Task: Find connections with filter location Itaberaba with filter topic #designwith filter profile language Potuguese with filter current company Shortlist Professionals with filter school RKDF UNIVERSITY with filter industry Metal Treatments with filter service category HR Consulting with filter keywords title Painter
Action: Mouse moved to (638, 141)
Screenshot: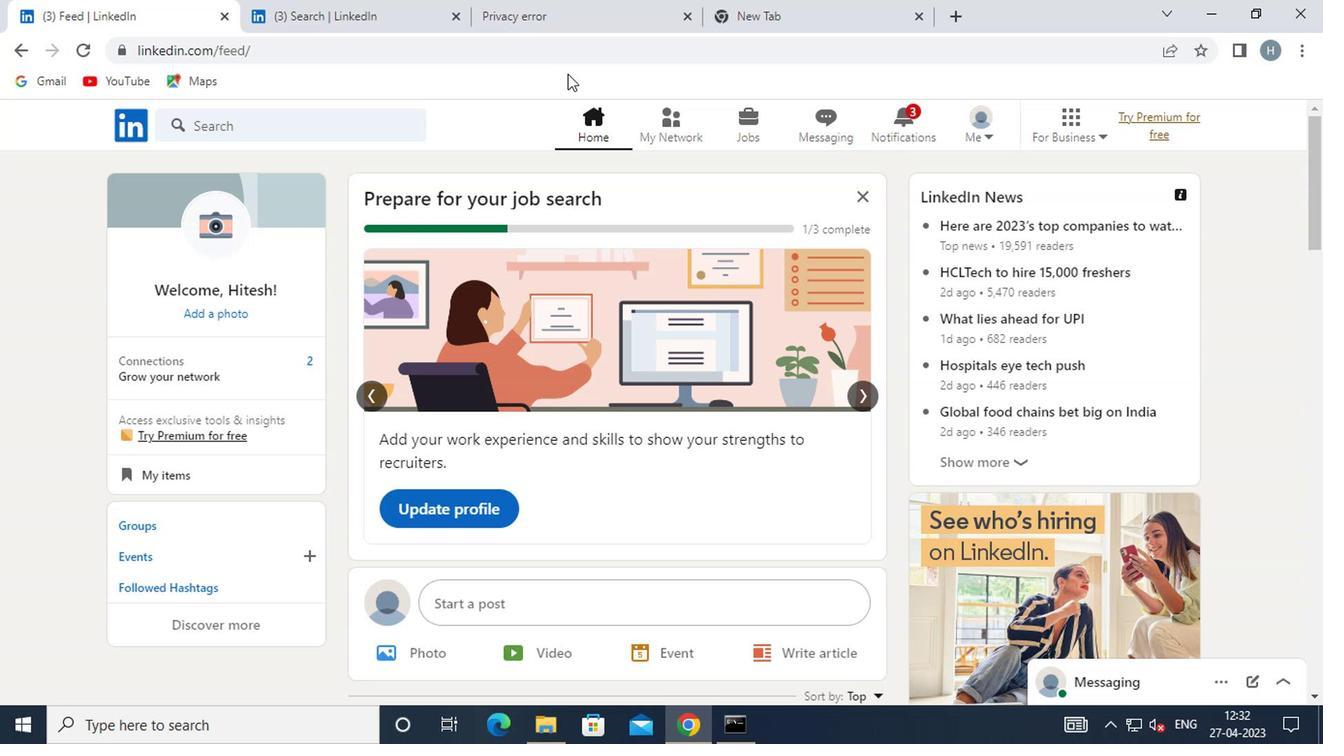 
Action: Mouse pressed left at (638, 141)
Screenshot: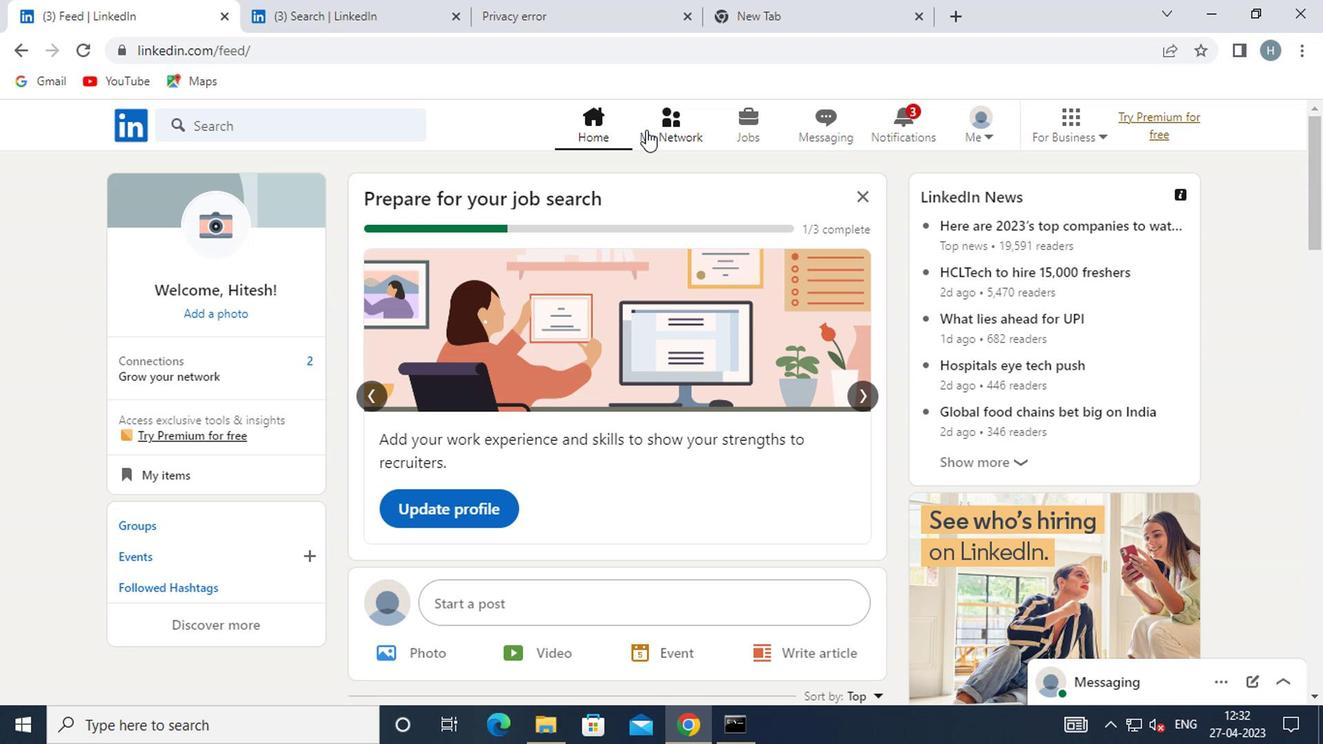 
Action: Mouse moved to (311, 234)
Screenshot: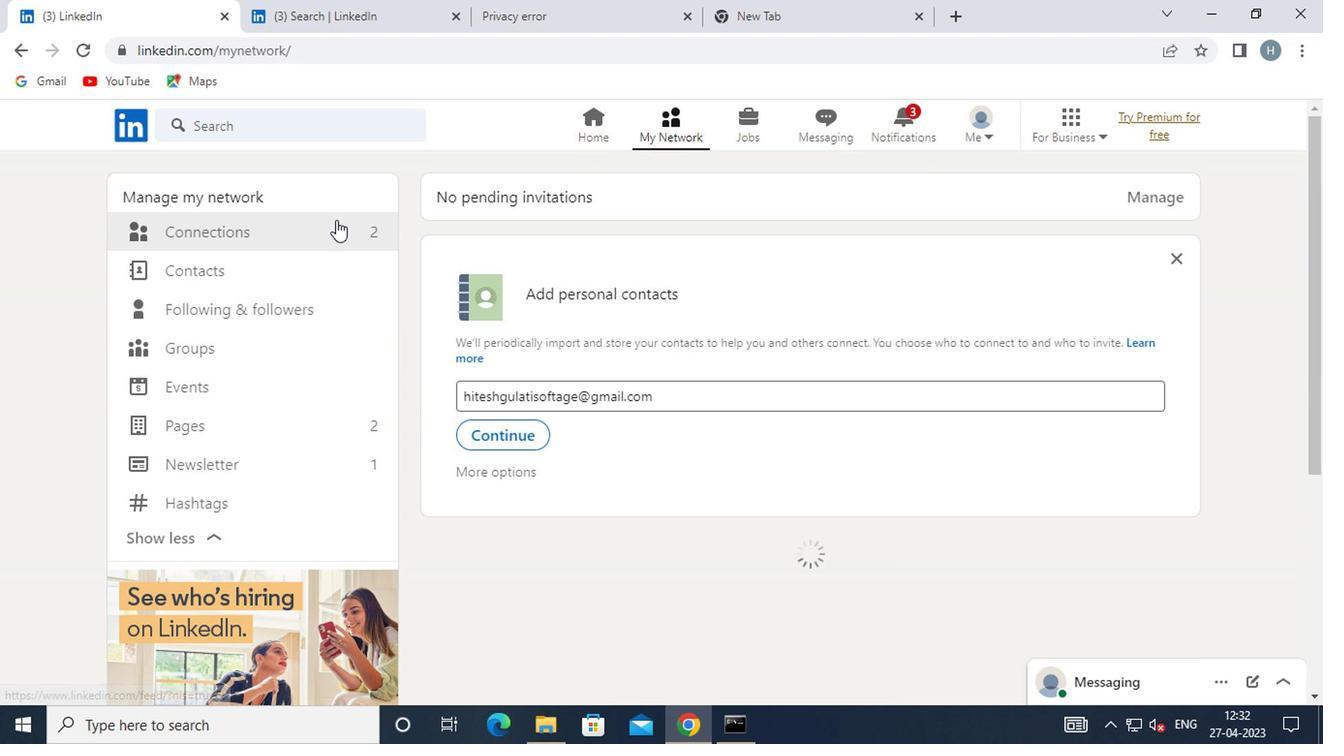 
Action: Mouse pressed left at (311, 234)
Screenshot: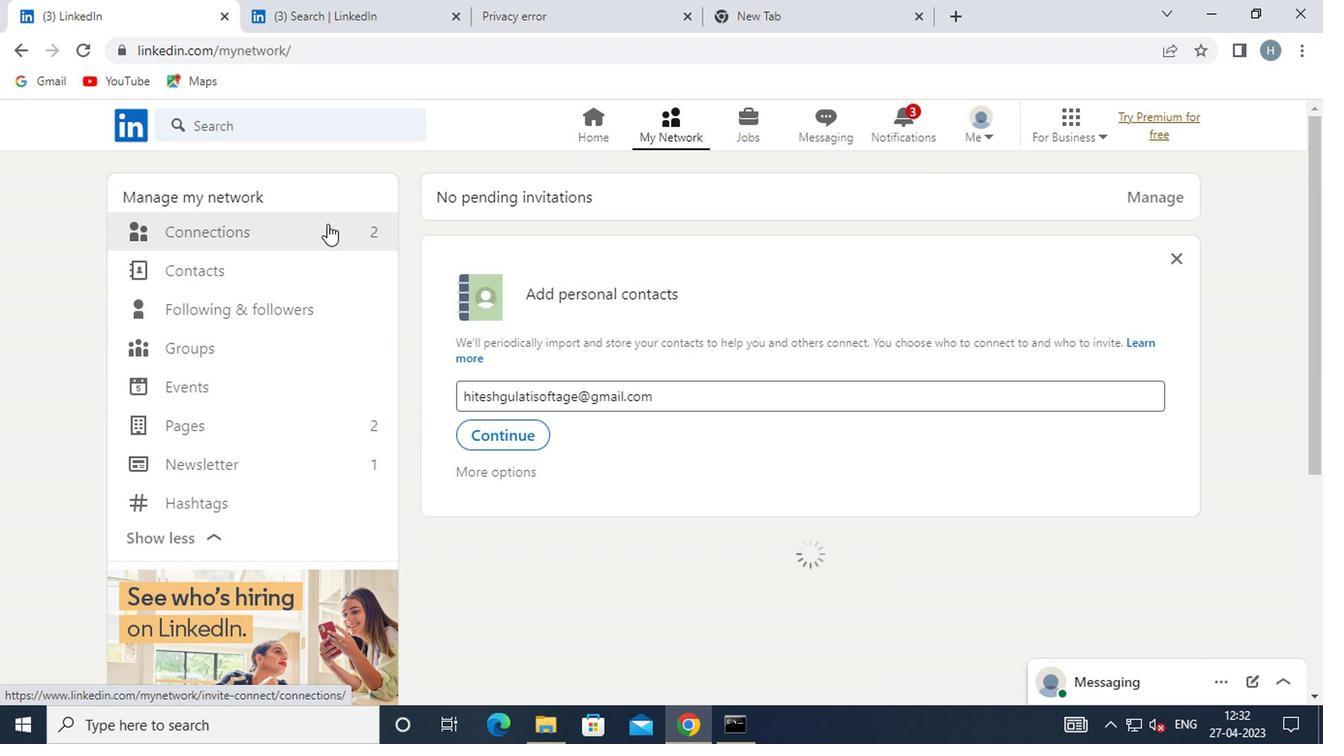 
Action: Mouse moved to (771, 233)
Screenshot: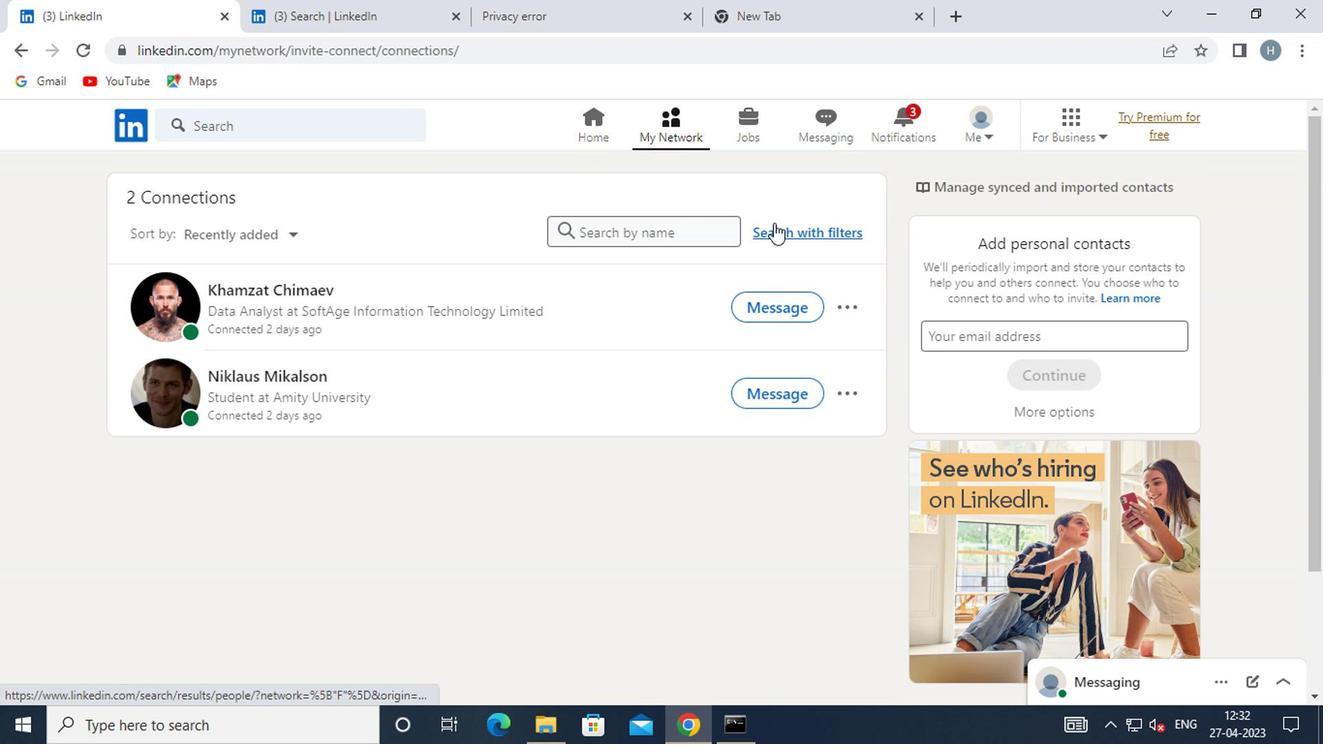 
Action: Mouse pressed left at (771, 233)
Screenshot: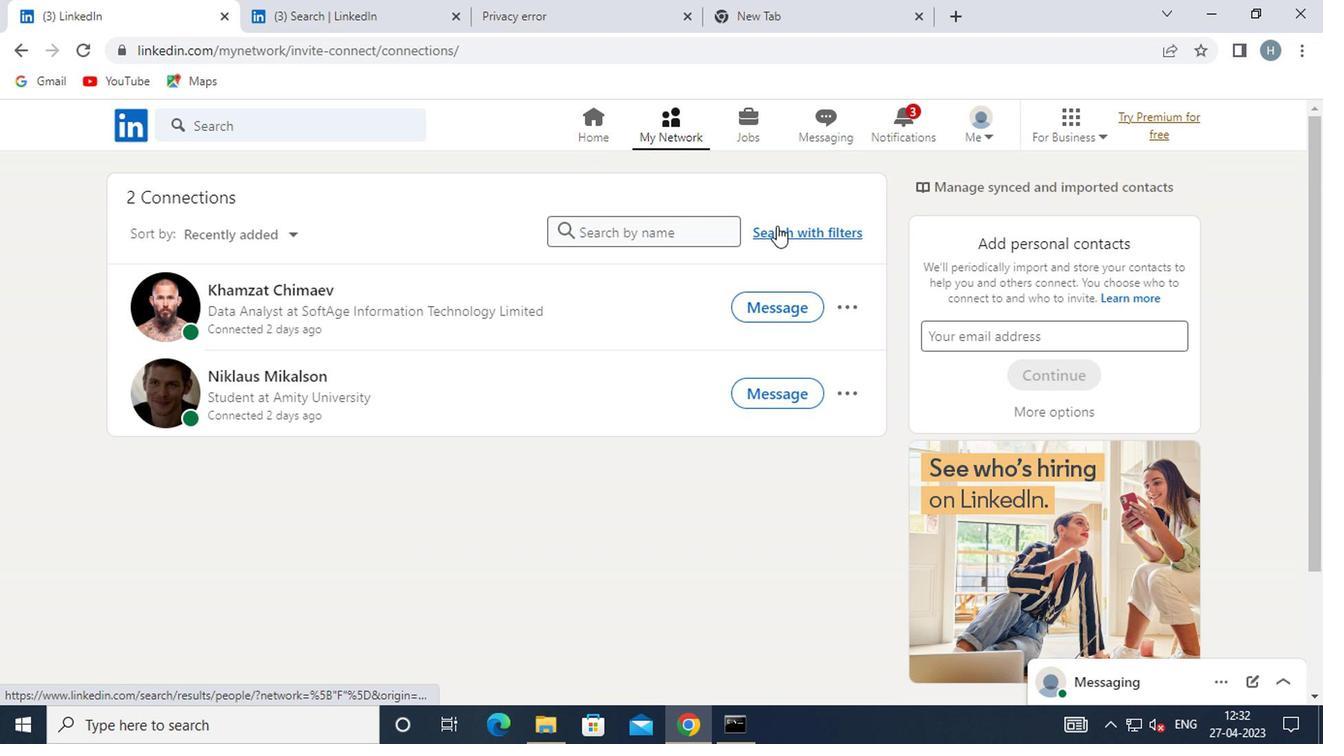 
Action: Mouse moved to (694, 179)
Screenshot: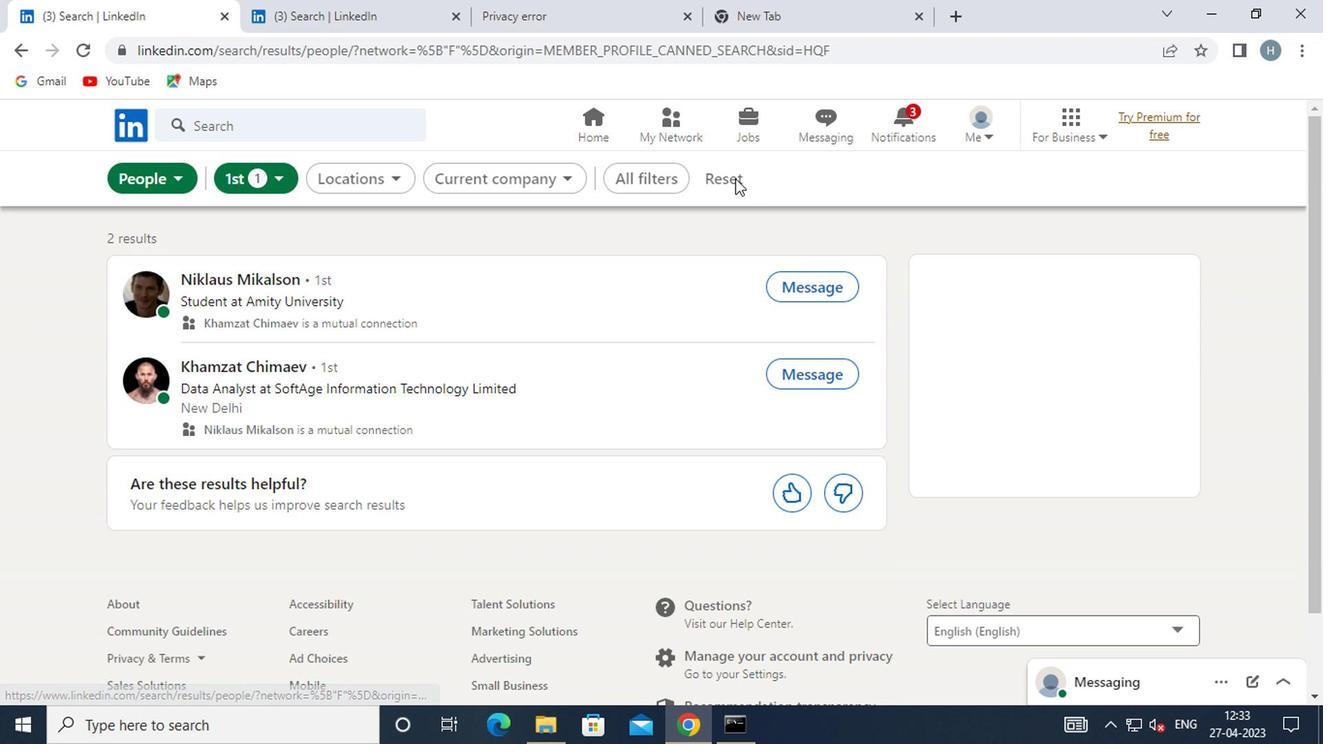 
Action: Mouse pressed left at (694, 179)
Screenshot: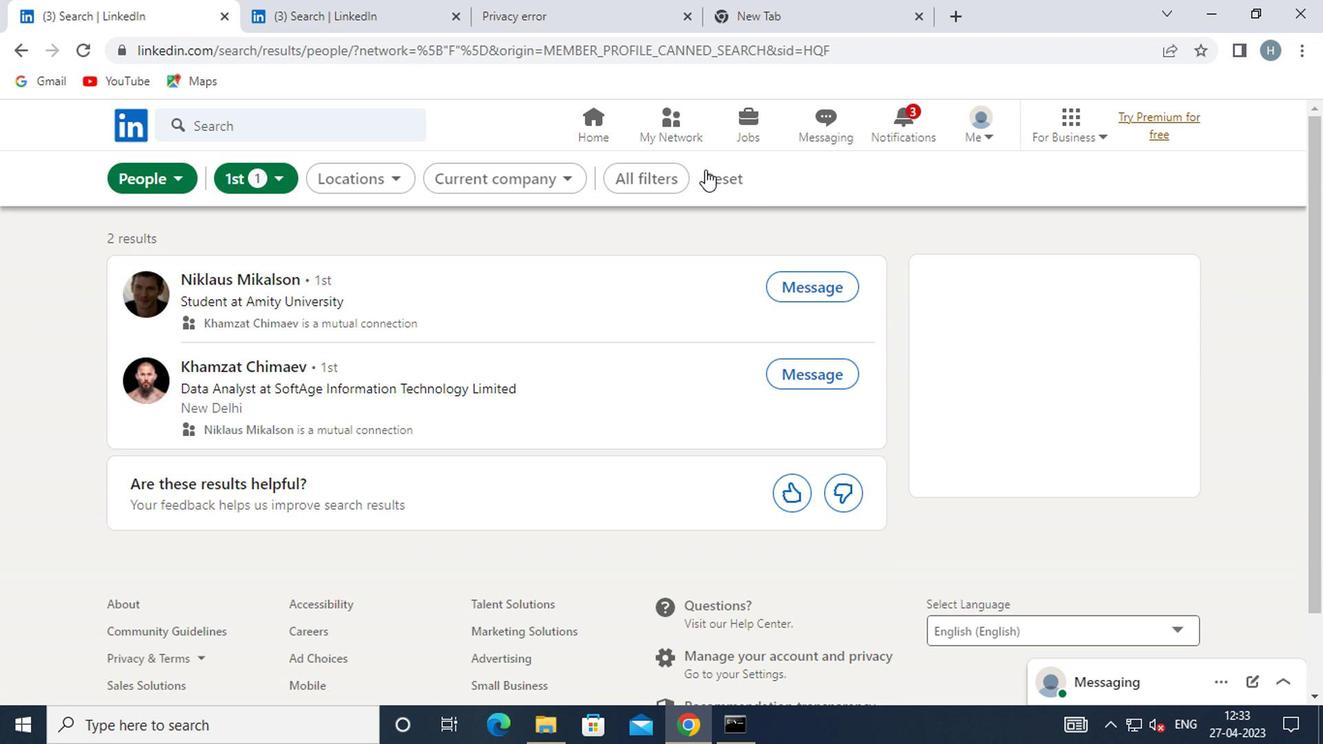 
Action: Mouse moved to (676, 180)
Screenshot: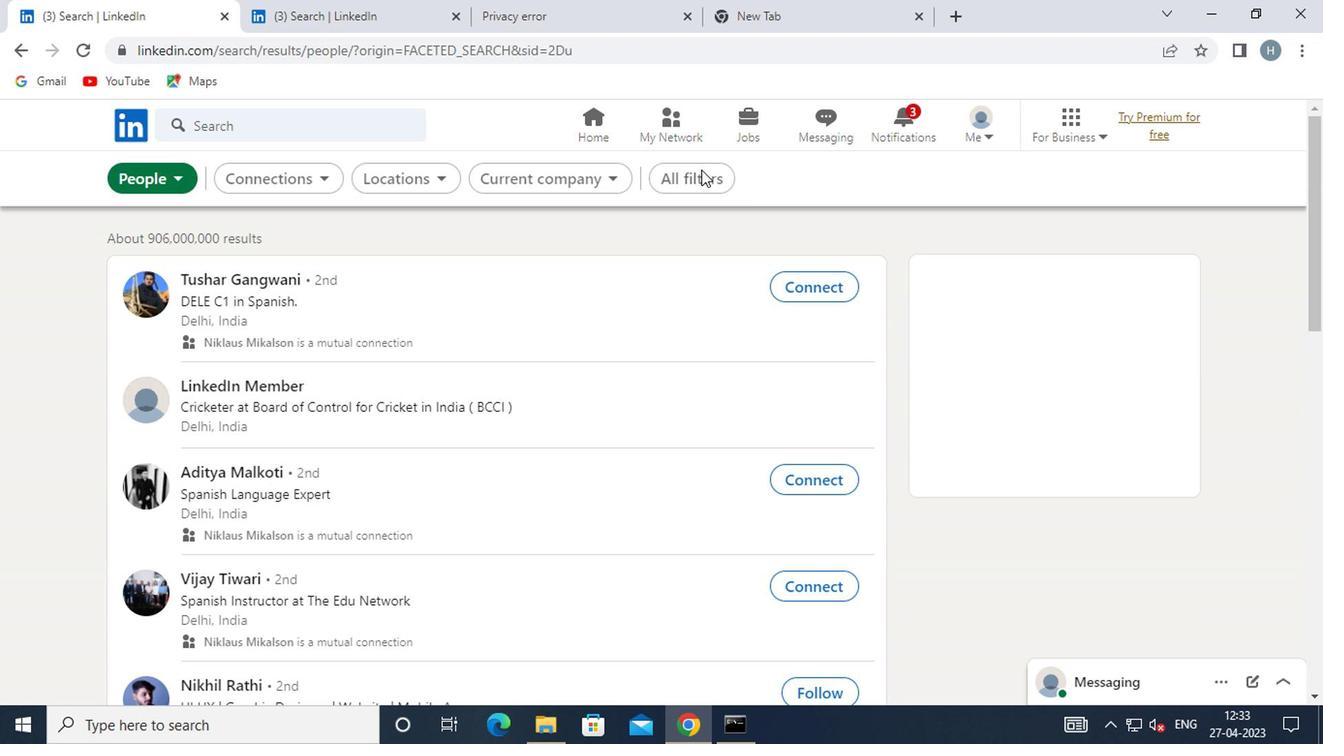 
Action: Mouse pressed left at (676, 180)
Screenshot: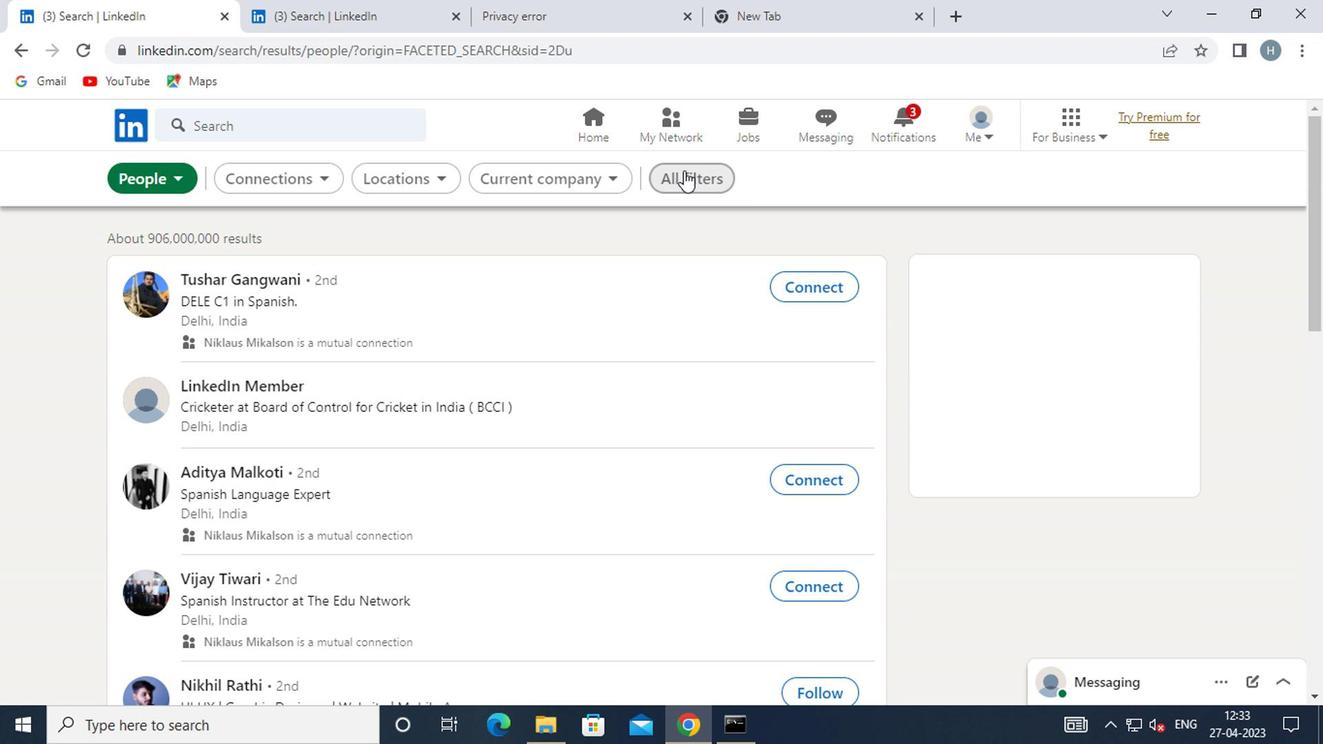 
Action: Mouse moved to (1012, 359)
Screenshot: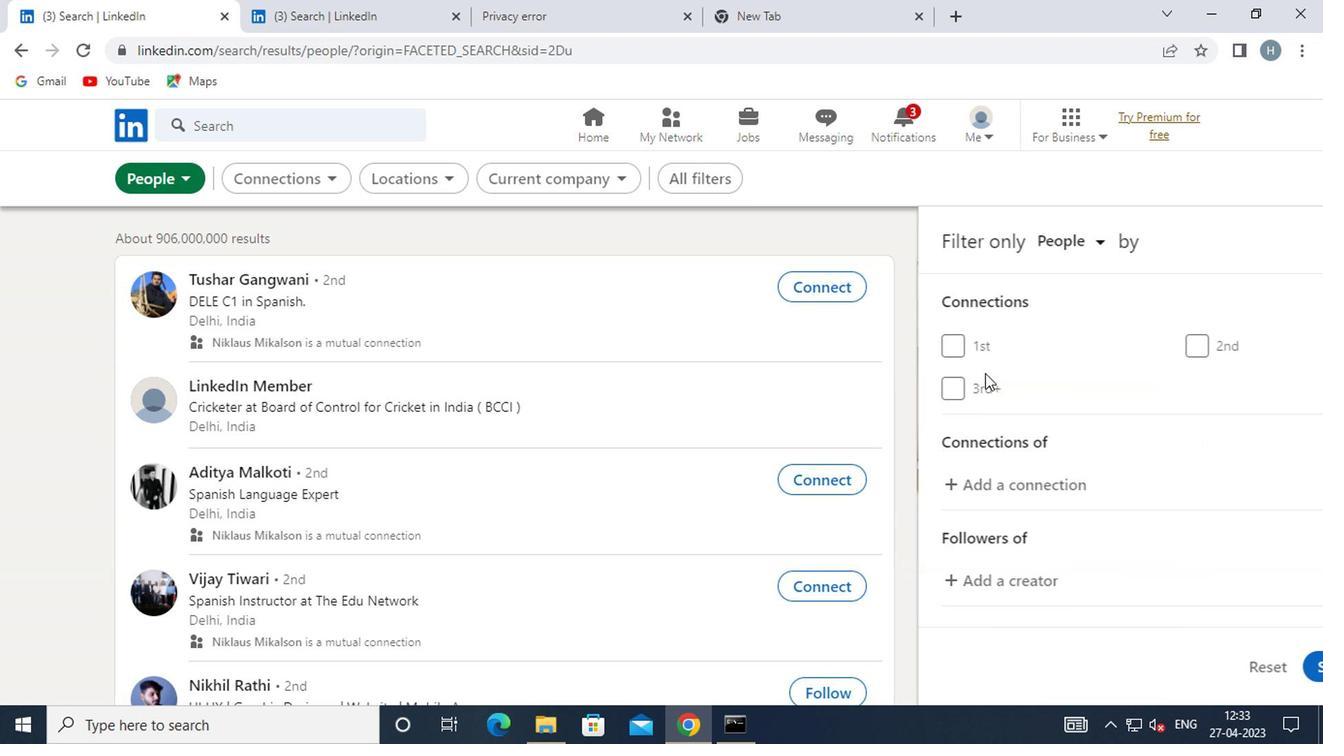 
Action: Mouse scrolled (1012, 359) with delta (0, 0)
Screenshot: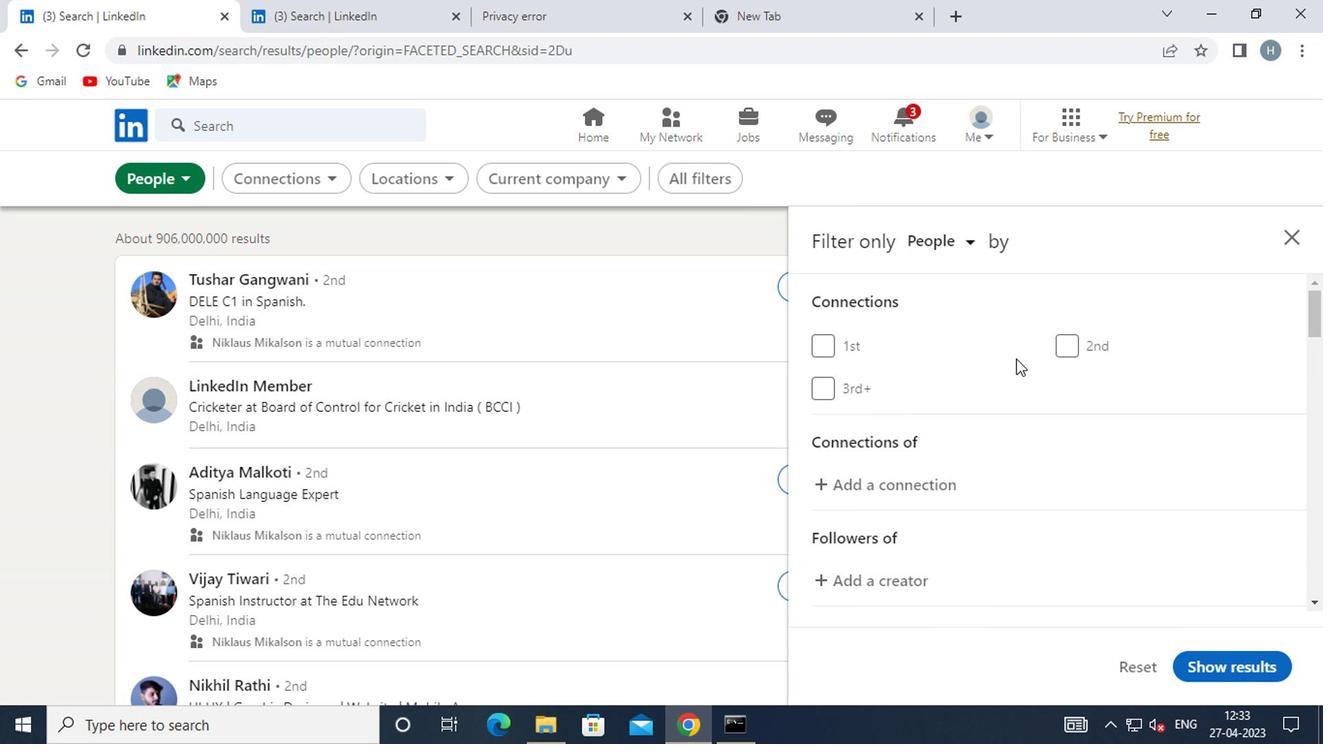 
Action: Mouse moved to (1012, 361)
Screenshot: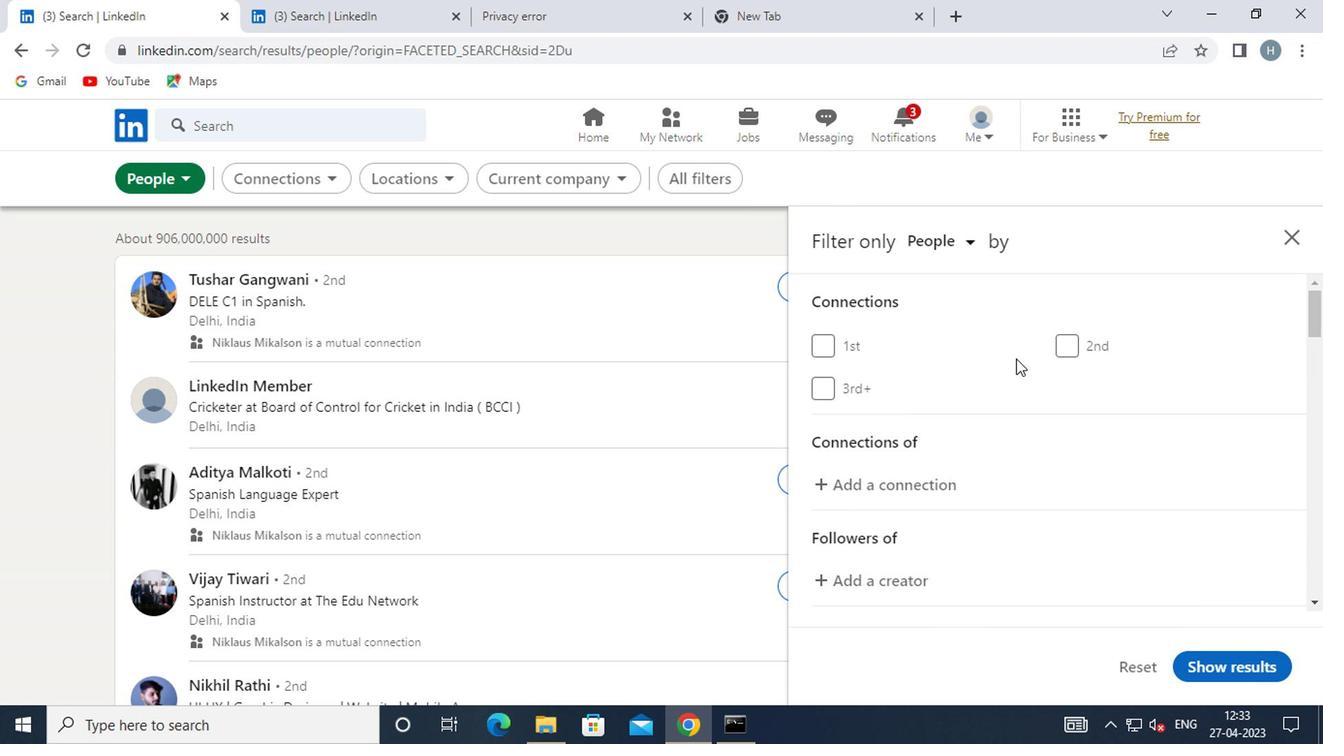 
Action: Mouse scrolled (1012, 359) with delta (0, -1)
Screenshot: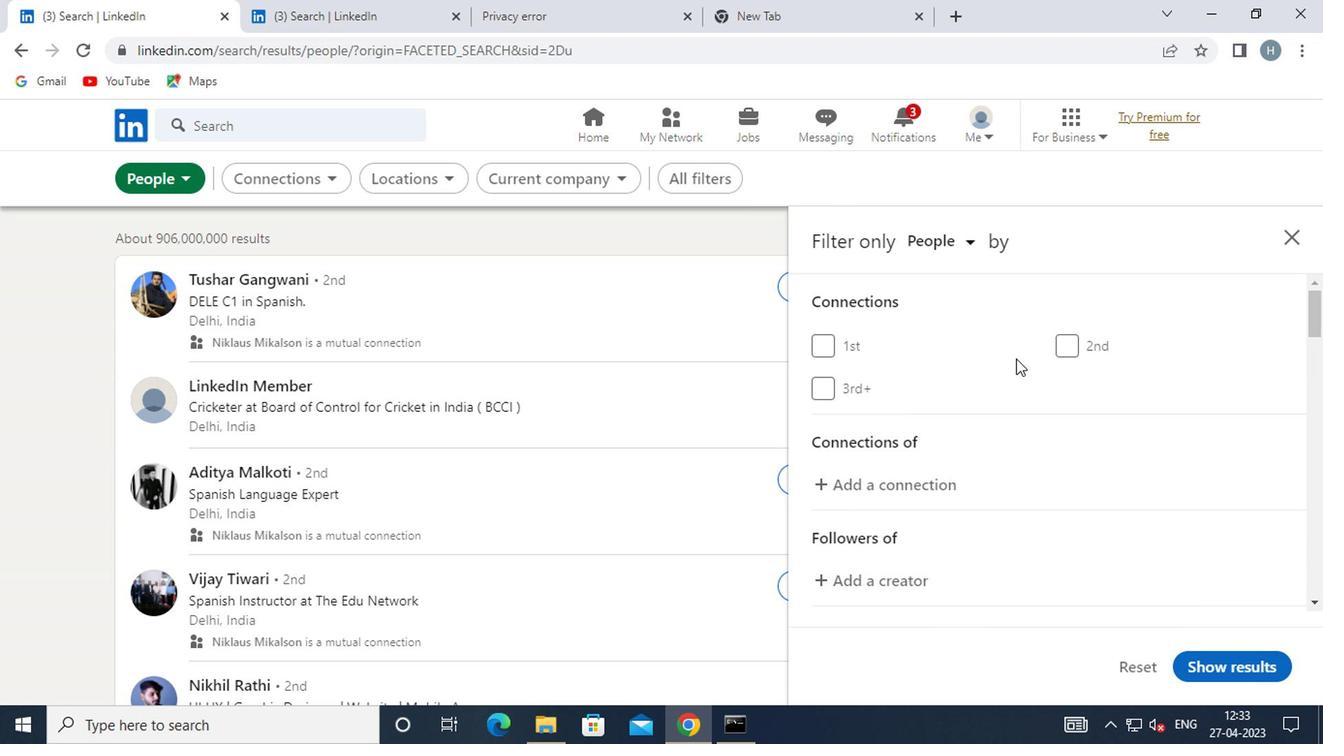 
Action: Mouse moved to (1011, 361)
Screenshot: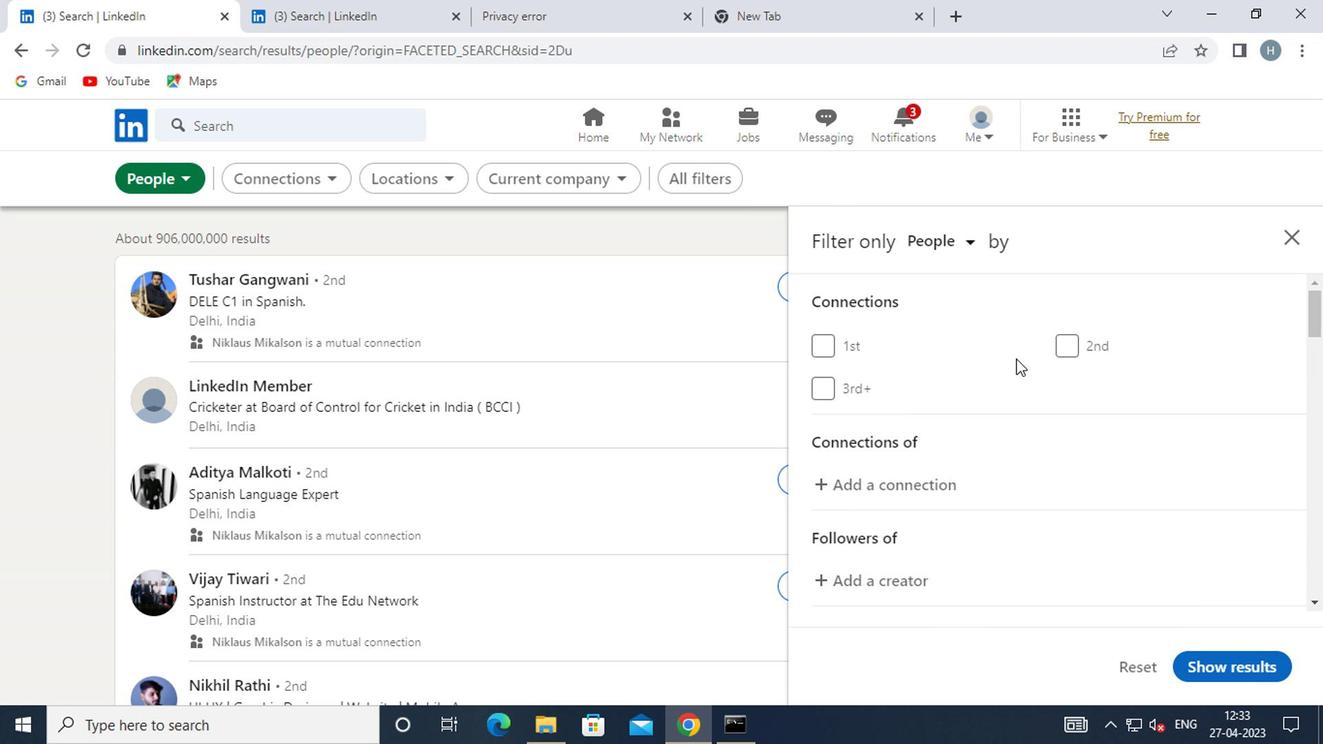 
Action: Mouse scrolled (1011, 361) with delta (0, 0)
Screenshot: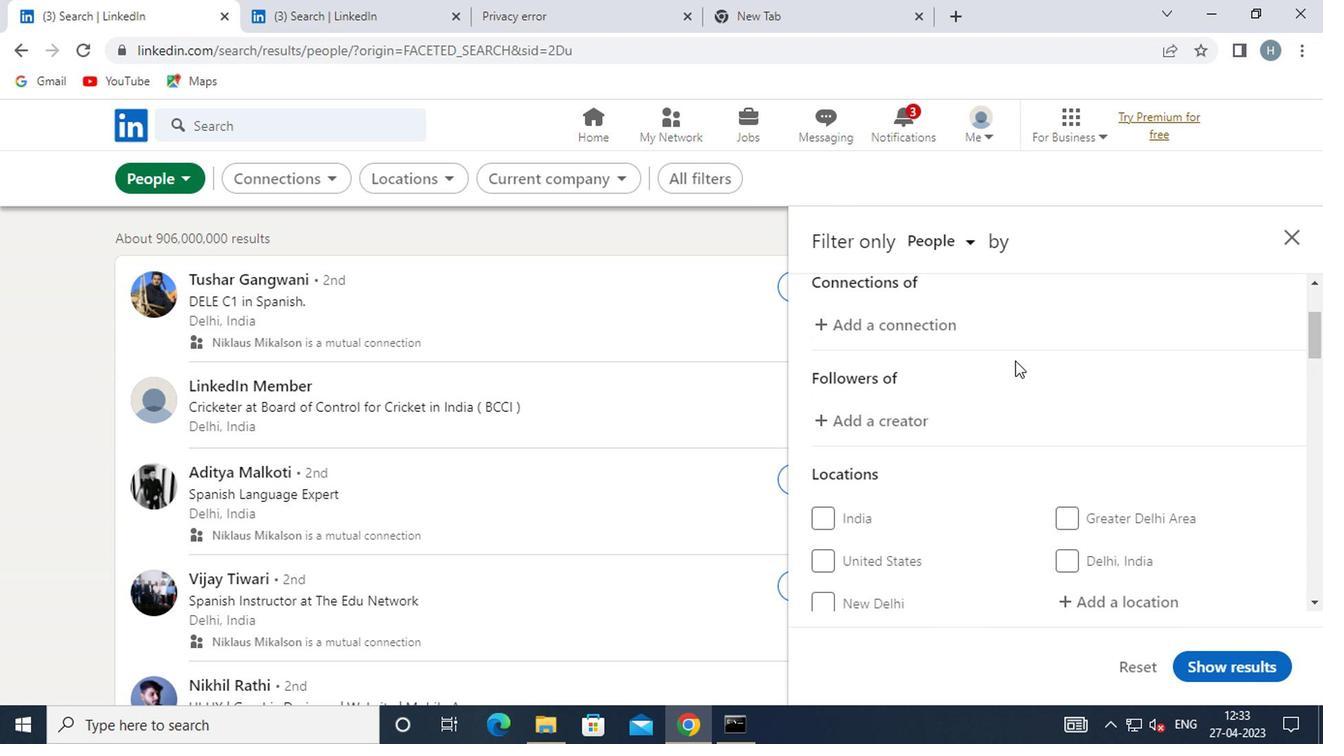 
Action: Mouse moved to (1070, 469)
Screenshot: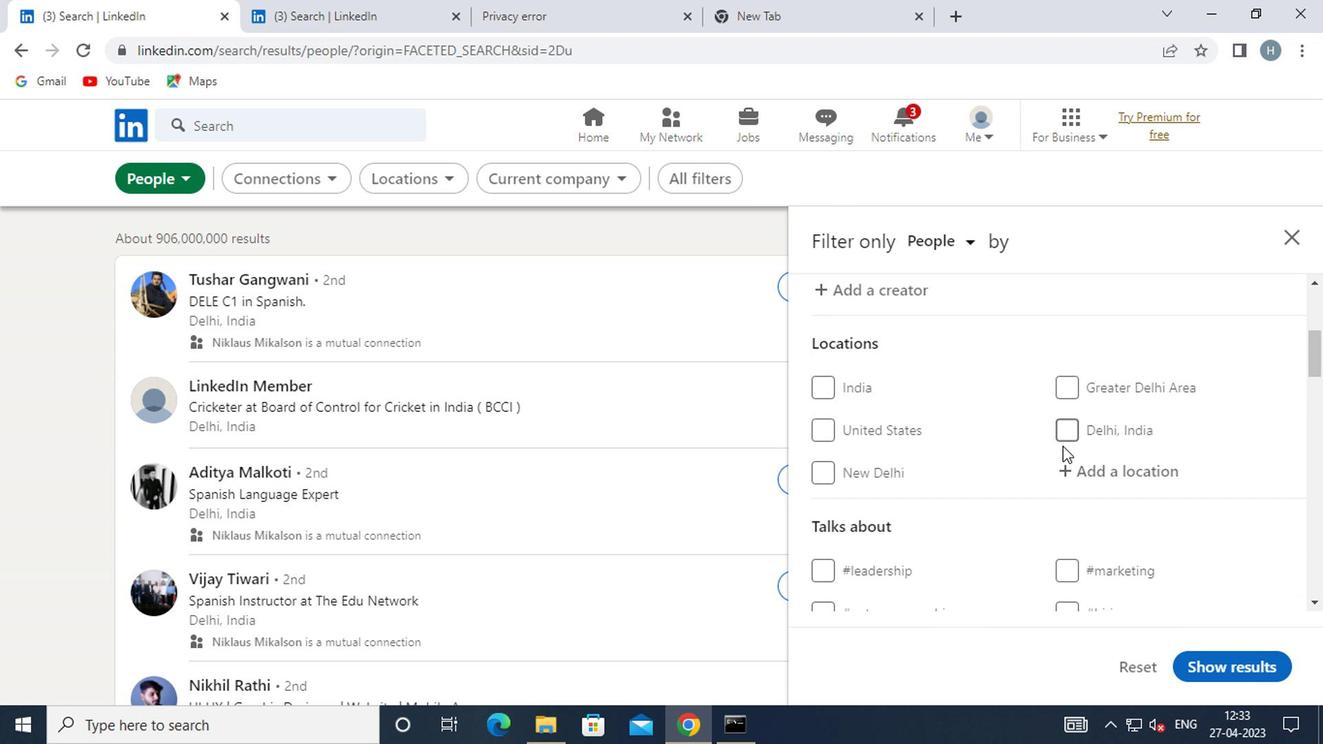 
Action: Mouse pressed left at (1070, 469)
Screenshot: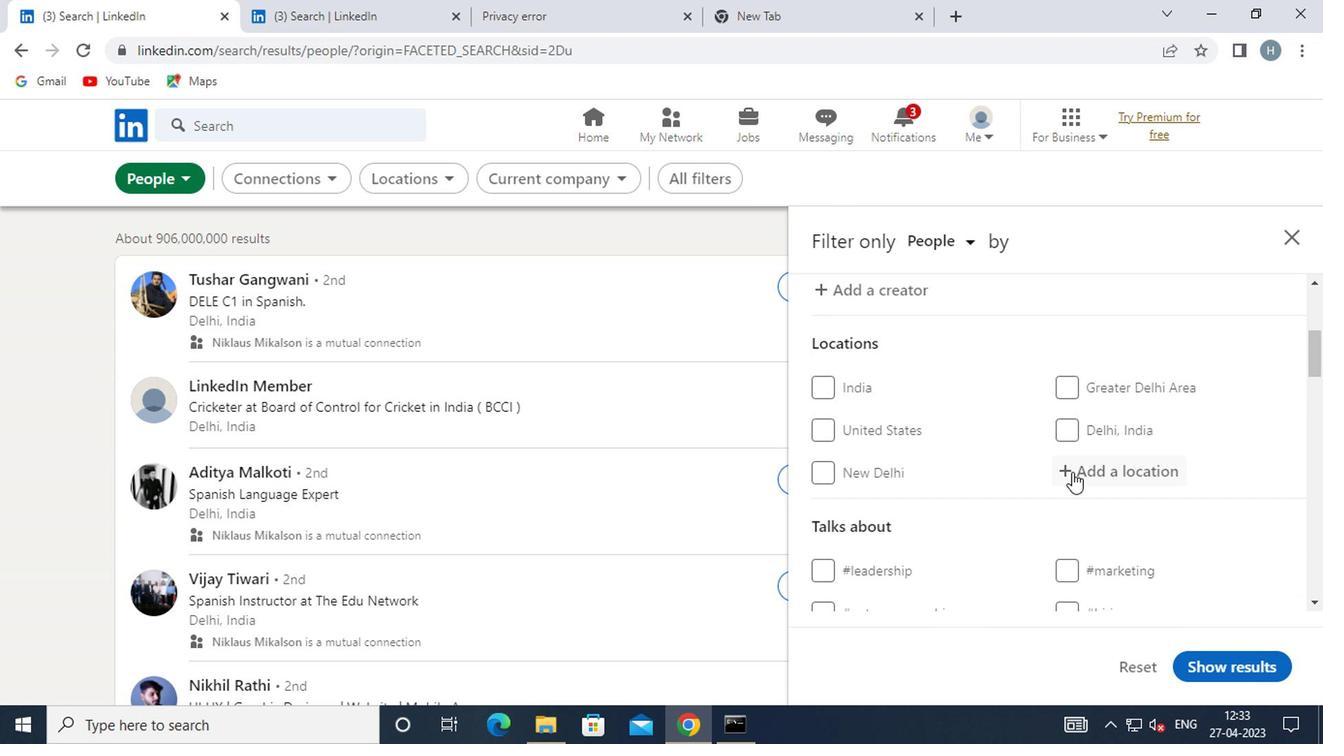 
Action: Key pressed itaberaba
Screenshot: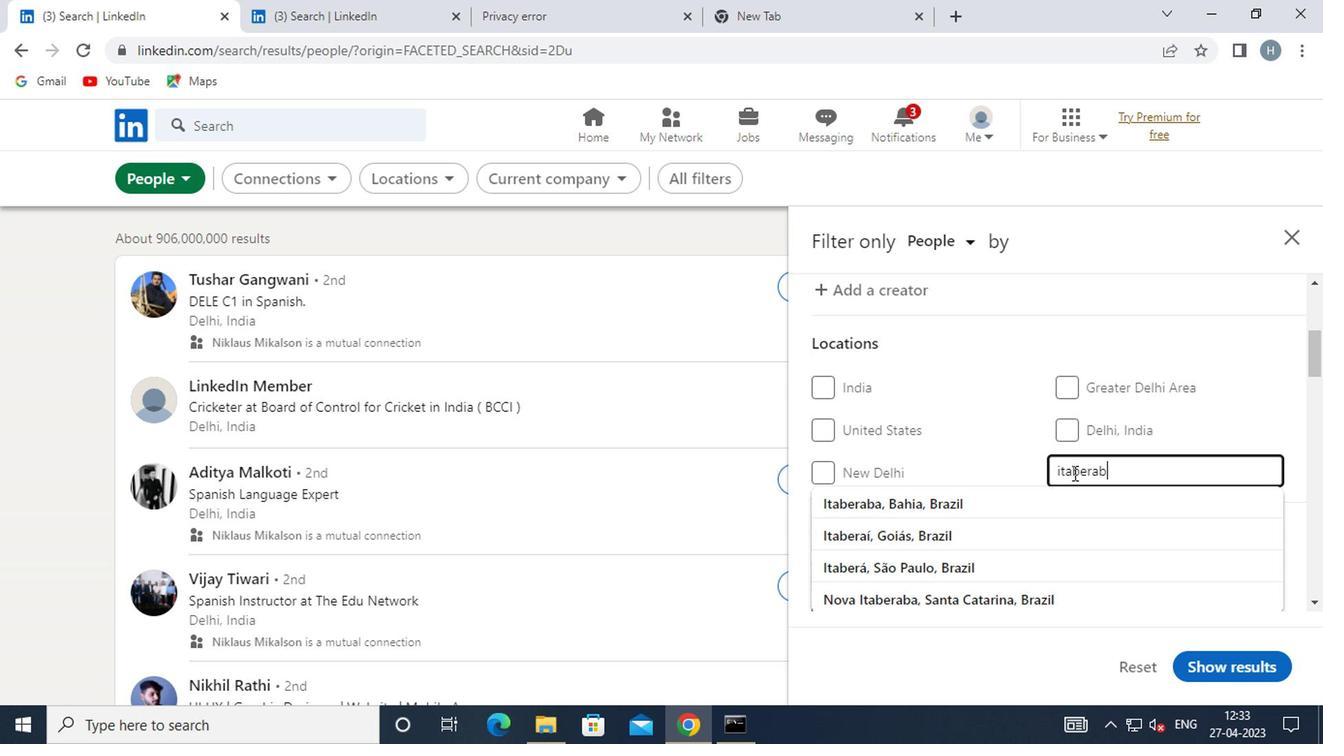 
Action: Mouse moved to (1210, 434)
Screenshot: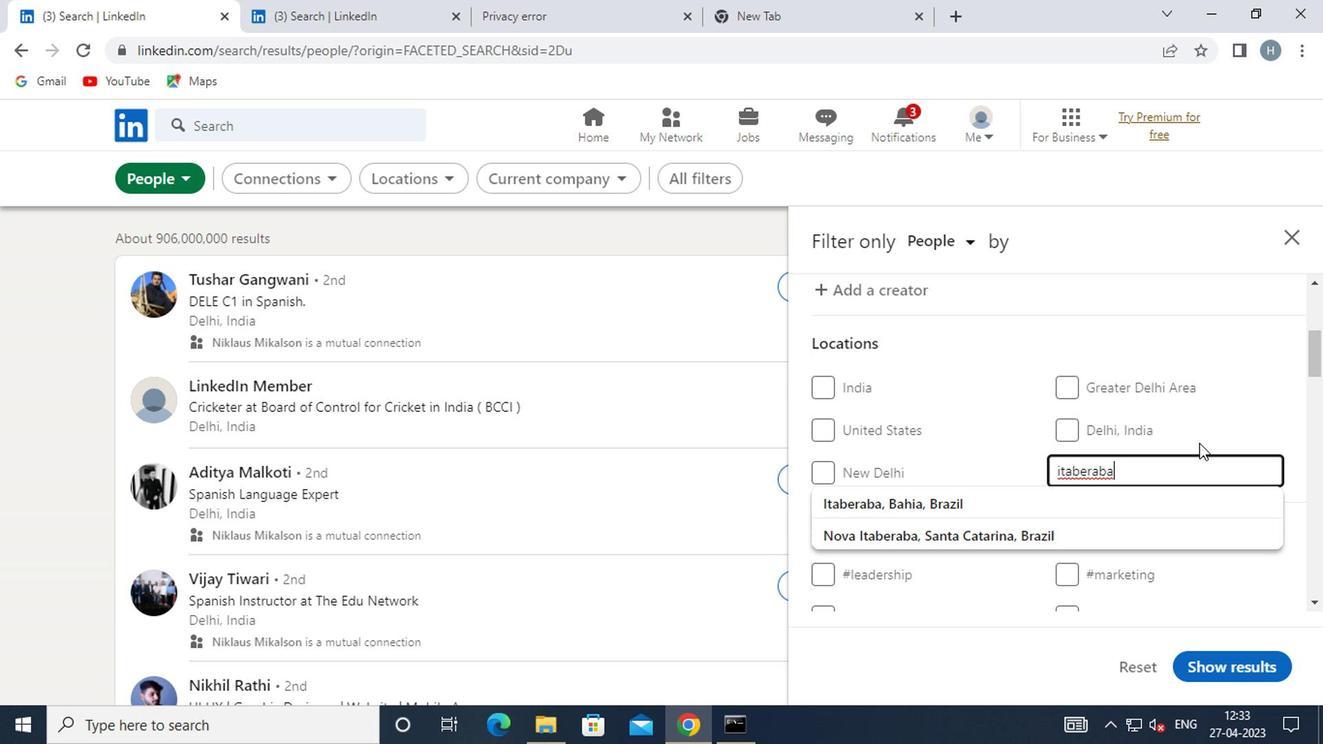
Action: Mouse pressed left at (1210, 434)
Screenshot: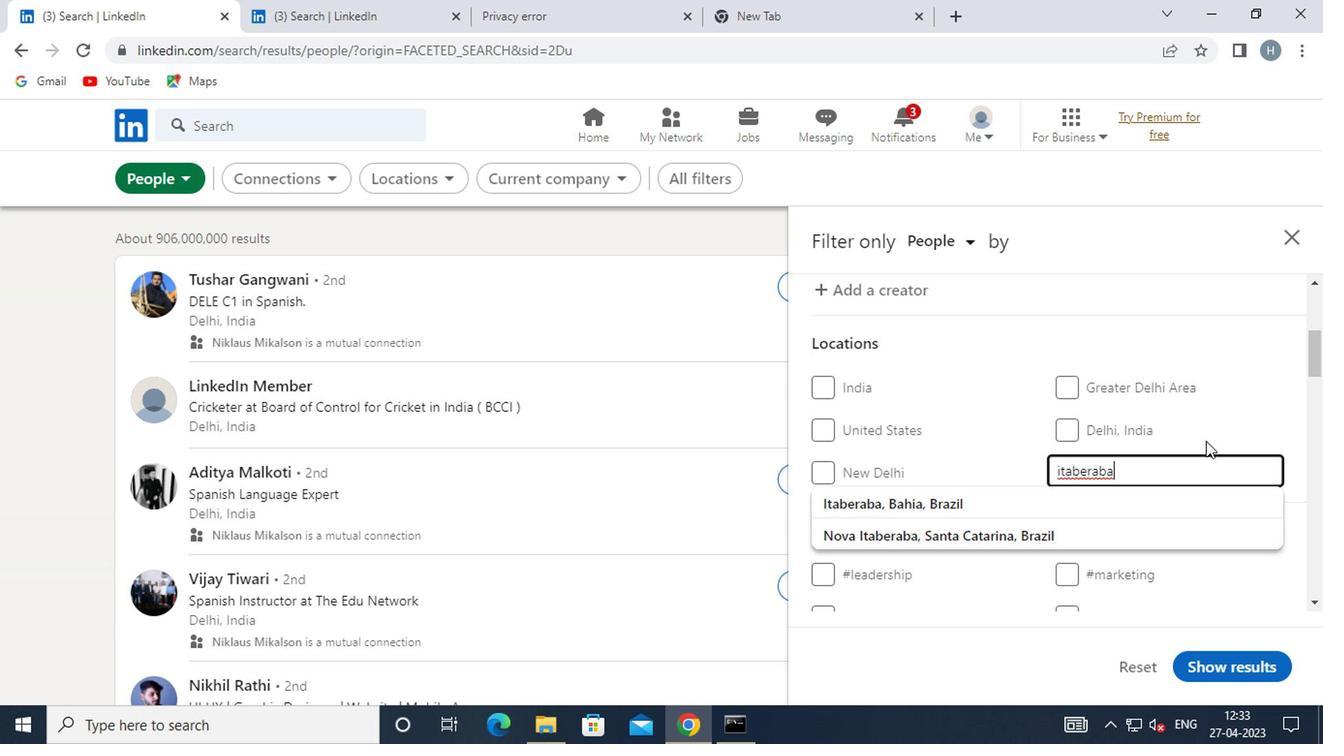 
Action: Mouse moved to (1210, 430)
Screenshot: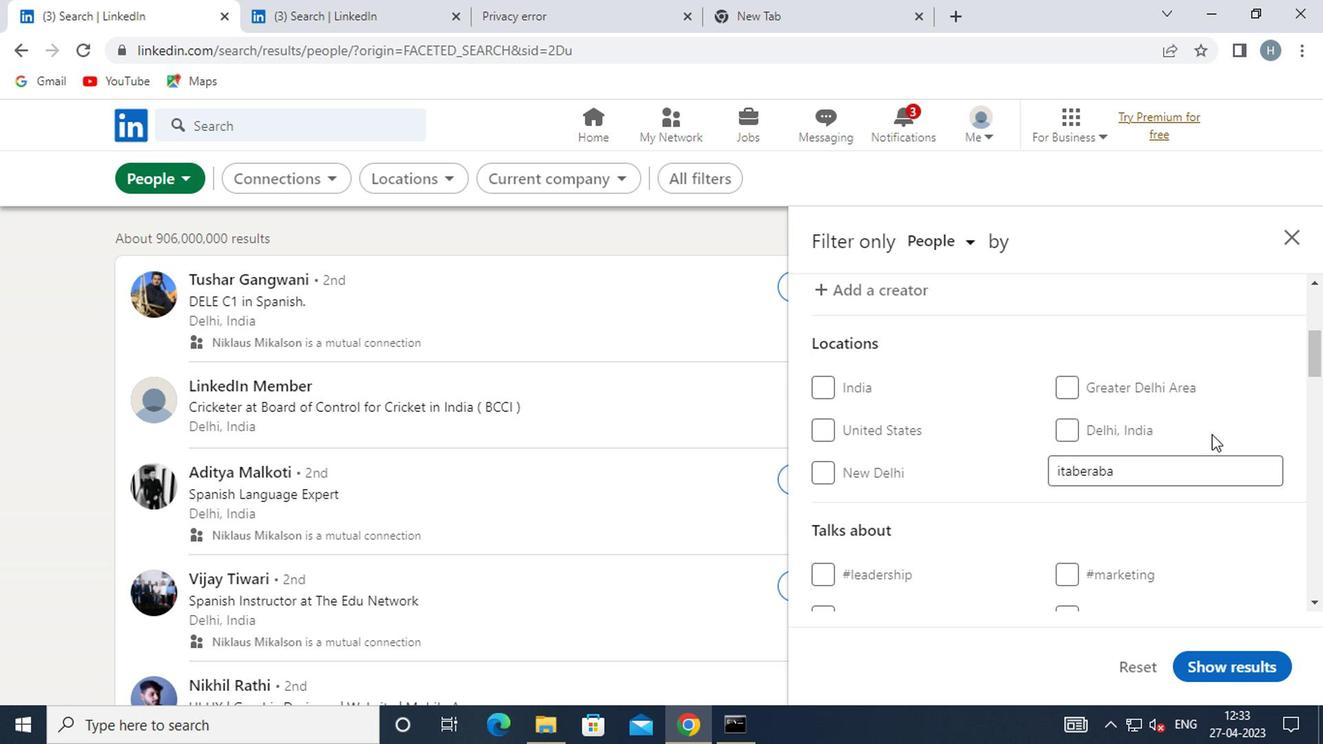 
Action: Mouse scrolled (1210, 429) with delta (0, 0)
Screenshot: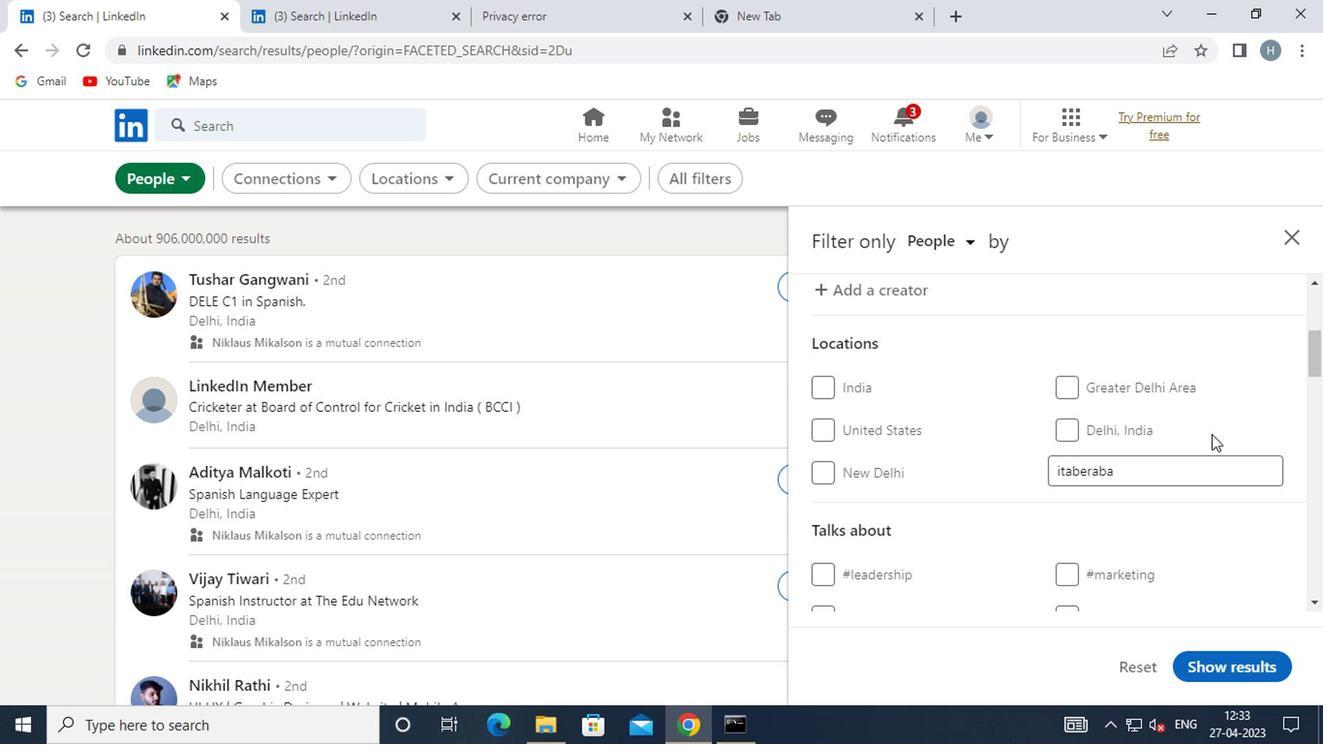 
Action: Mouse scrolled (1210, 429) with delta (0, 0)
Screenshot: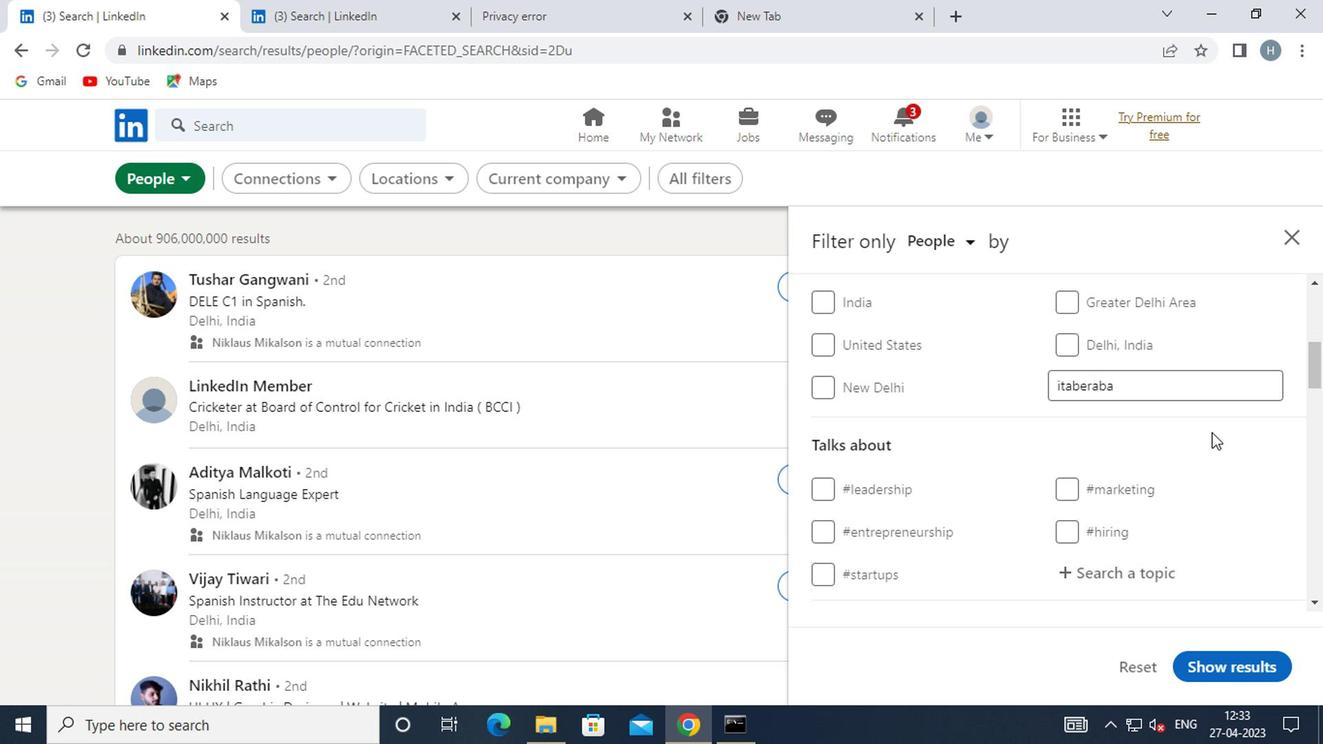 
Action: Mouse moved to (1144, 462)
Screenshot: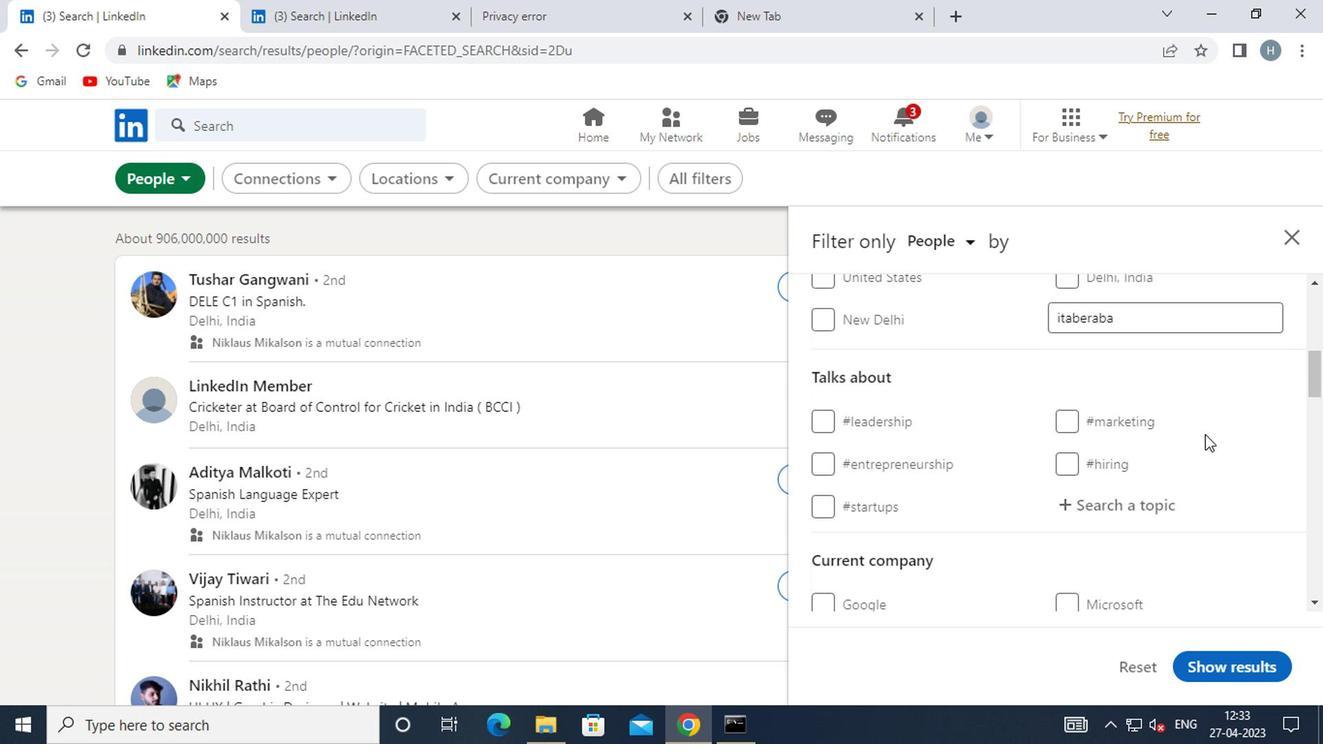 
Action: Mouse pressed left at (1144, 462)
Screenshot: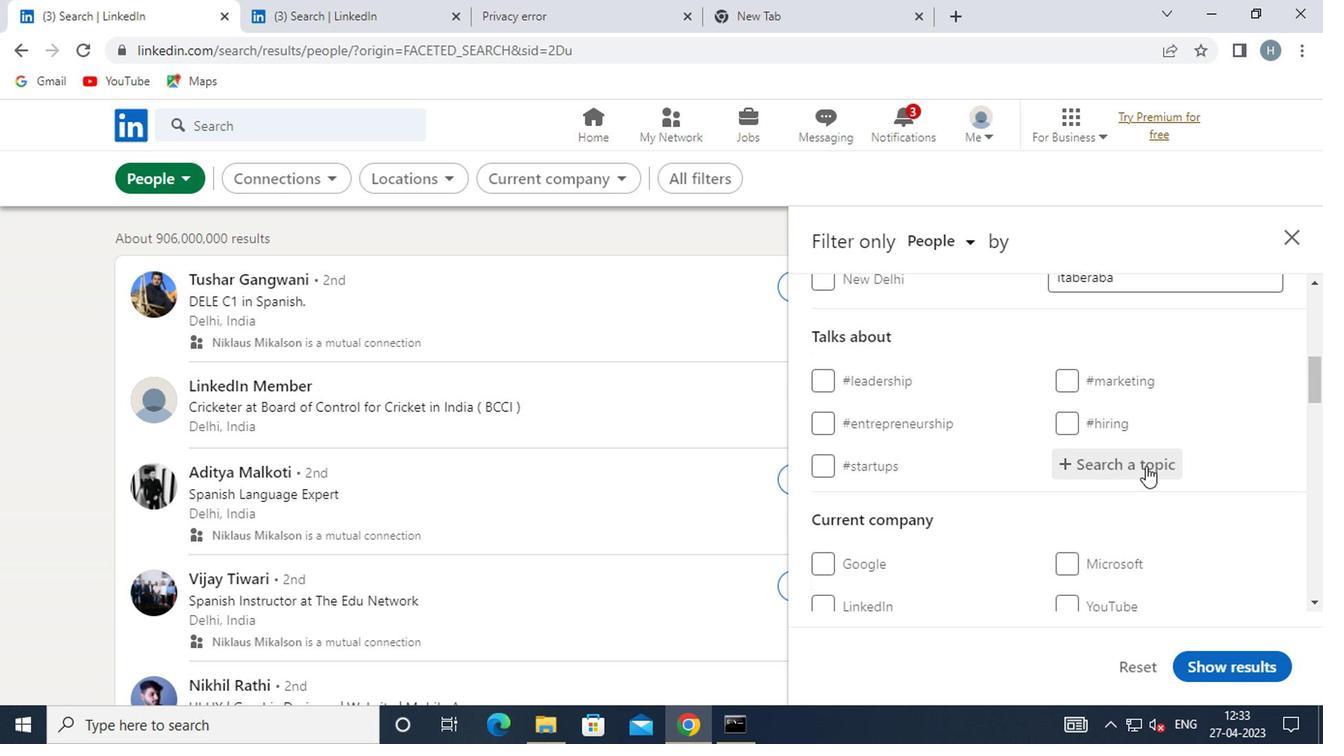 
Action: Mouse moved to (1140, 462)
Screenshot: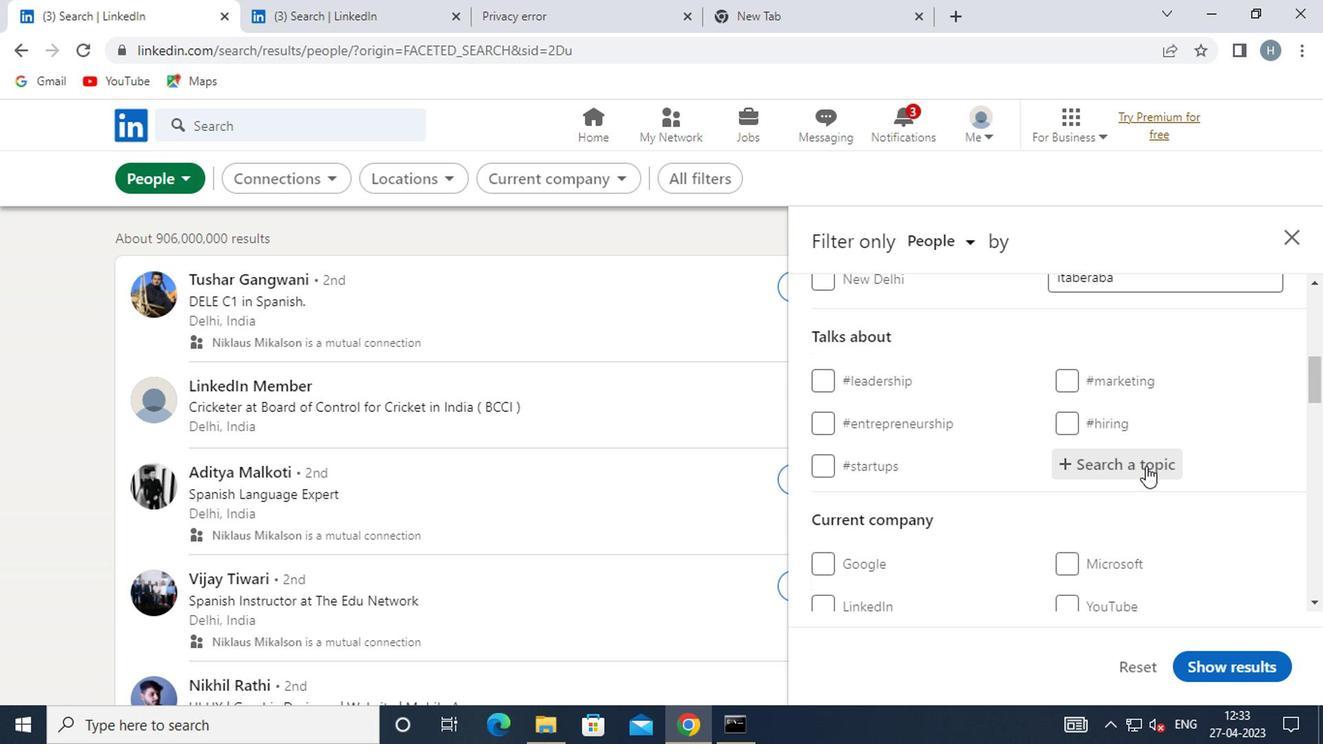 
Action: Key pressed <Key.shift><Key.shift><Key.shift><Key.shift><Key.shift><Key.shift>#DESIGNWITH
Screenshot: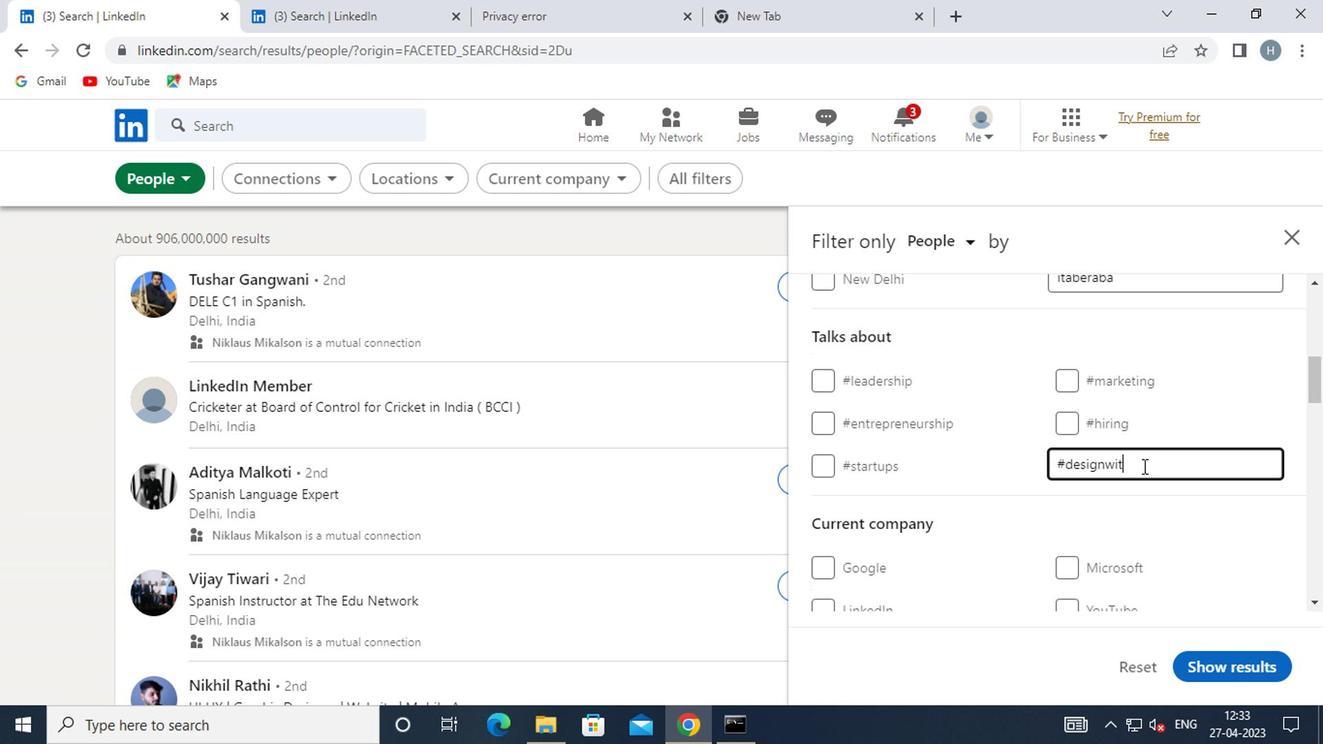 
Action: Mouse moved to (1147, 492)
Screenshot: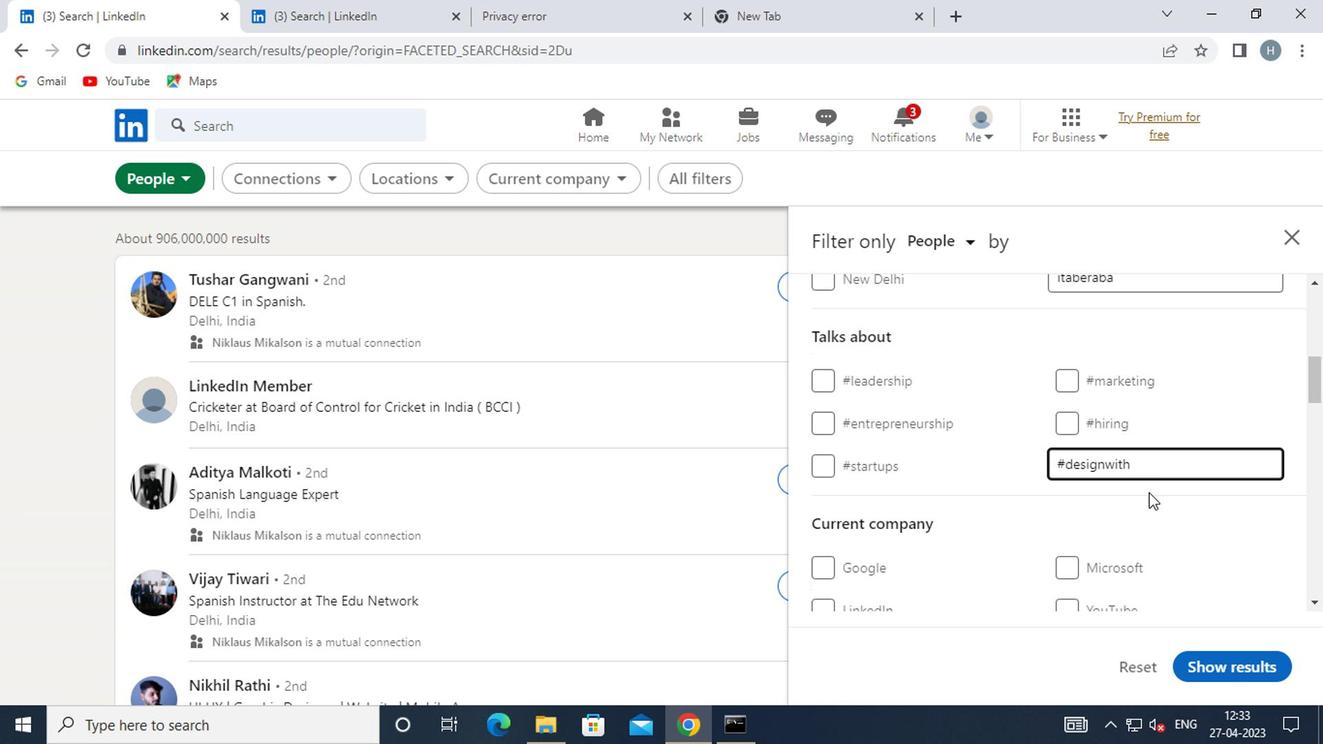 
Action: Mouse pressed left at (1147, 492)
Screenshot: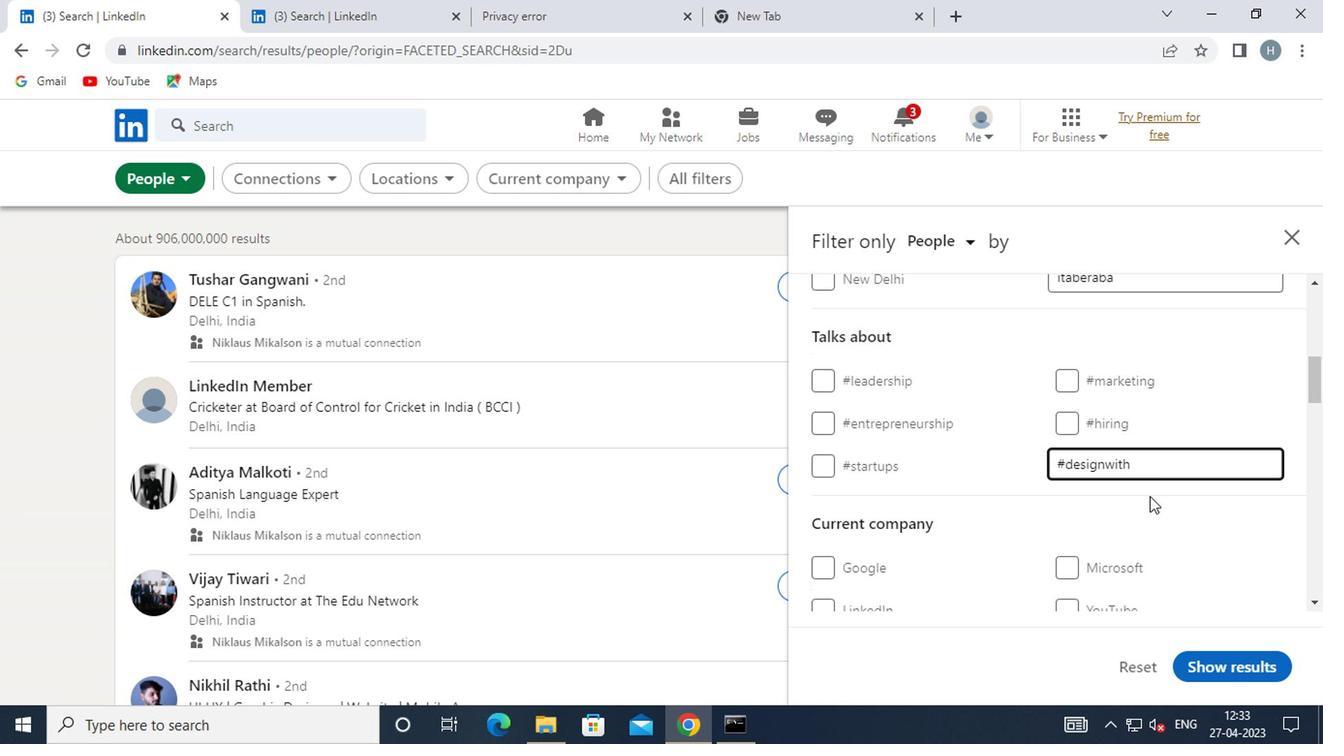 
Action: Mouse moved to (1165, 465)
Screenshot: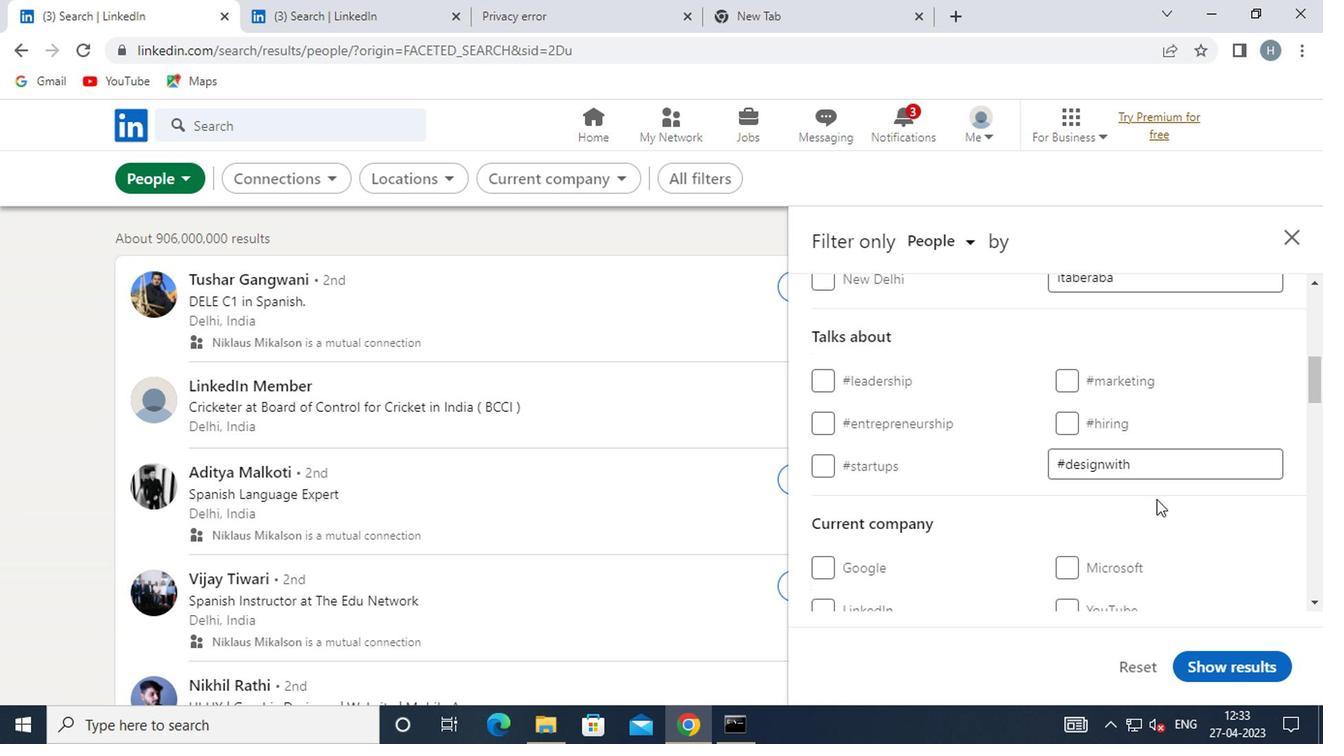 
Action: Mouse scrolled (1165, 464) with delta (0, 0)
Screenshot: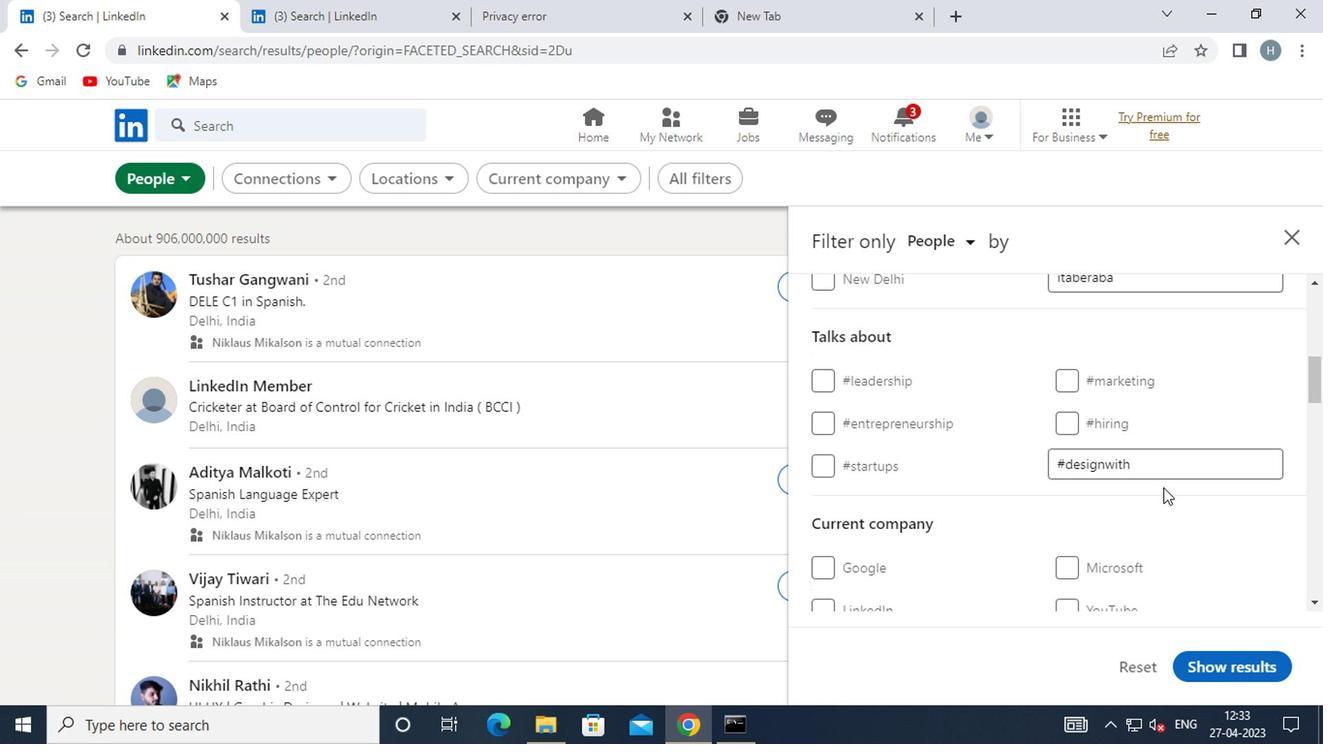 
Action: Mouse scrolled (1165, 464) with delta (0, 0)
Screenshot: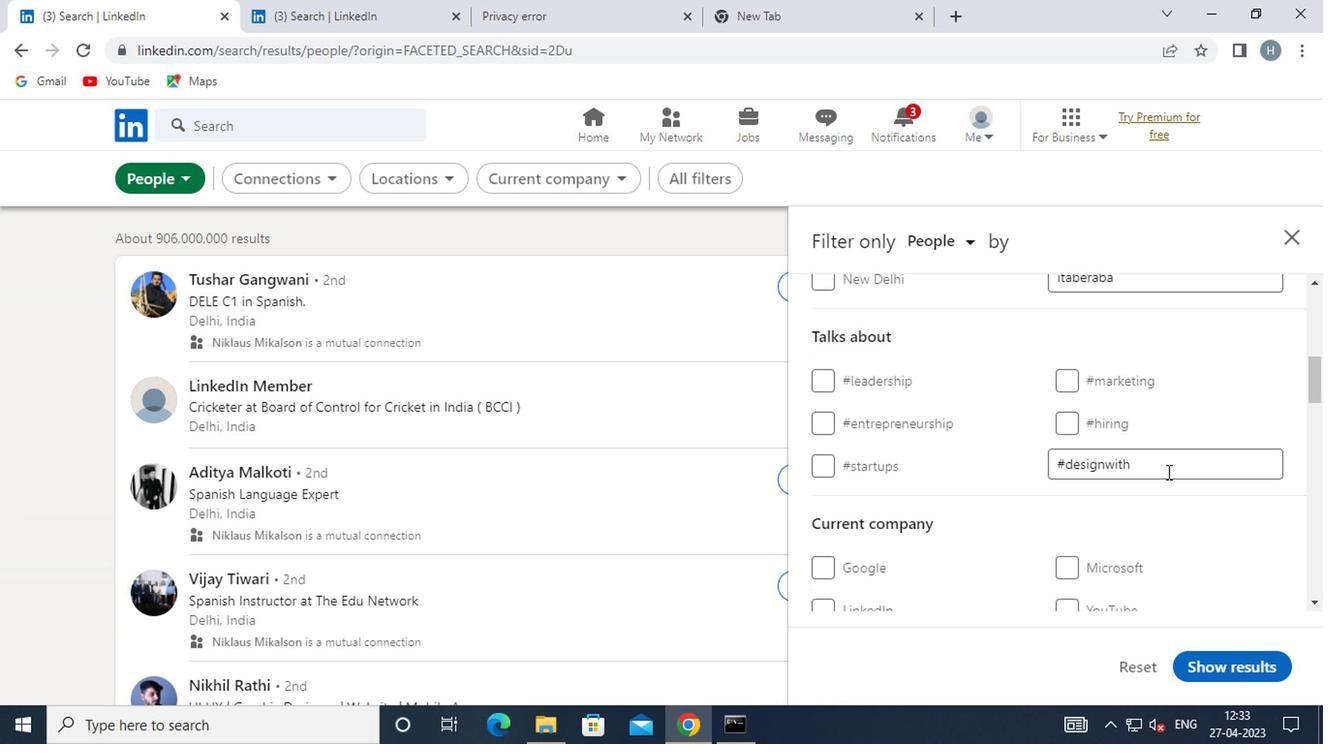 
Action: Mouse scrolled (1165, 464) with delta (0, 0)
Screenshot: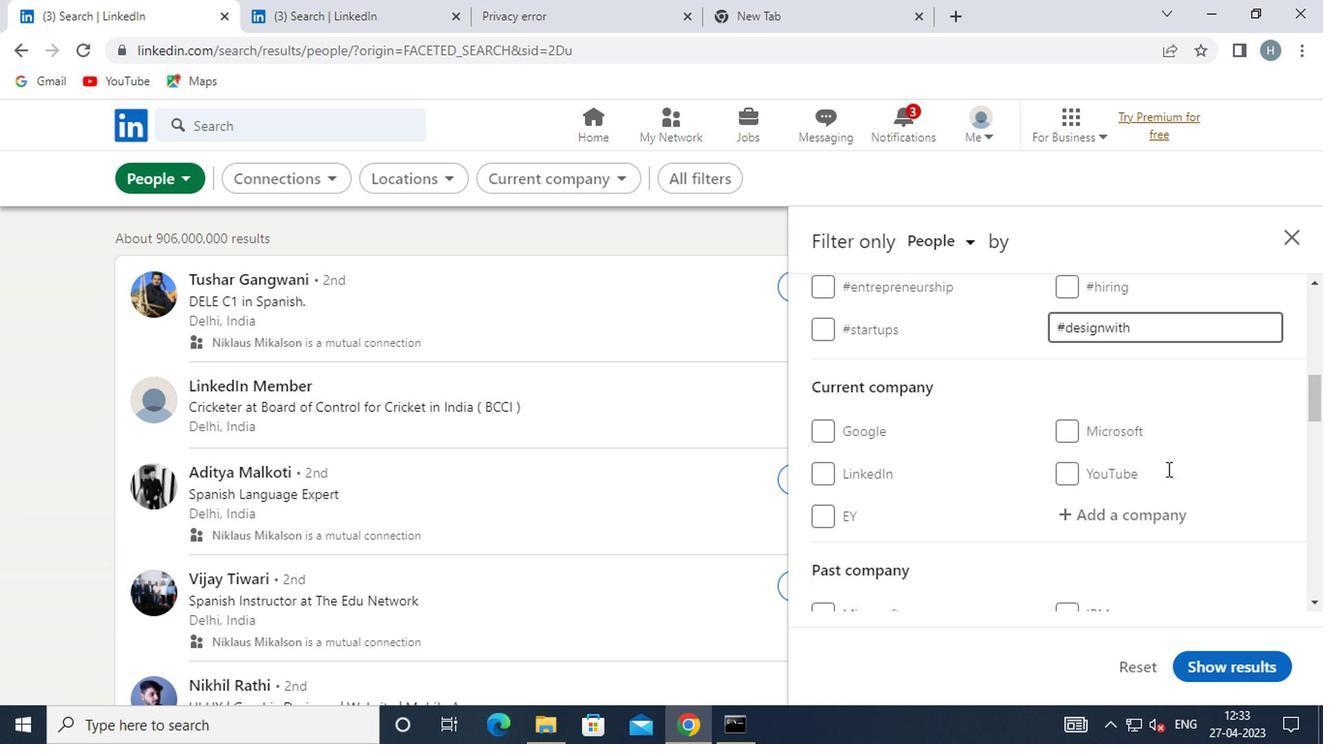 
Action: Mouse moved to (1155, 363)
Screenshot: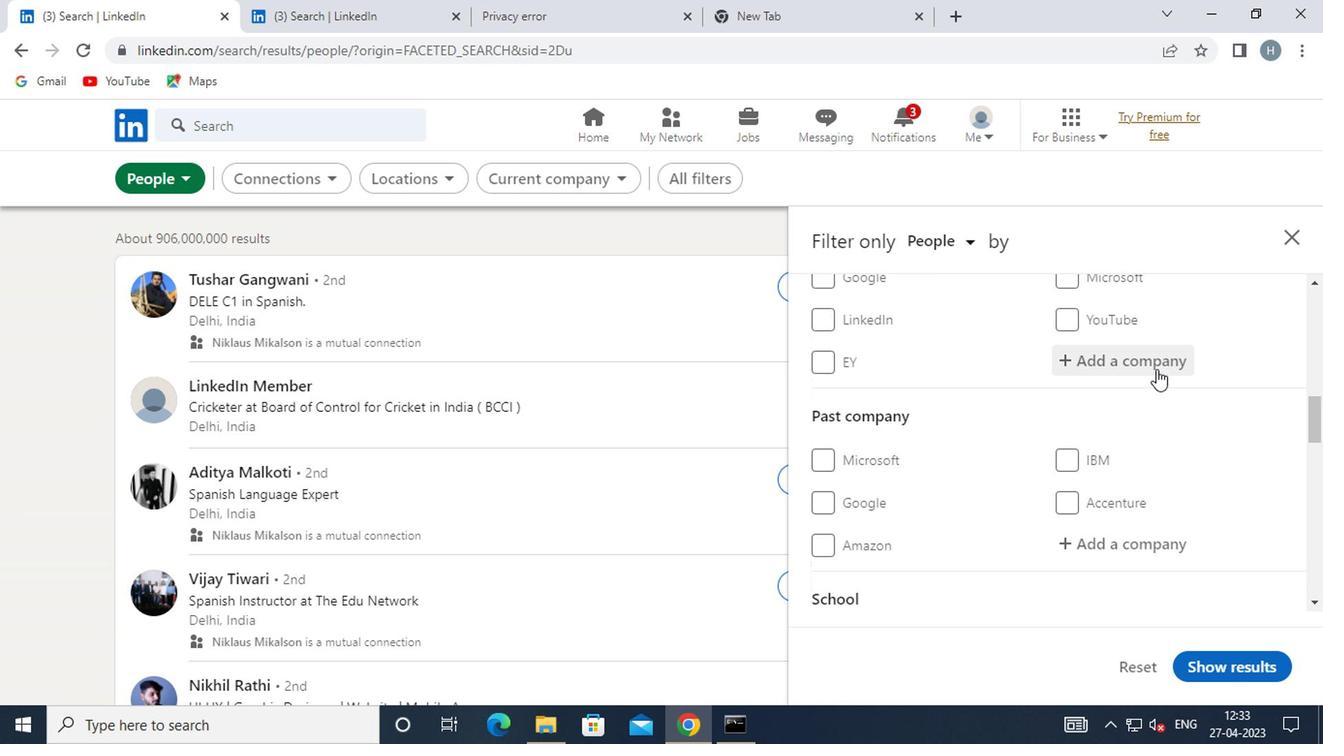 
Action: Mouse pressed left at (1155, 363)
Screenshot: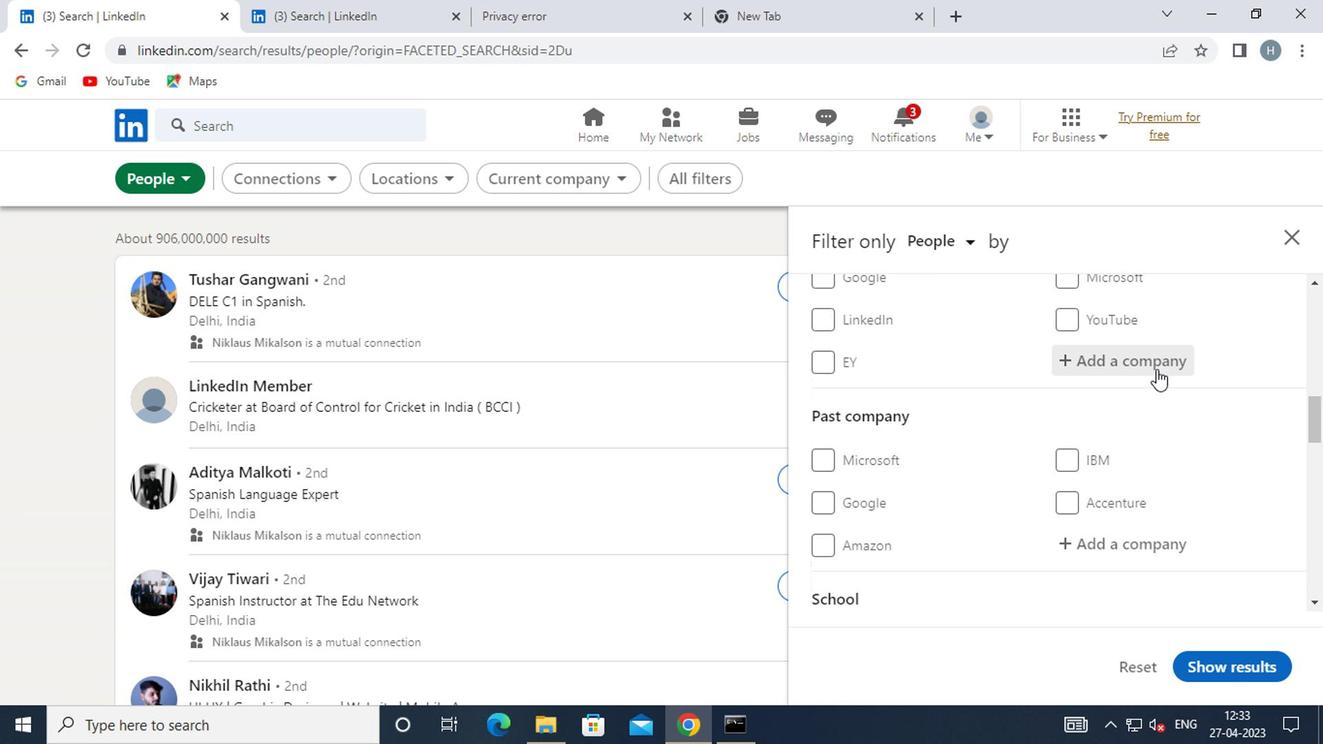 
Action: Key pressed SHORTLIST
Screenshot: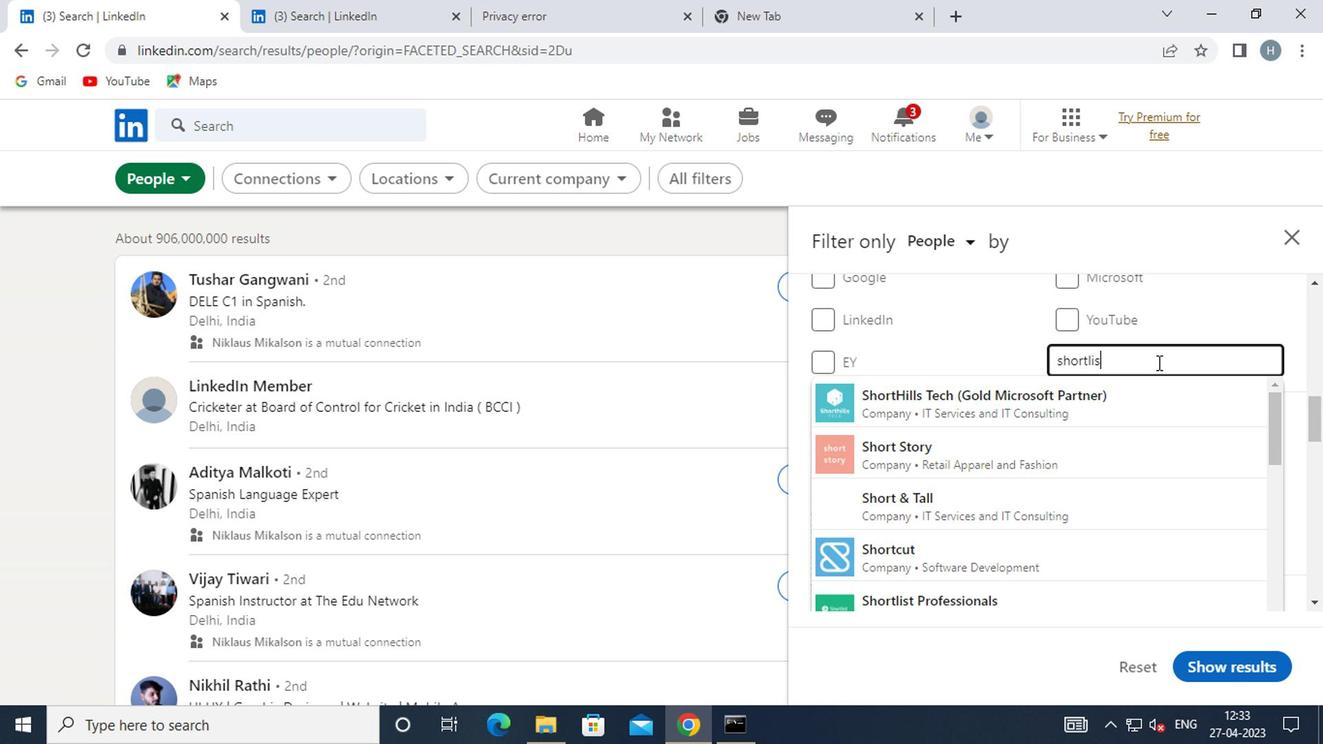 
Action: Mouse moved to (1067, 399)
Screenshot: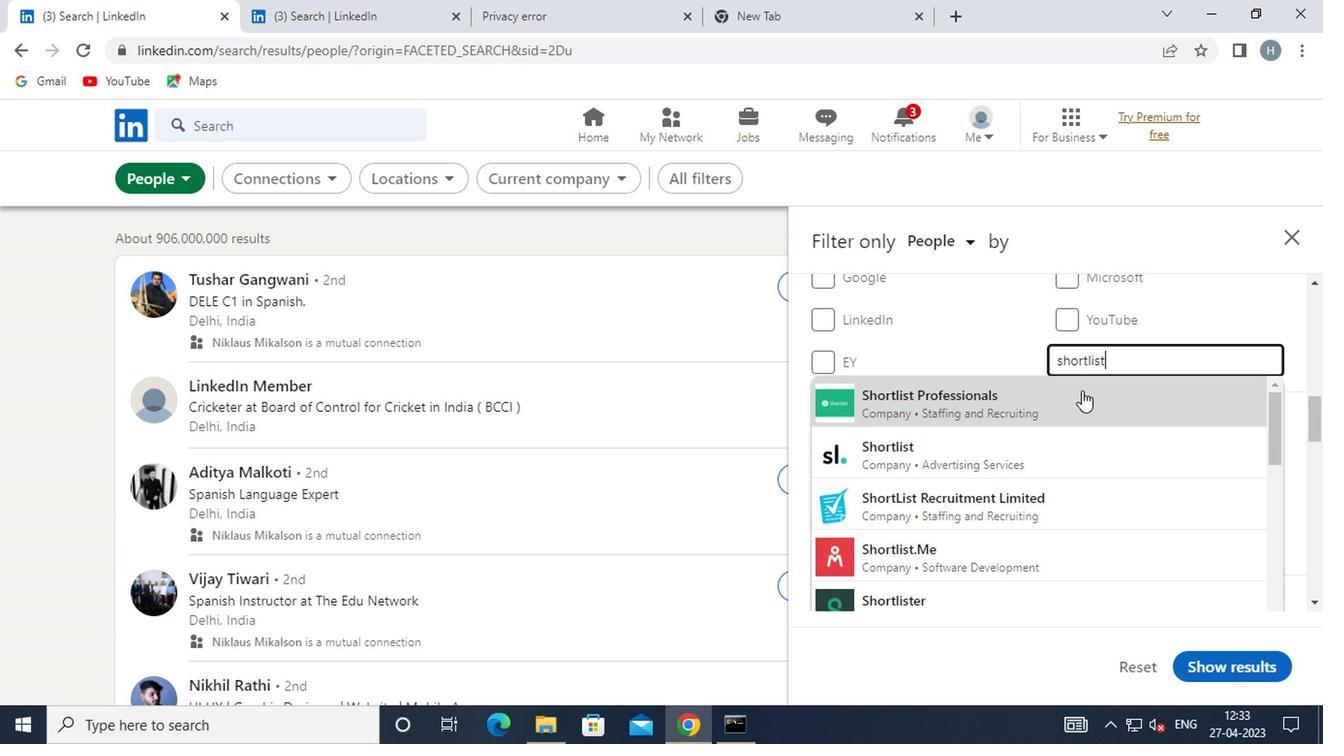 
Action: Mouse pressed left at (1067, 399)
Screenshot: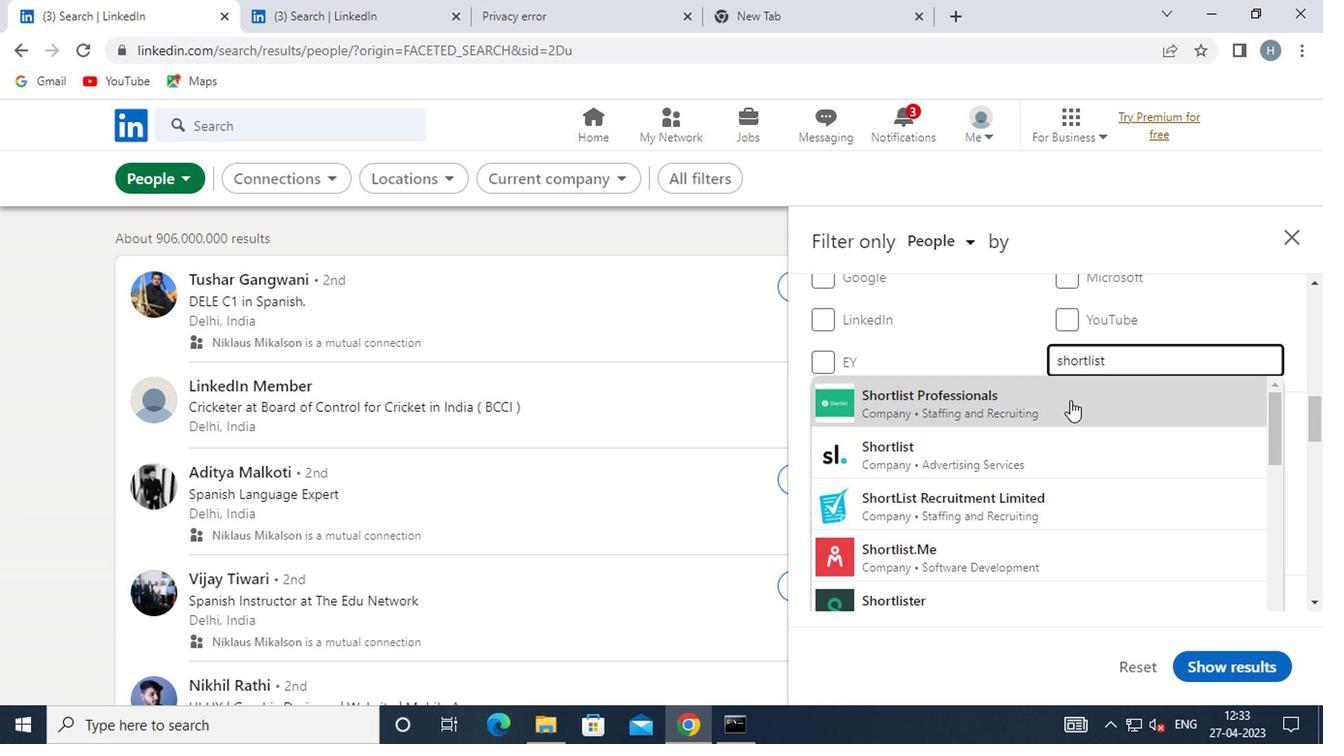 
Action: Mouse moved to (1062, 393)
Screenshot: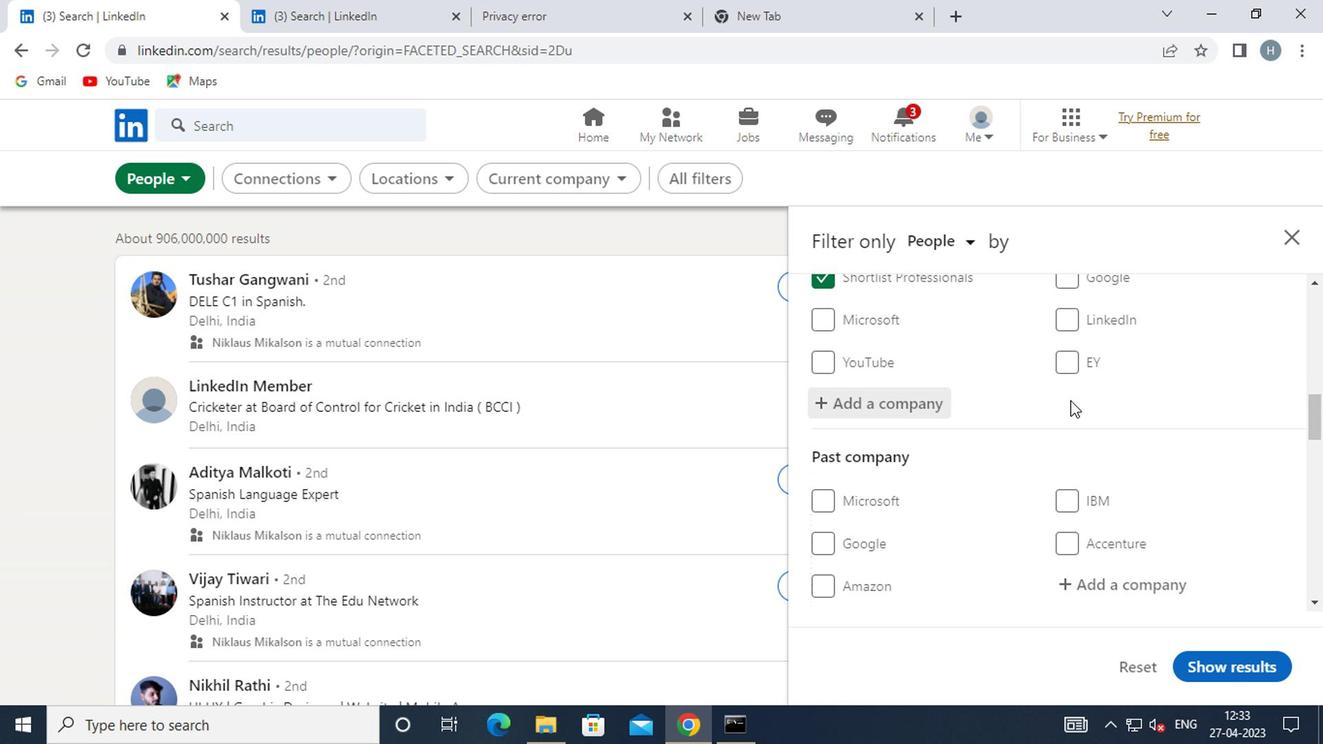 
Action: Mouse scrolled (1062, 392) with delta (0, -1)
Screenshot: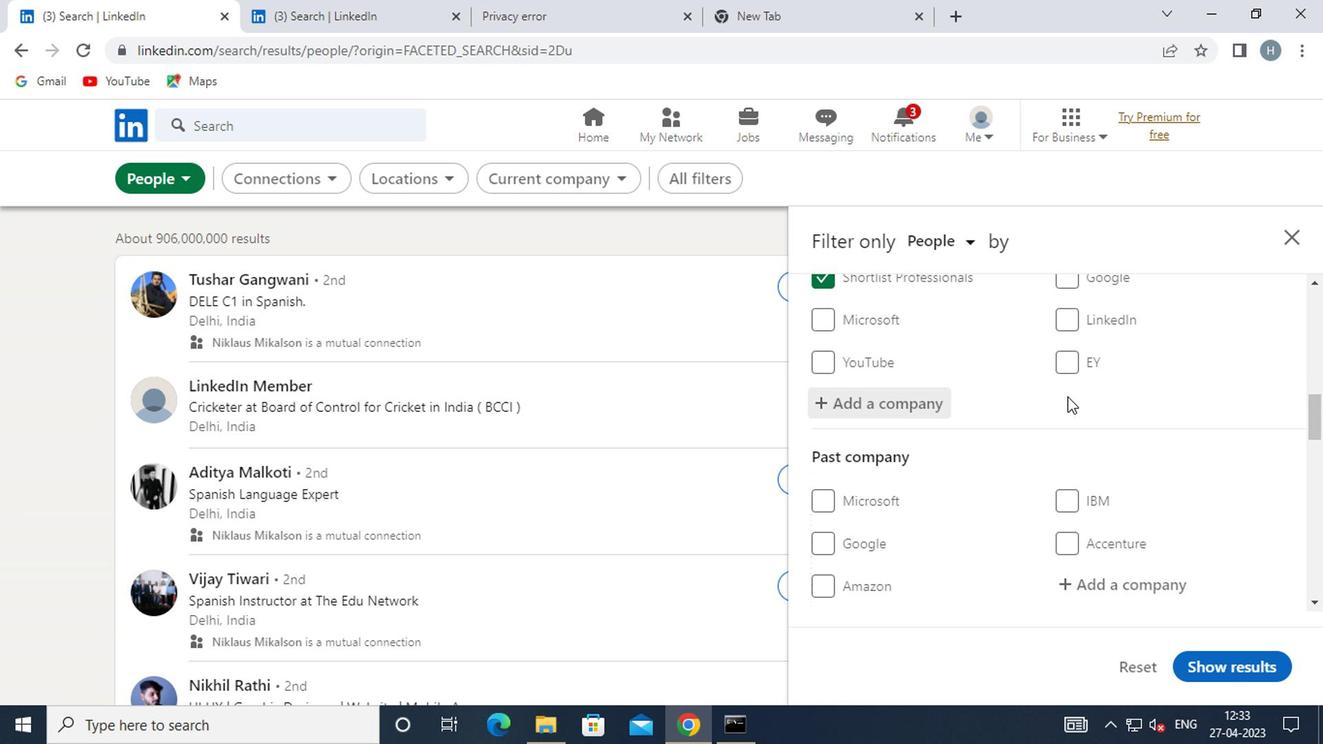 
Action: Mouse scrolled (1062, 392) with delta (0, -1)
Screenshot: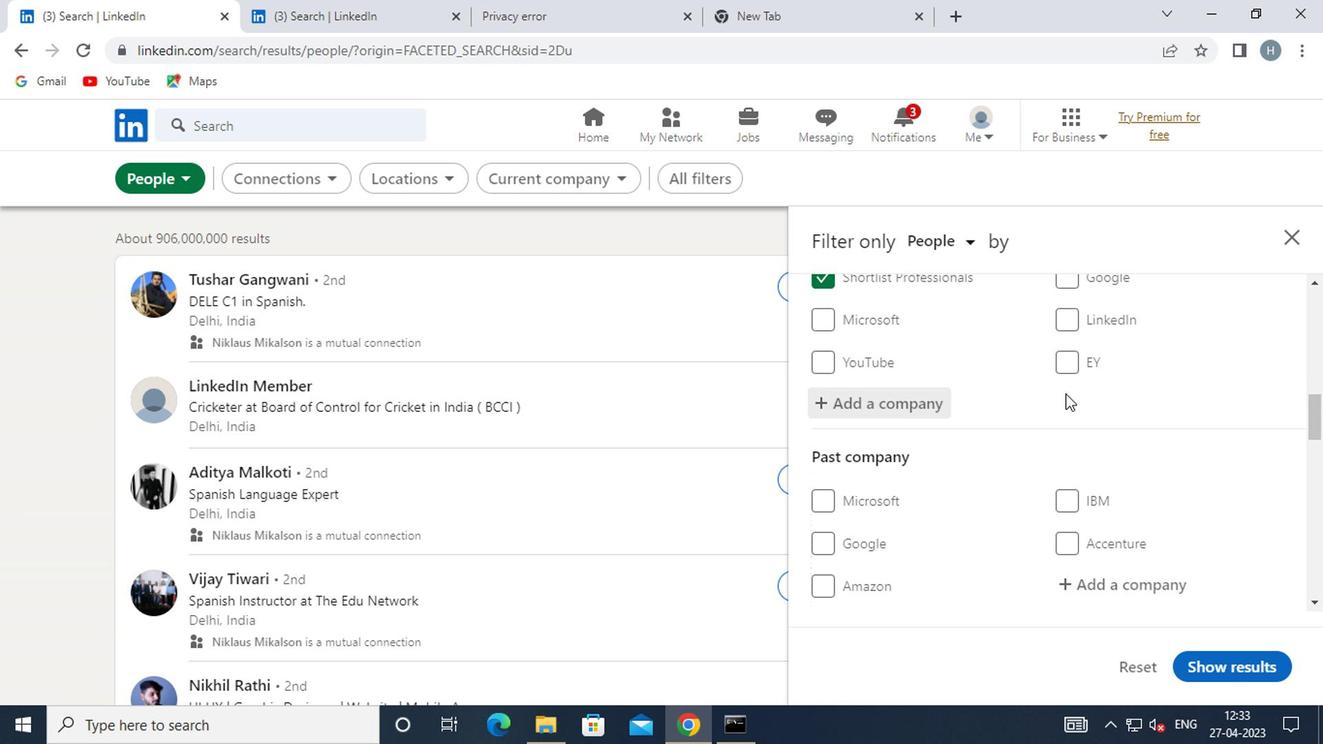 
Action: Mouse moved to (1055, 394)
Screenshot: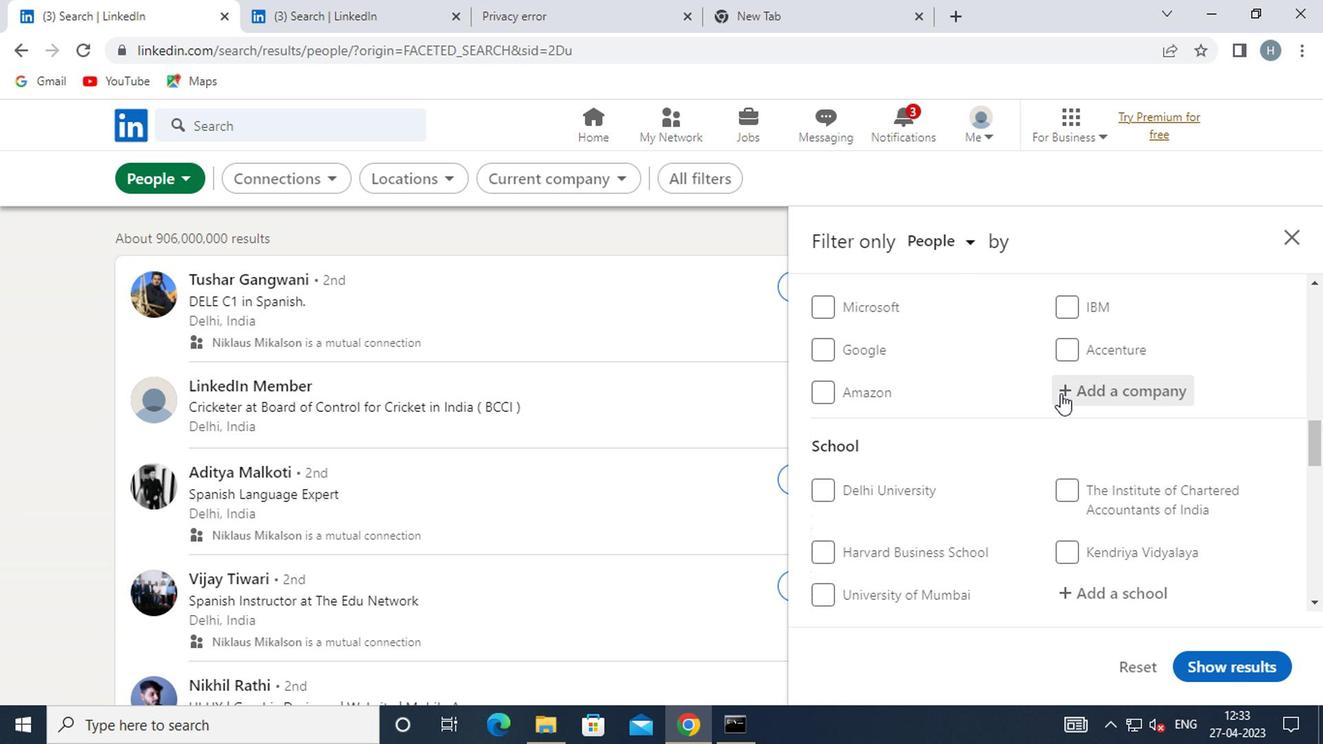 
Action: Mouse scrolled (1055, 393) with delta (0, 0)
Screenshot: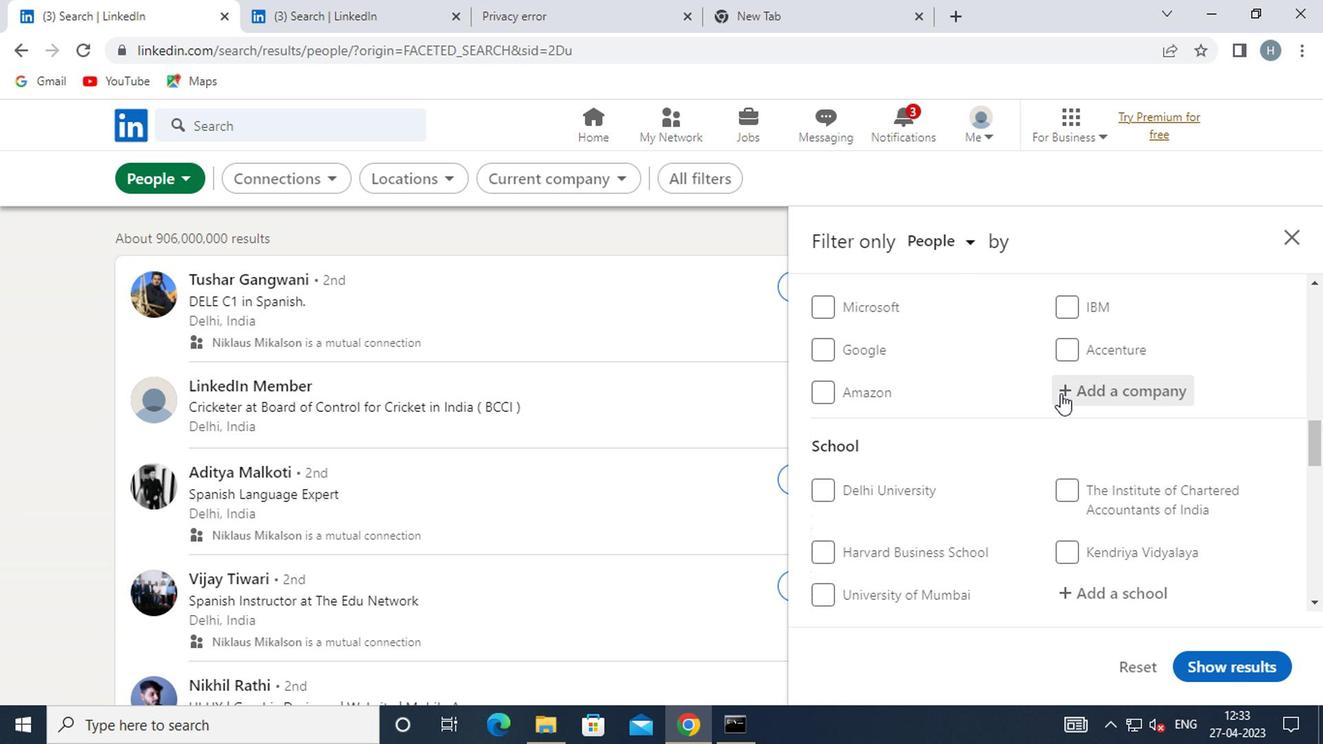 
Action: Mouse moved to (1055, 396)
Screenshot: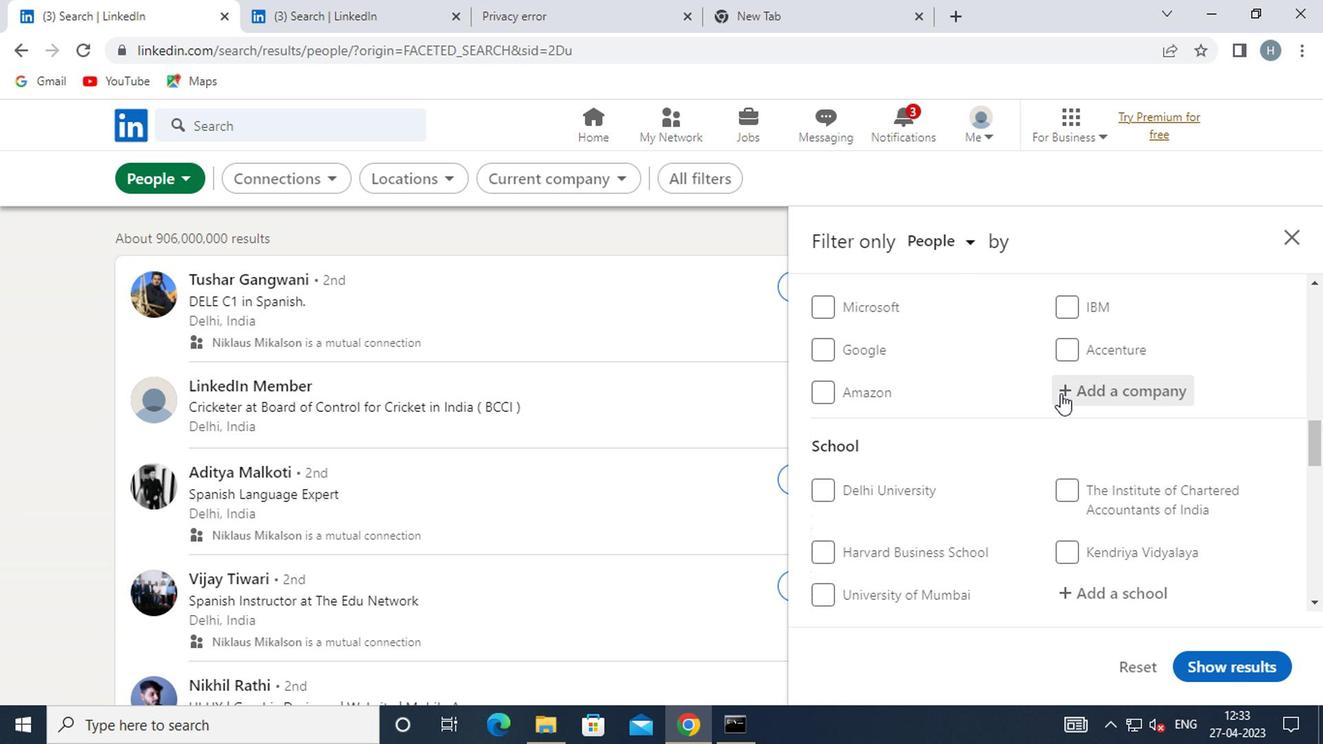 
Action: Mouse scrolled (1055, 394) with delta (0, -1)
Screenshot: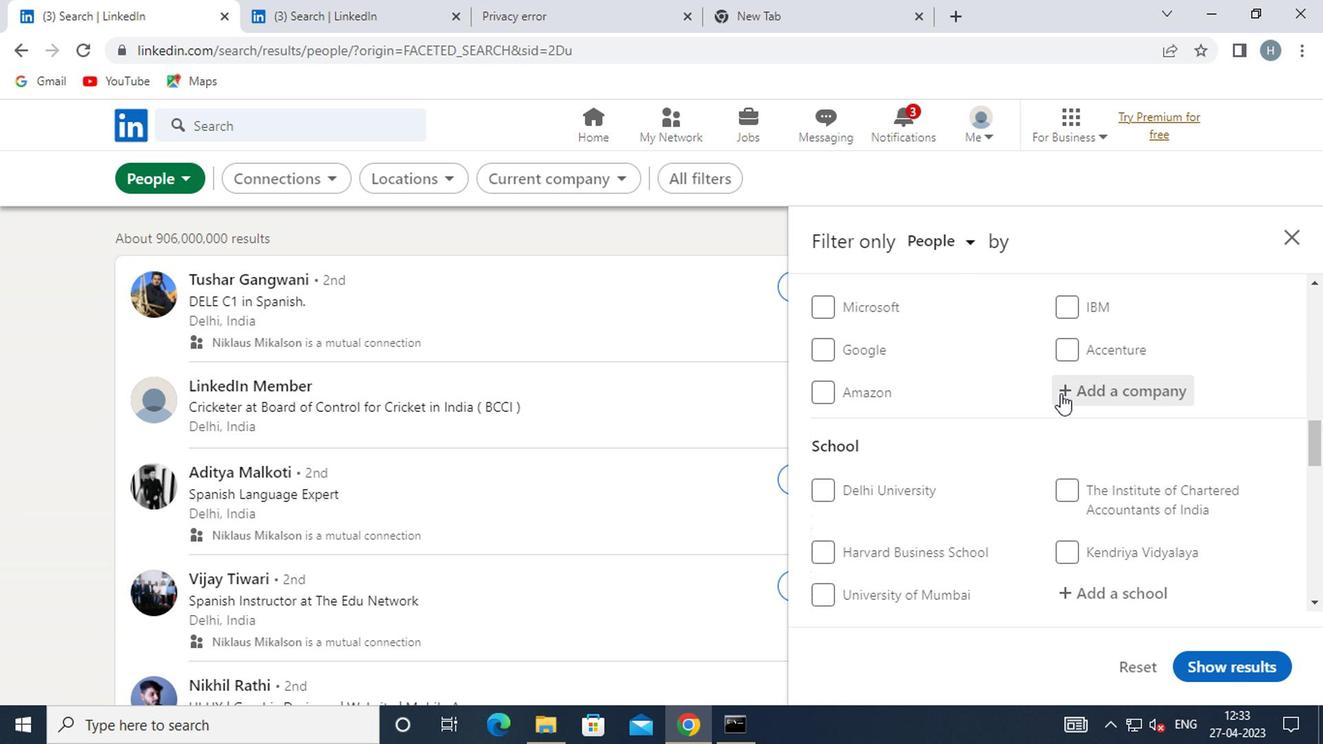
Action: Mouse moved to (1114, 400)
Screenshot: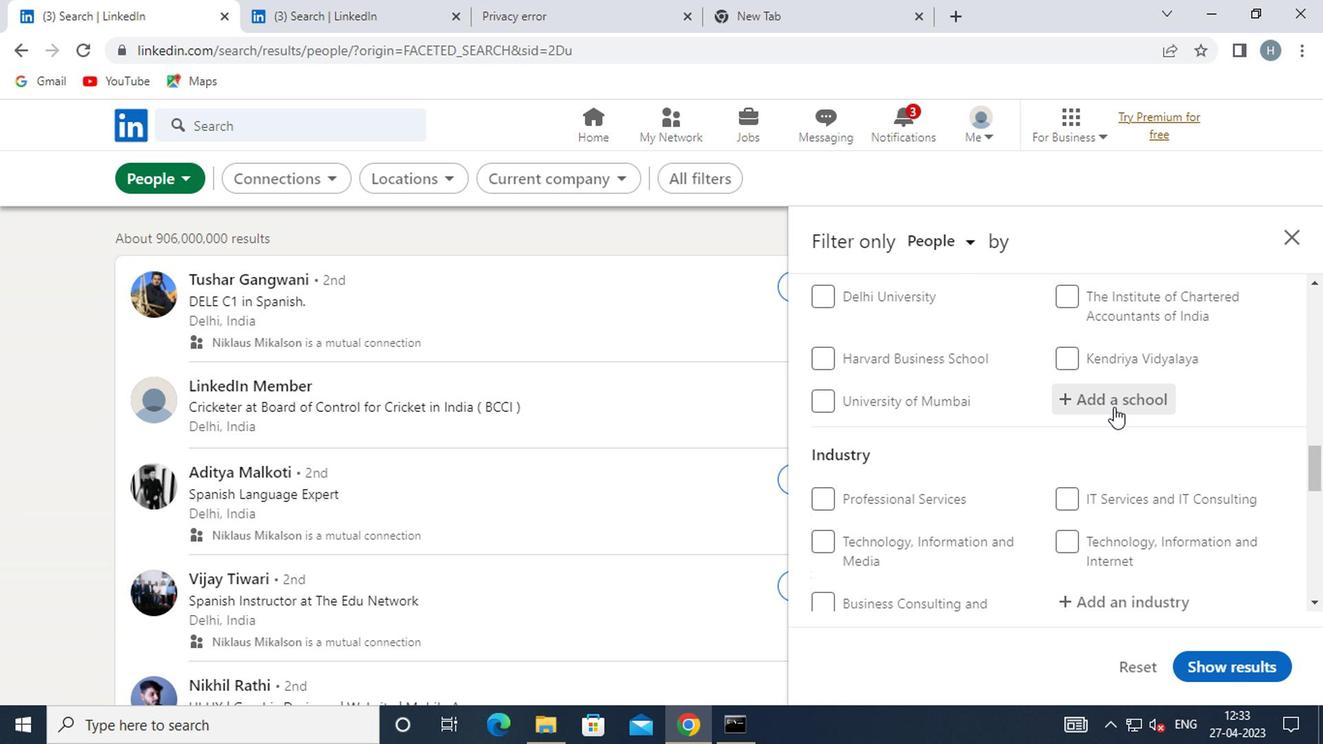 
Action: Mouse pressed left at (1114, 400)
Screenshot: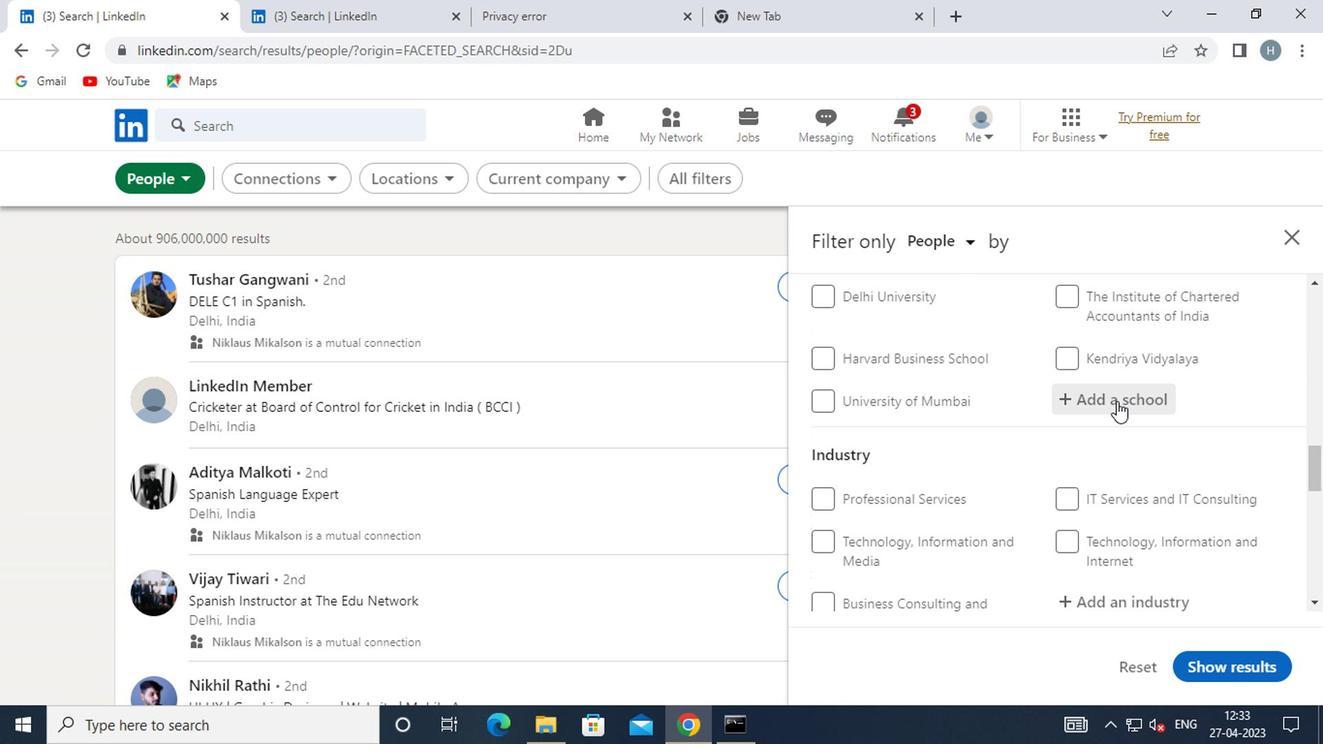 
Action: Key pressed <Key.shift><Key.shift><Key.shift><Key.shift><Key.shift><Key.shift><Key.shift><Key.shift><Key.shift><Key.shift><Key.shift><Key.shift><Key.shift><Key.shift><Key.shift><Key.shift><Key.shift><Key.shift><Key.shift><Key.shift><Key.shift><Key.shift><Key.shift><Key.shift><Key.shift><Key.shift><Key.shift><Key.shift><Key.shift><Key.shift><Key.shift><Key.shift><Key.shift><Key.shift><Key.shift><Key.shift><Key.shift><Key.shift><Key.shift><Key.shift>RKDF
Screenshot: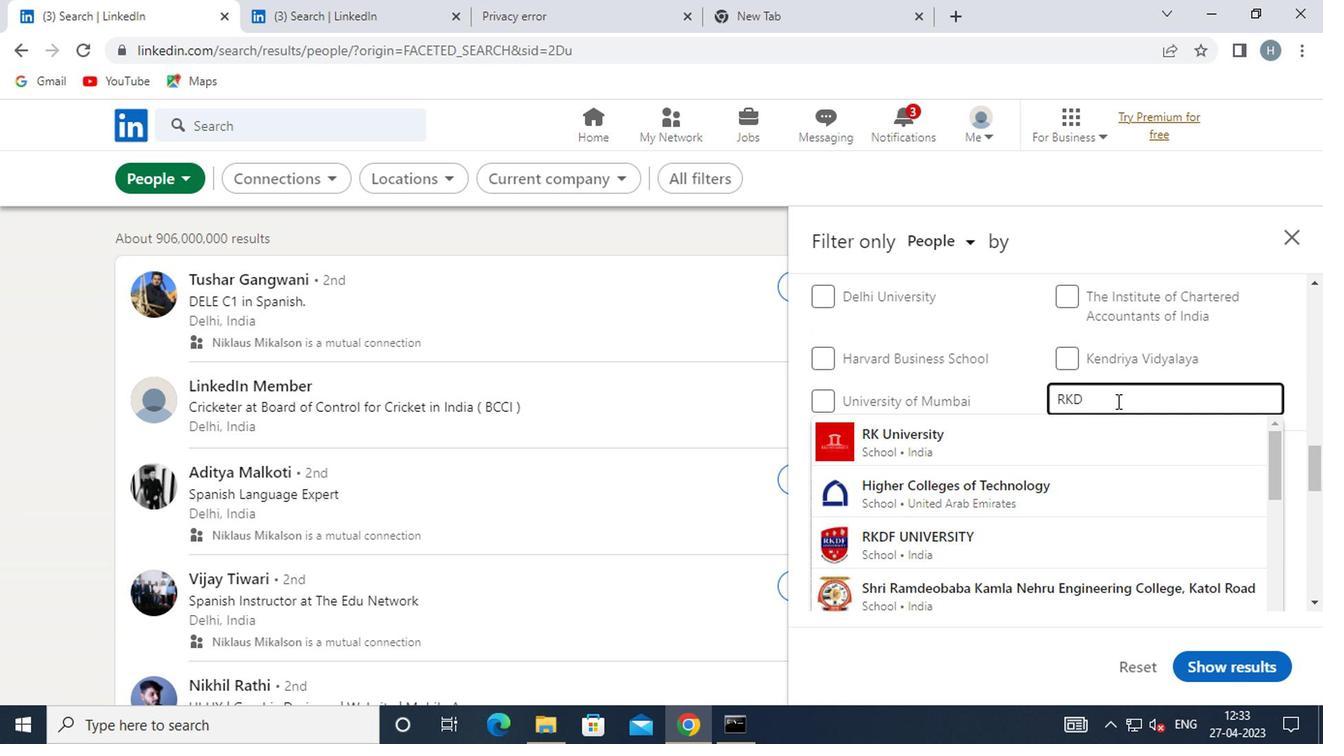 
Action: Mouse moved to (1056, 437)
Screenshot: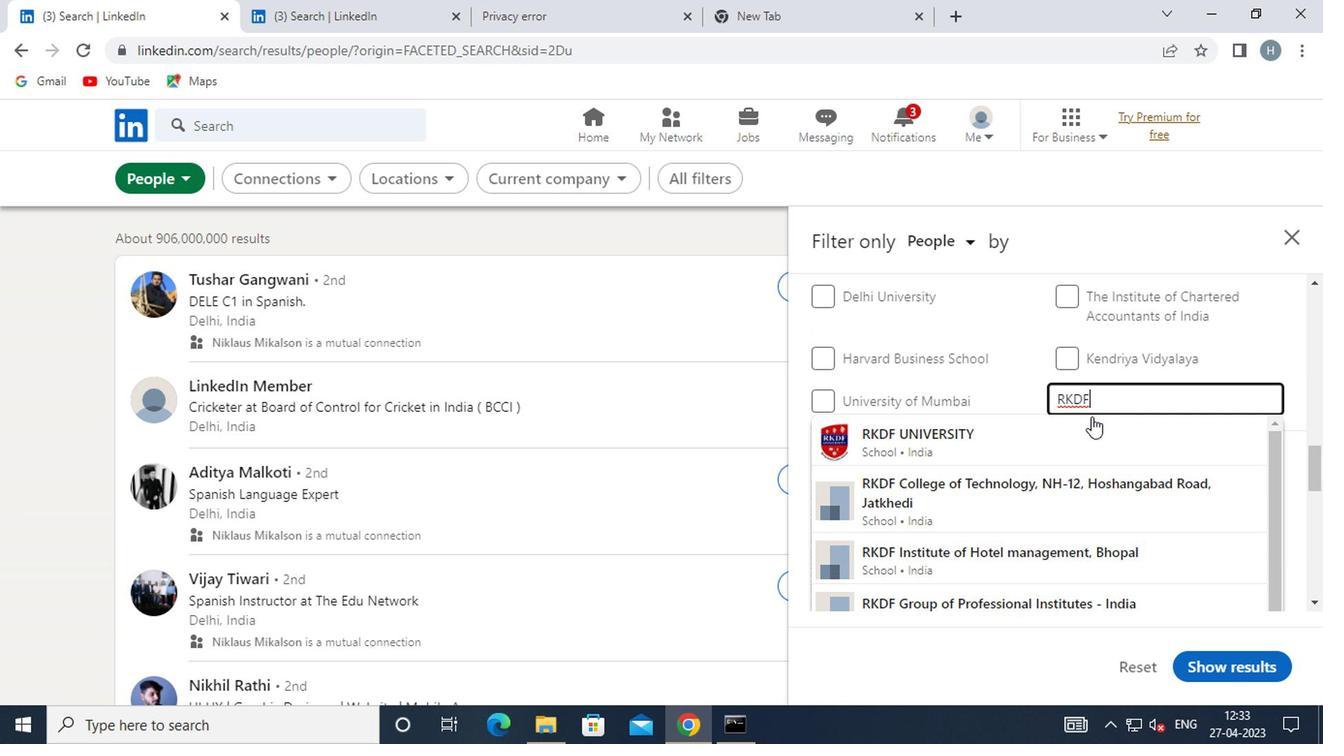 
Action: Mouse pressed left at (1056, 437)
Screenshot: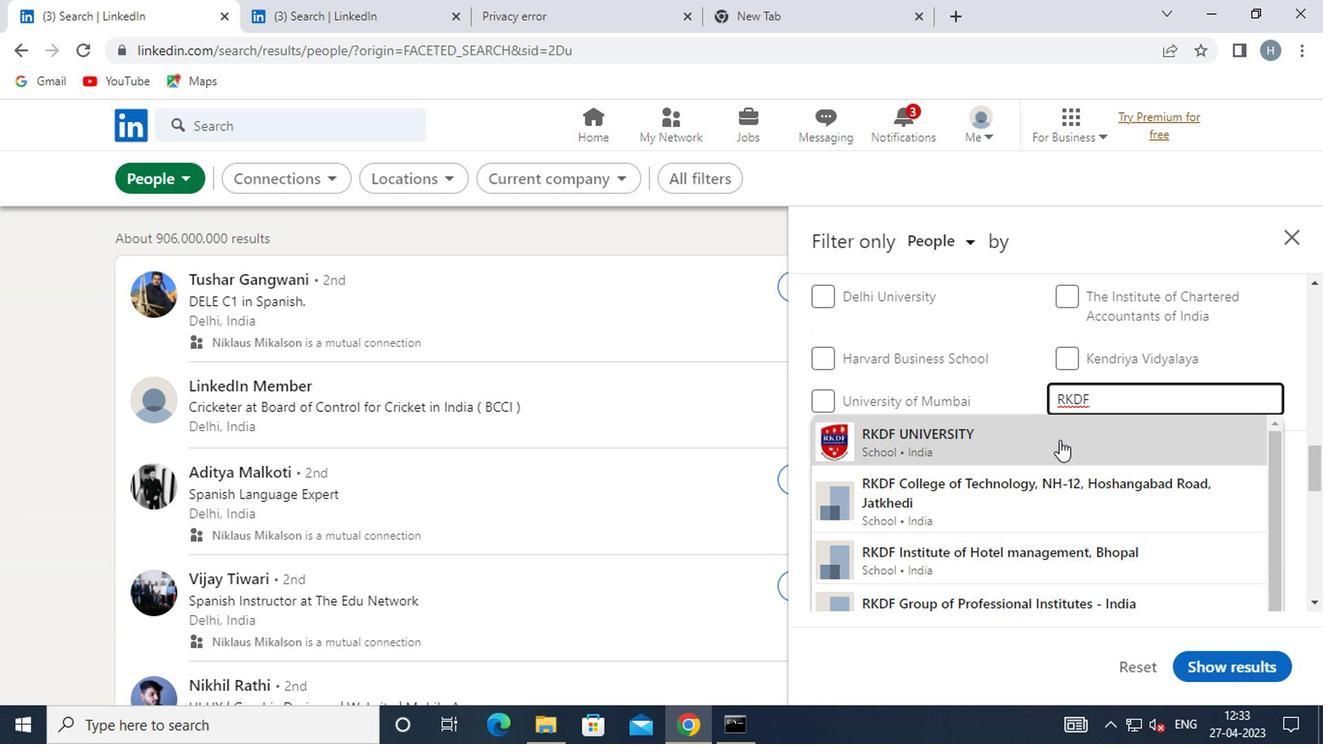 
Action: Mouse moved to (1051, 434)
Screenshot: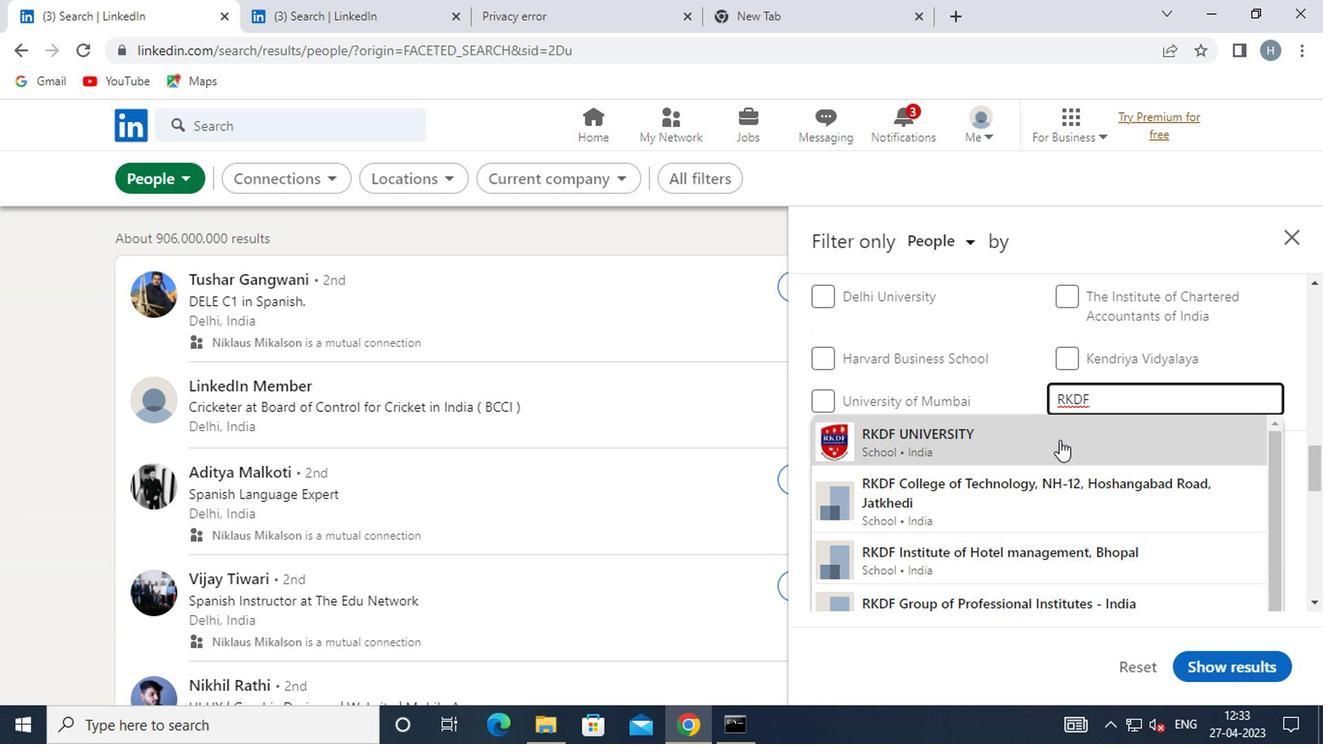 
Action: Mouse scrolled (1051, 434) with delta (0, 0)
Screenshot: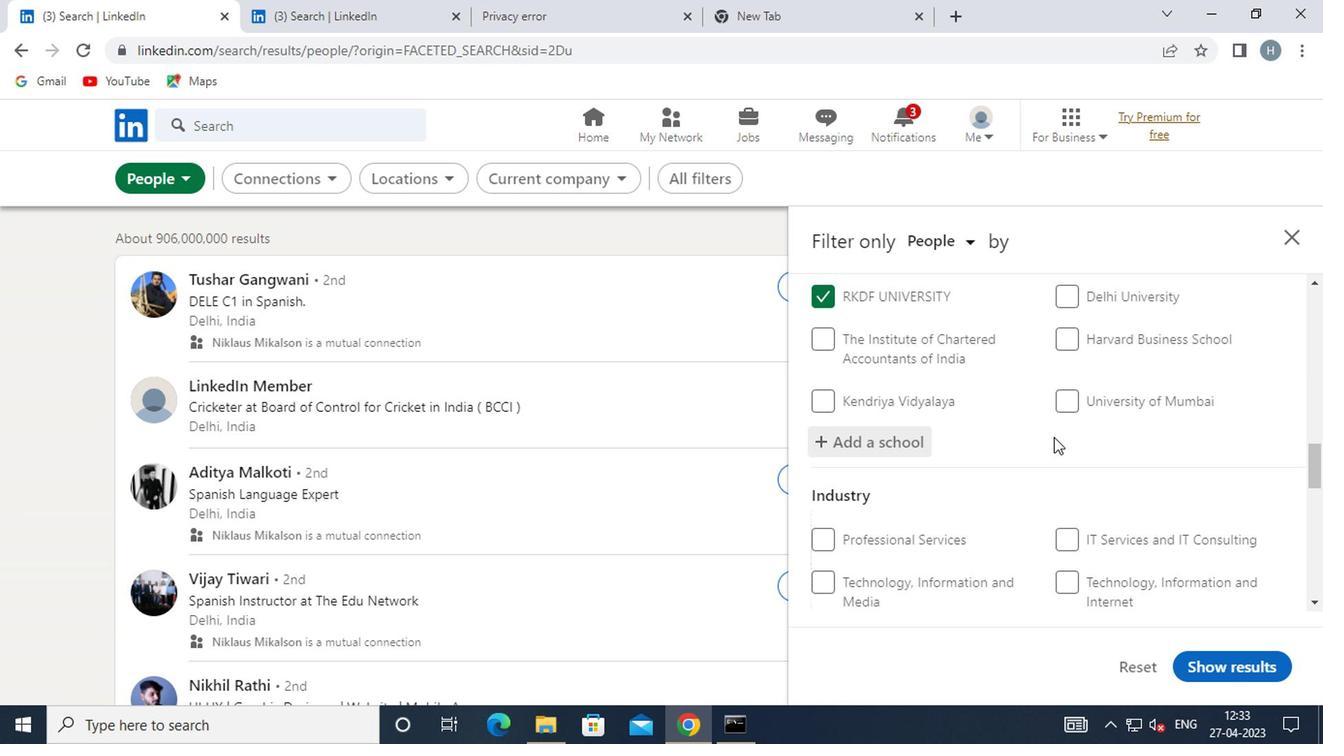 
Action: Mouse scrolled (1051, 434) with delta (0, 0)
Screenshot: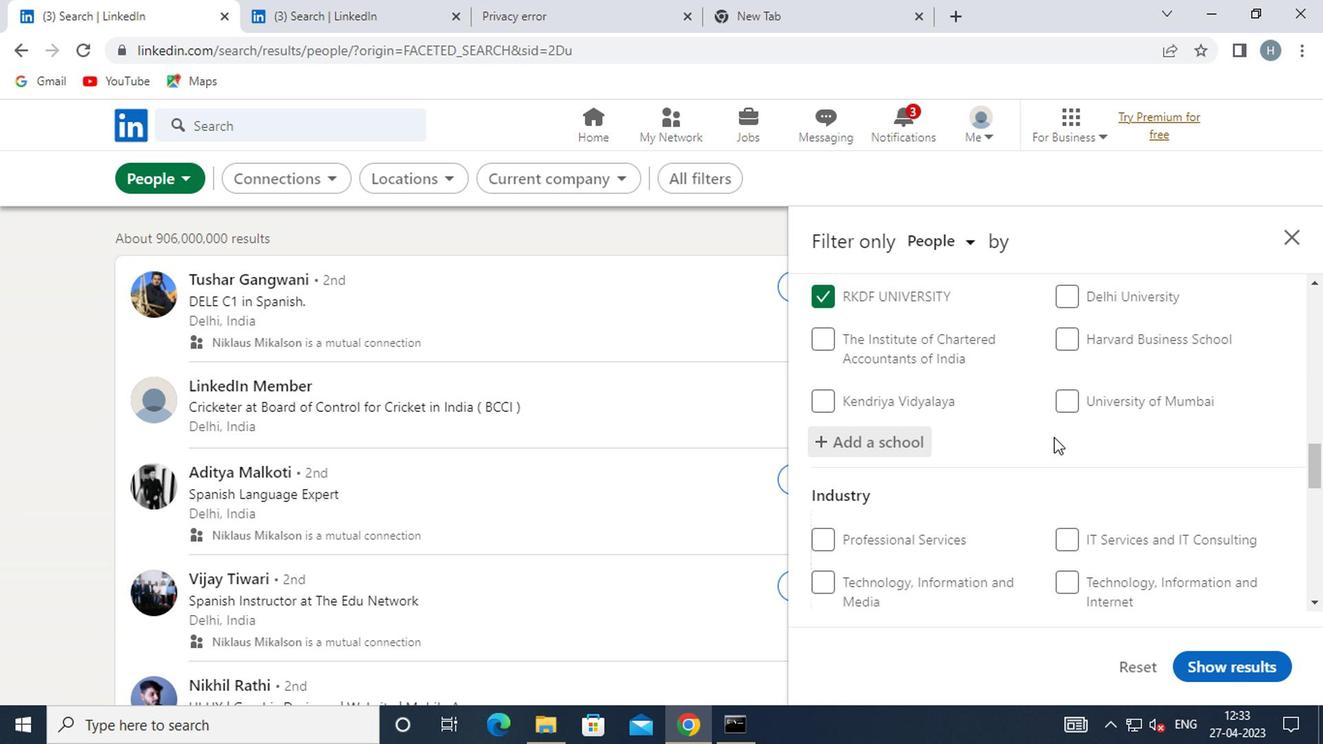
Action: Mouse moved to (1156, 449)
Screenshot: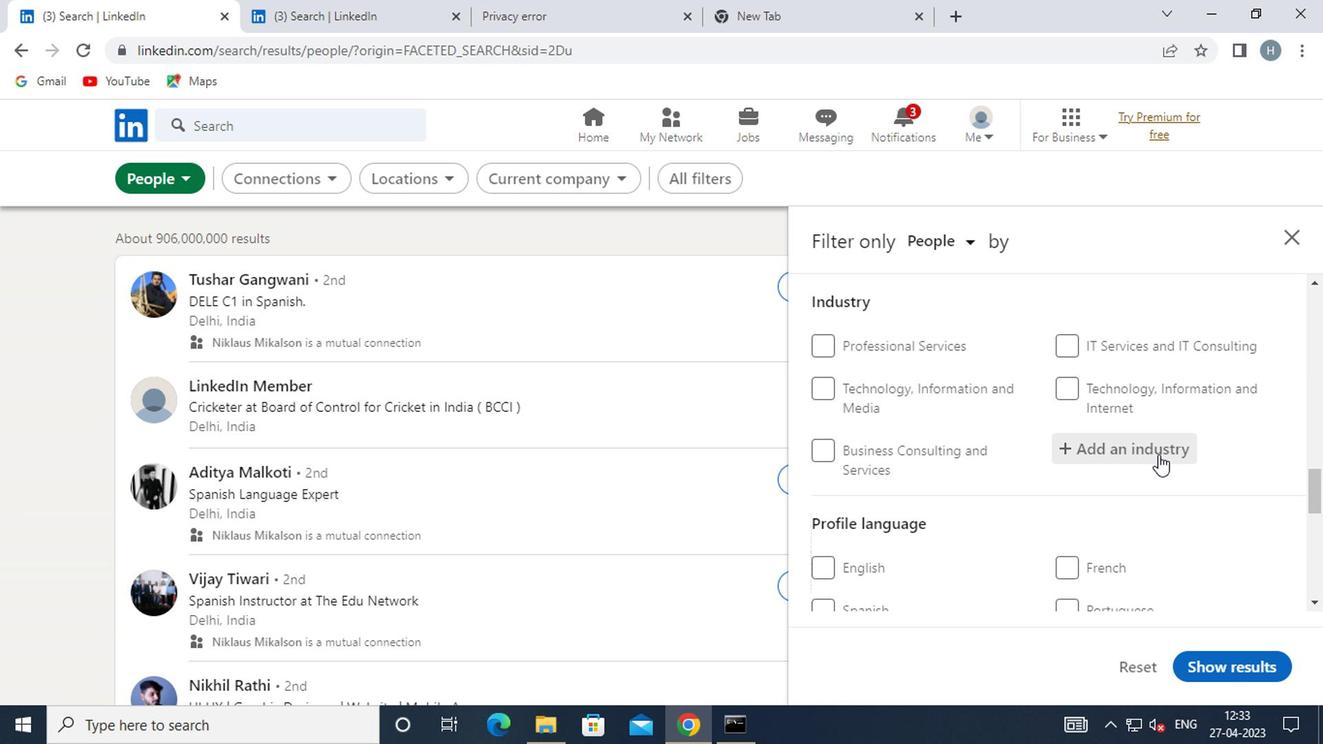 
Action: Mouse pressed left at (1156, 449)
Screenshot: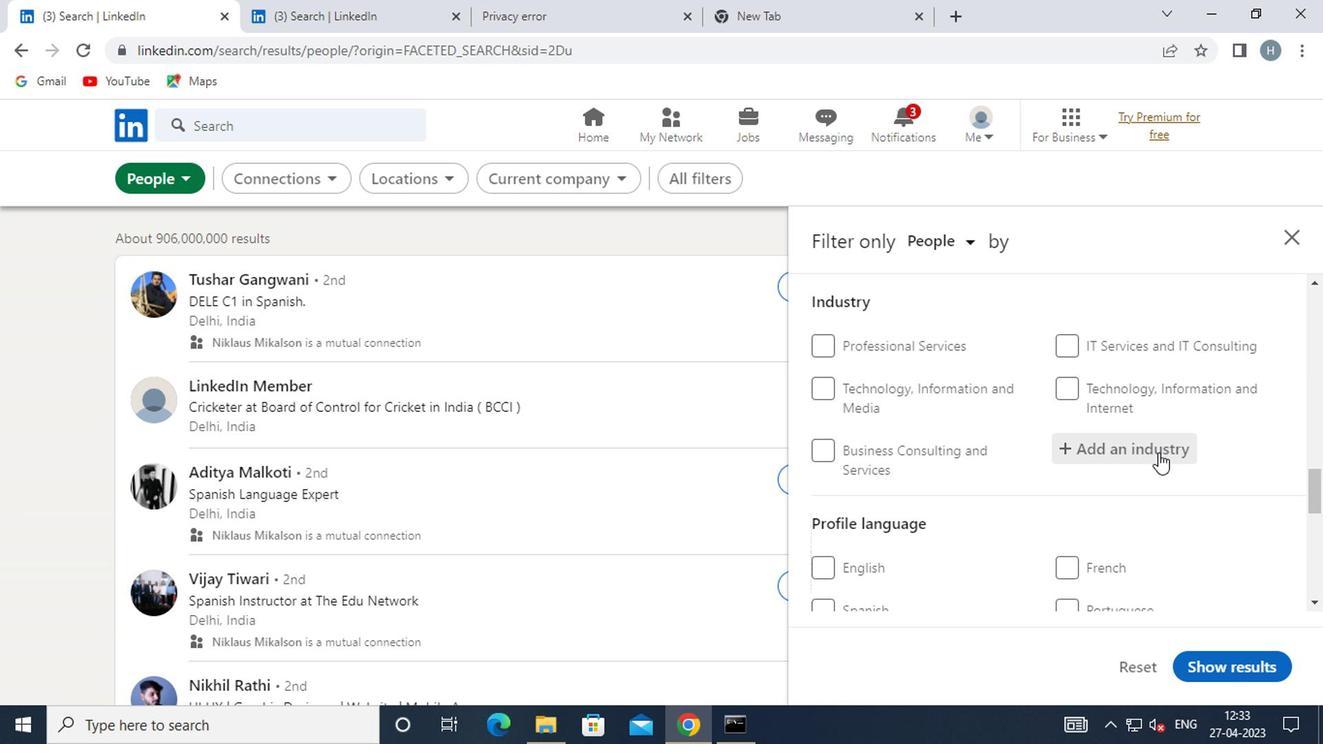 
Action: Key pressed METAL<Key.space>TREAT
Screenshot: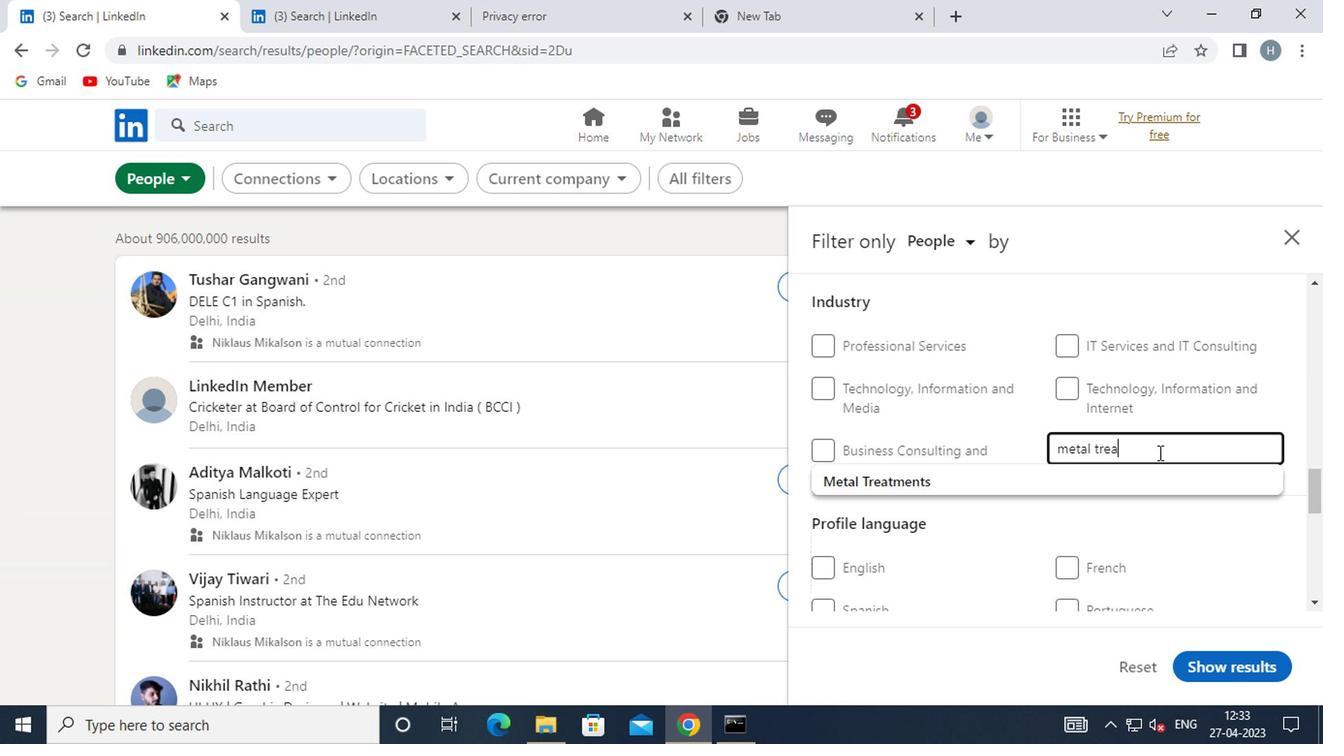 
Action: Mouse moved to (960, 483)
Screenshot: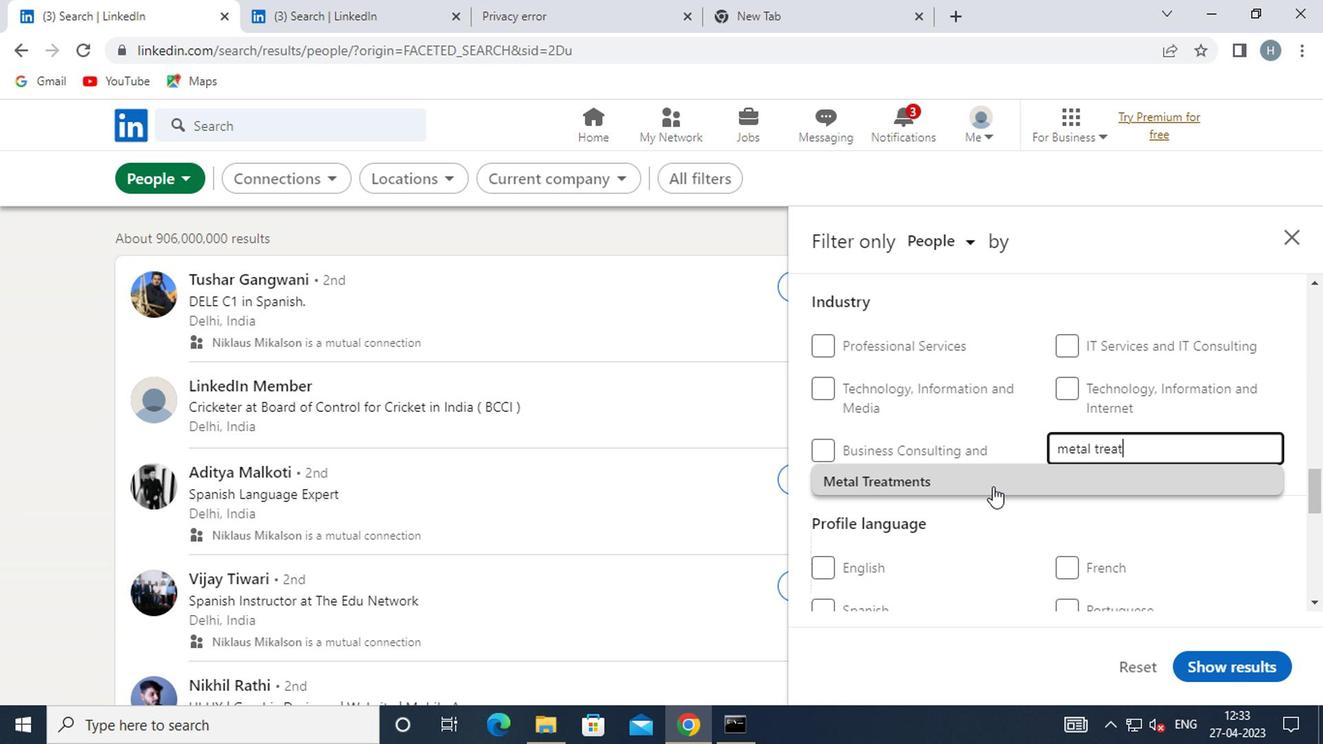 
Action: Mouse pressed left at (960, 483)
Screenshot: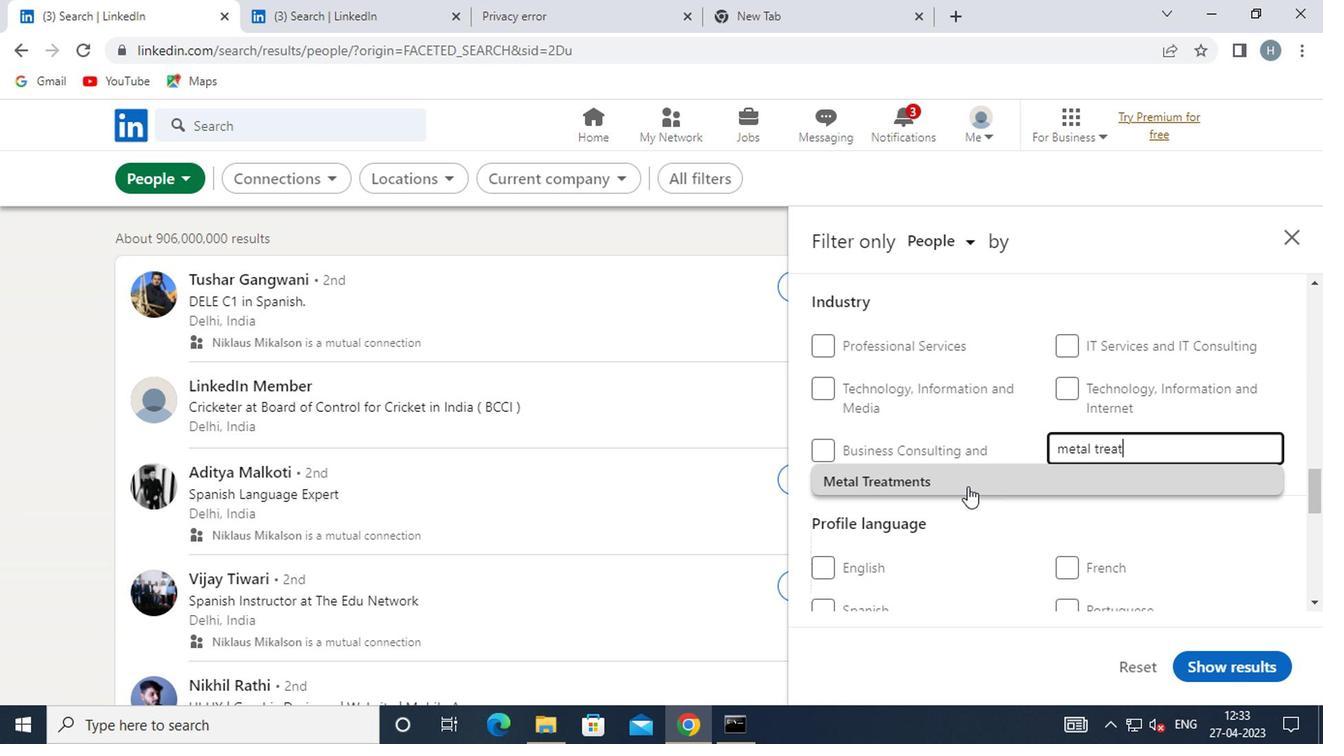 
Action: Mouse moved to (978, 467)
Screenshot: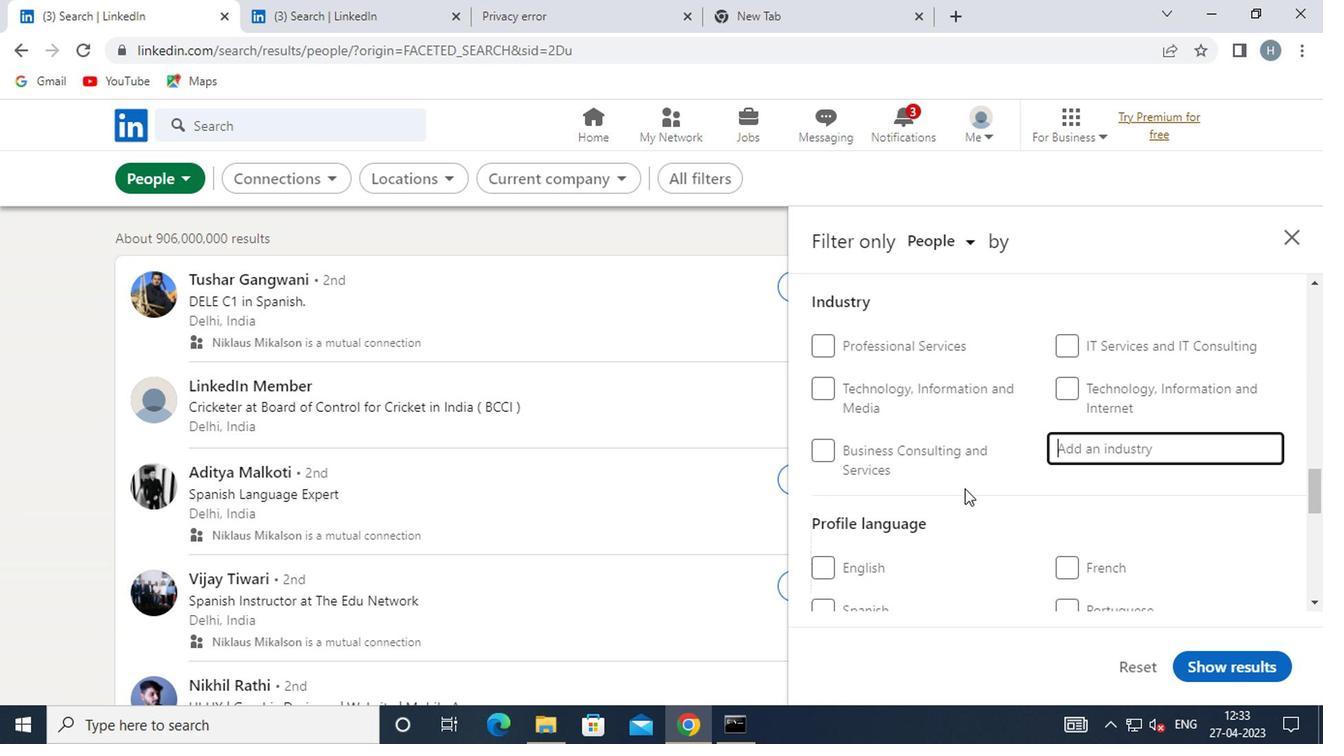 
Action: Mouse scrolled (978, 465) with delta (0, -1)
Screenshot: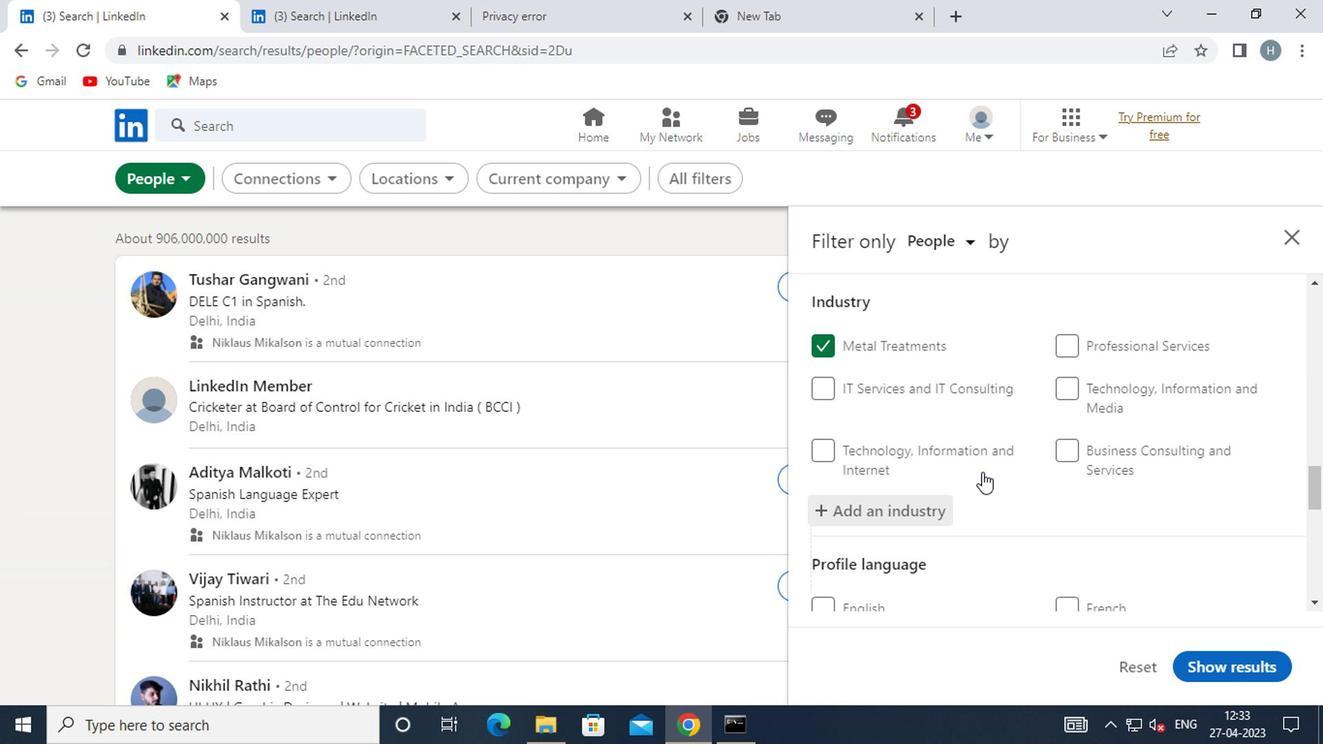 
Action: Mouse scrolled (978, 465) with delta (0, -1)
Screenshot: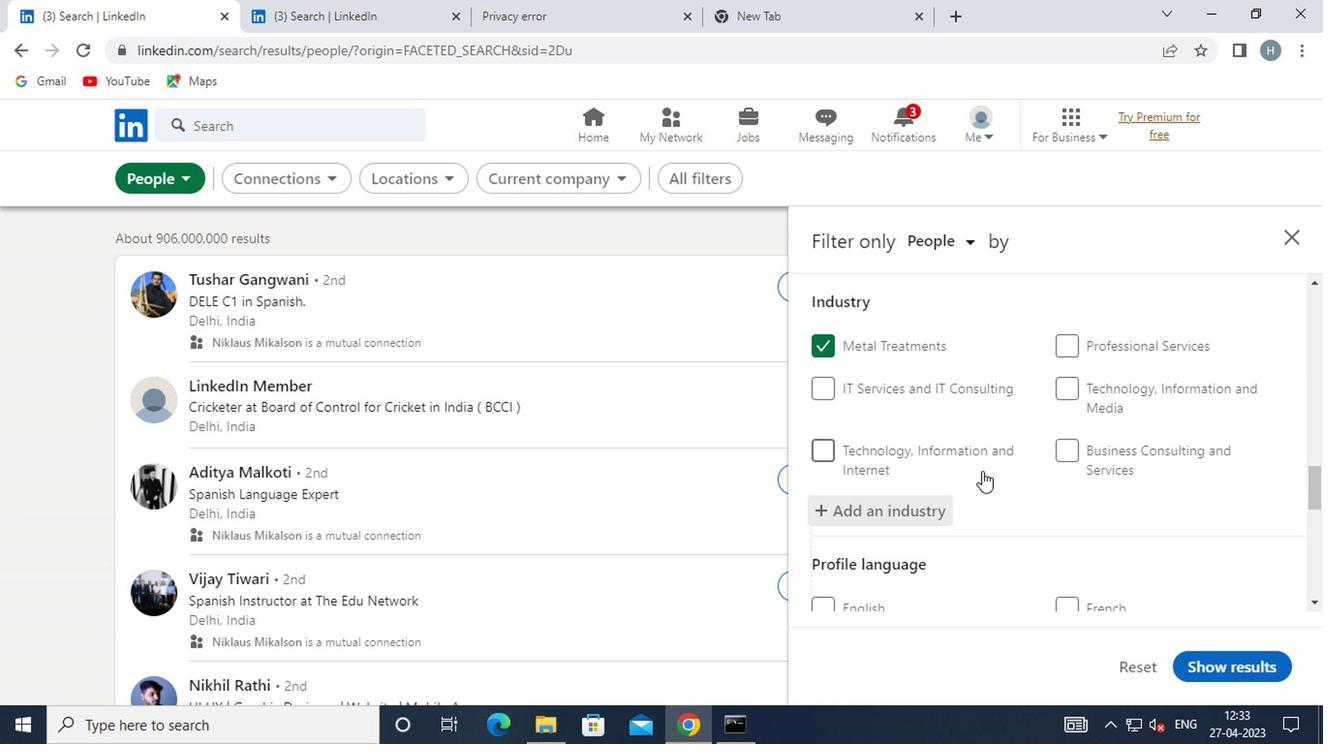 
Action: Mouse scrolled (978, 465) with delta (0, -1)
Screenshot: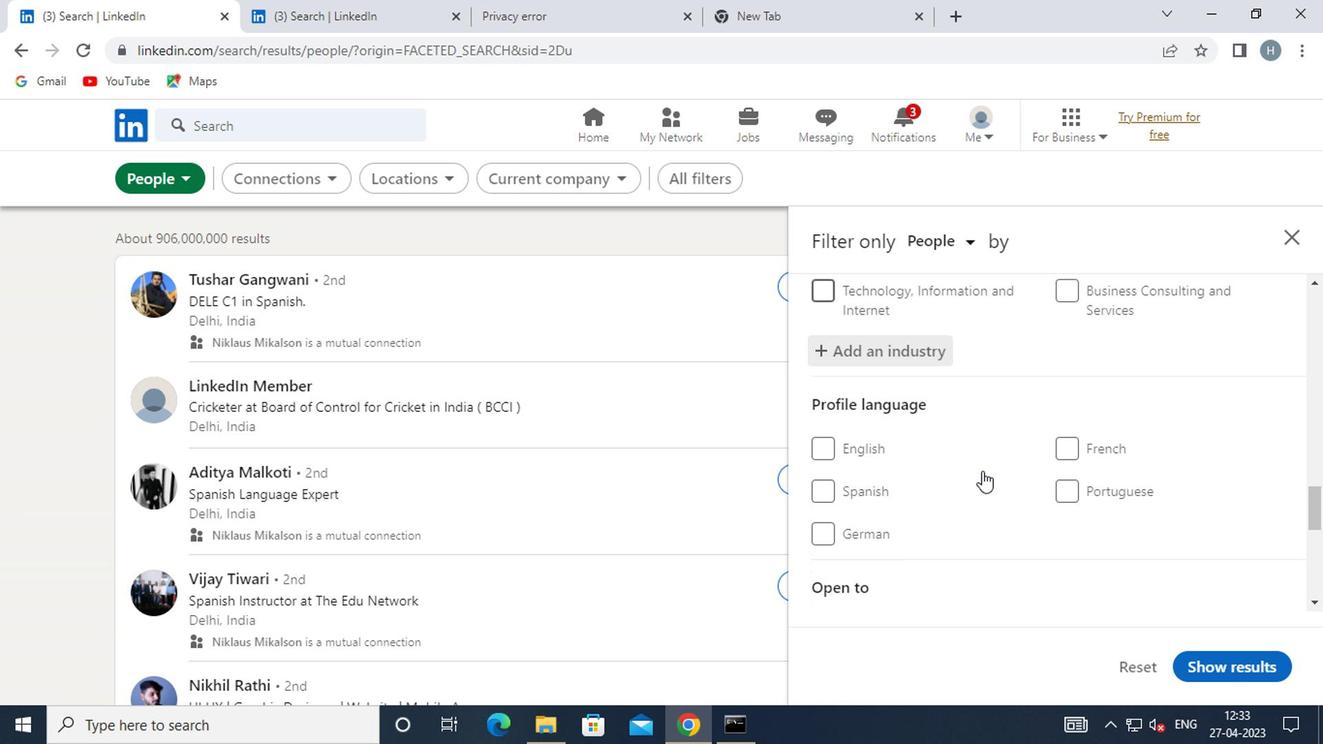 
Action: Mouse moved to (1105, 375)
Screenshot: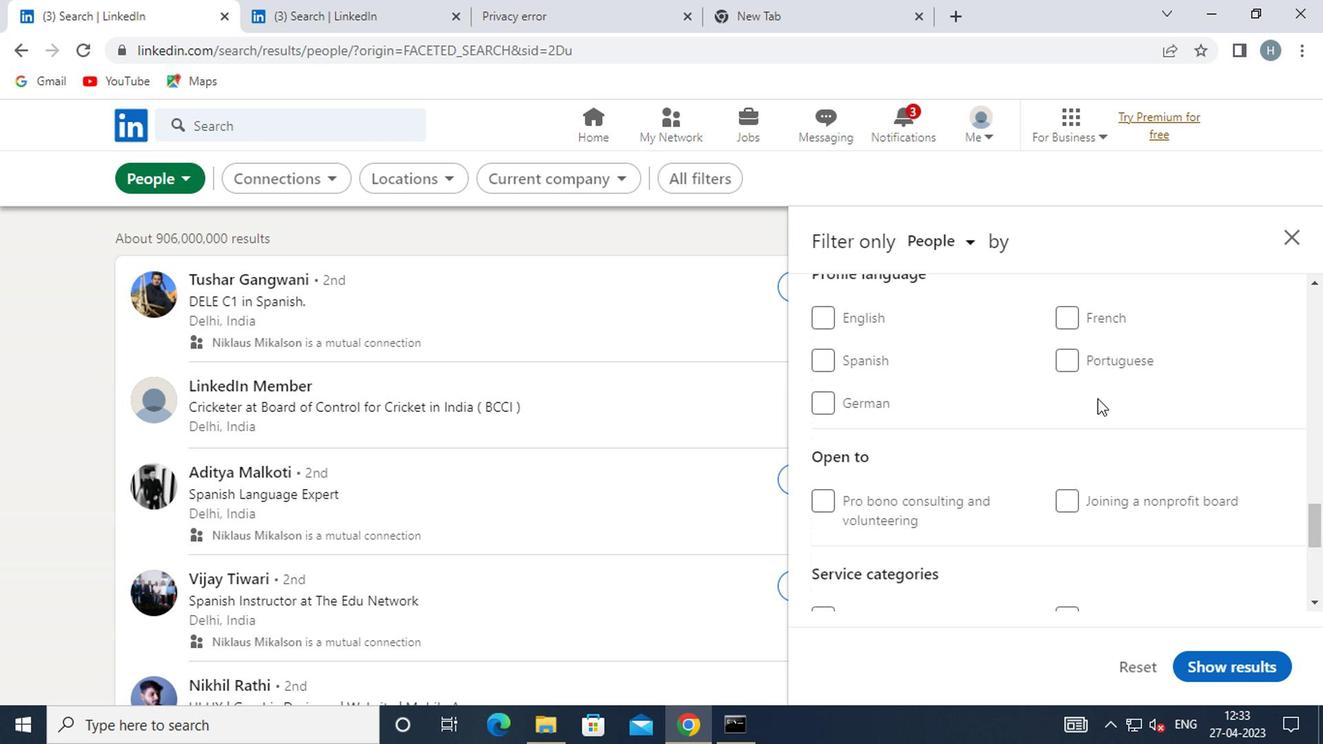 
Action: Mouse pressed left at (1105, 375)
Screenshot: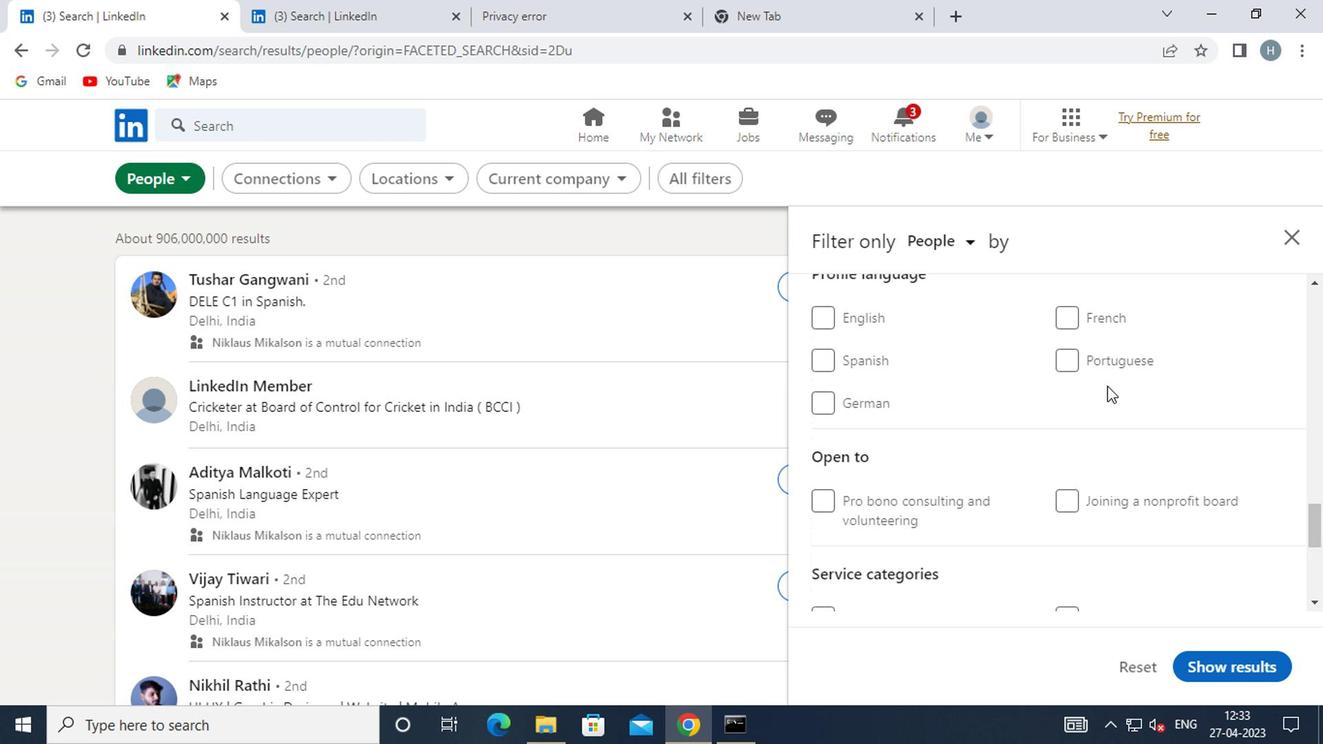 
Action: Mouse moved to (1106, 362)
Screenshot: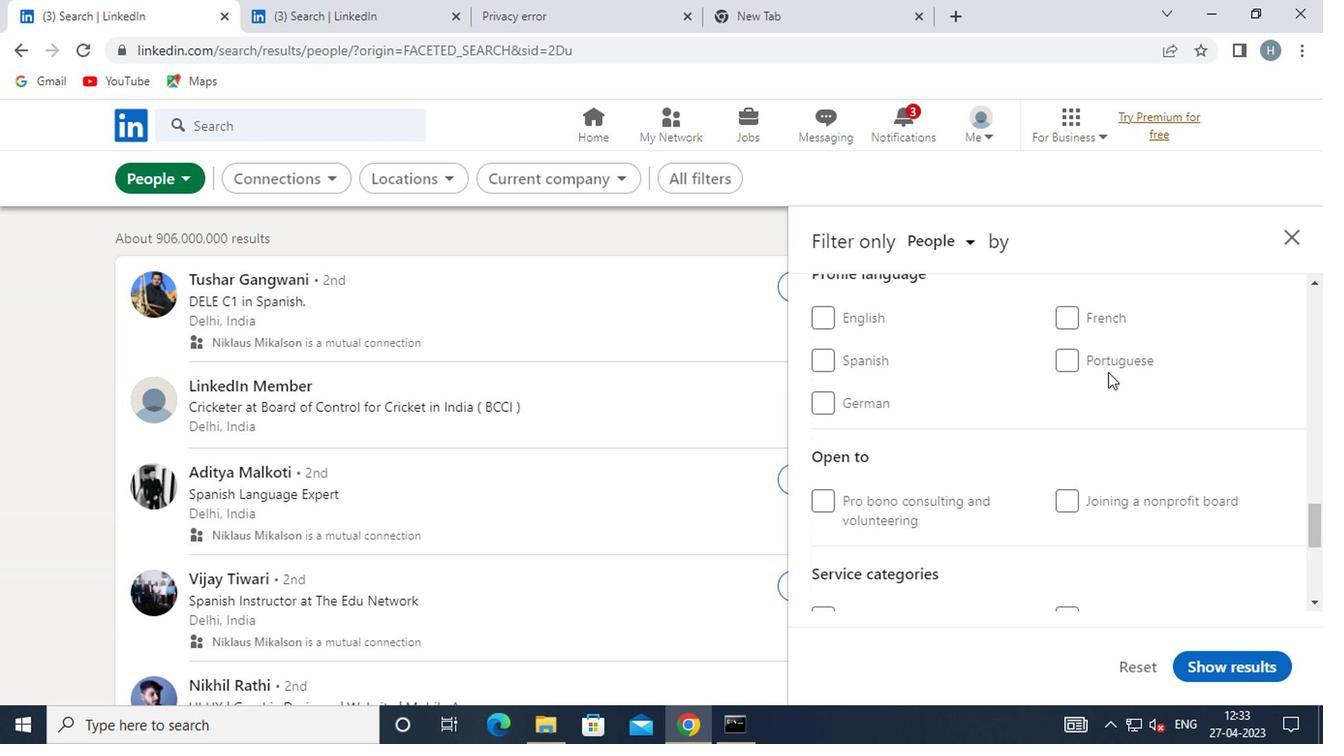
Action: Mouse pressed left at (1106, 362)
Screenshot: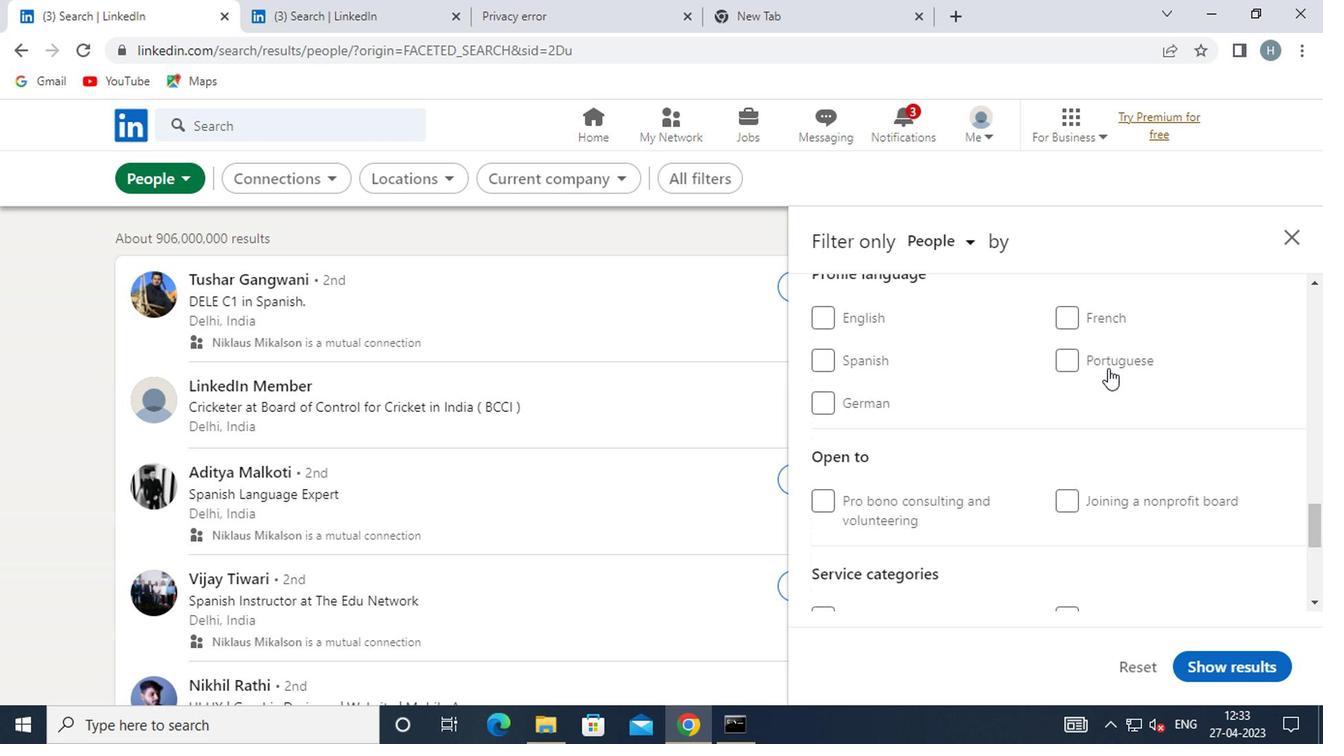 
Action: Mouse scrolled (1106, 361) with delta (0, 0)
Screenshot: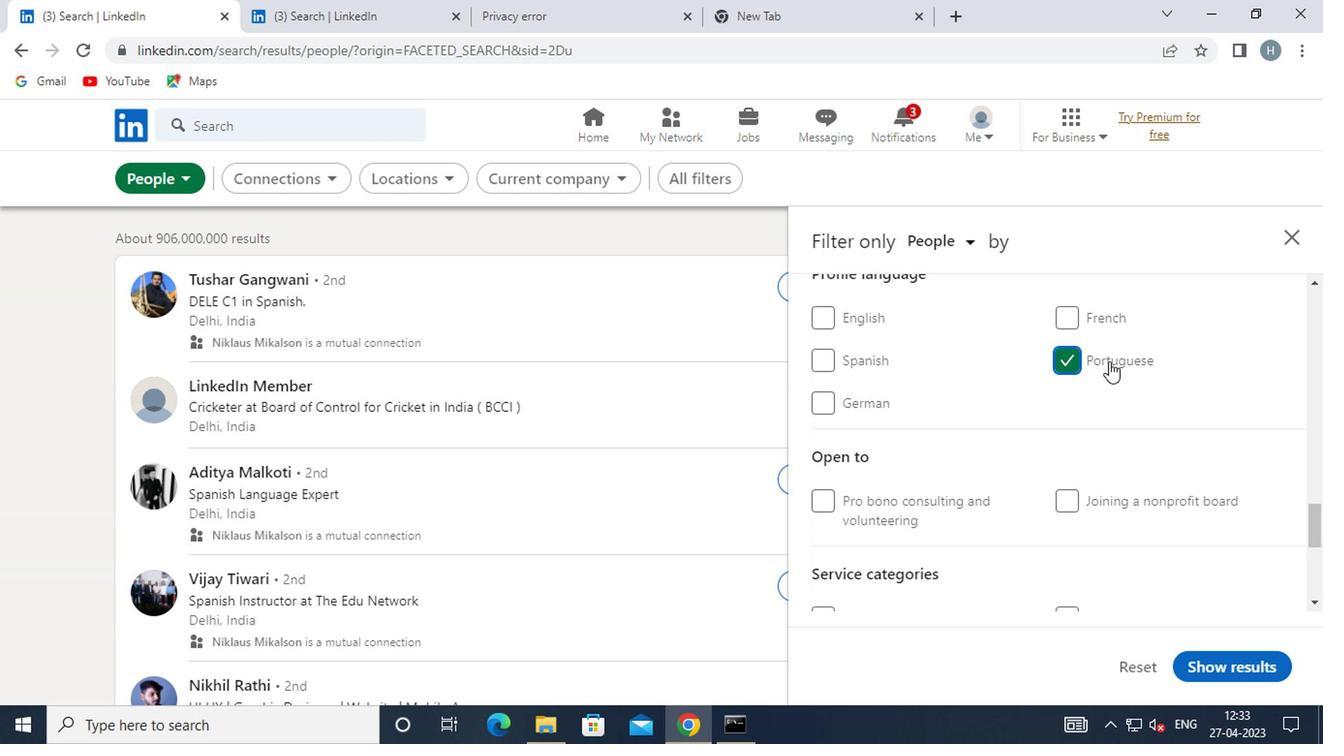 
Action: Mouse scrolled (1106, 361) with delta (0, 0)
Screenshot: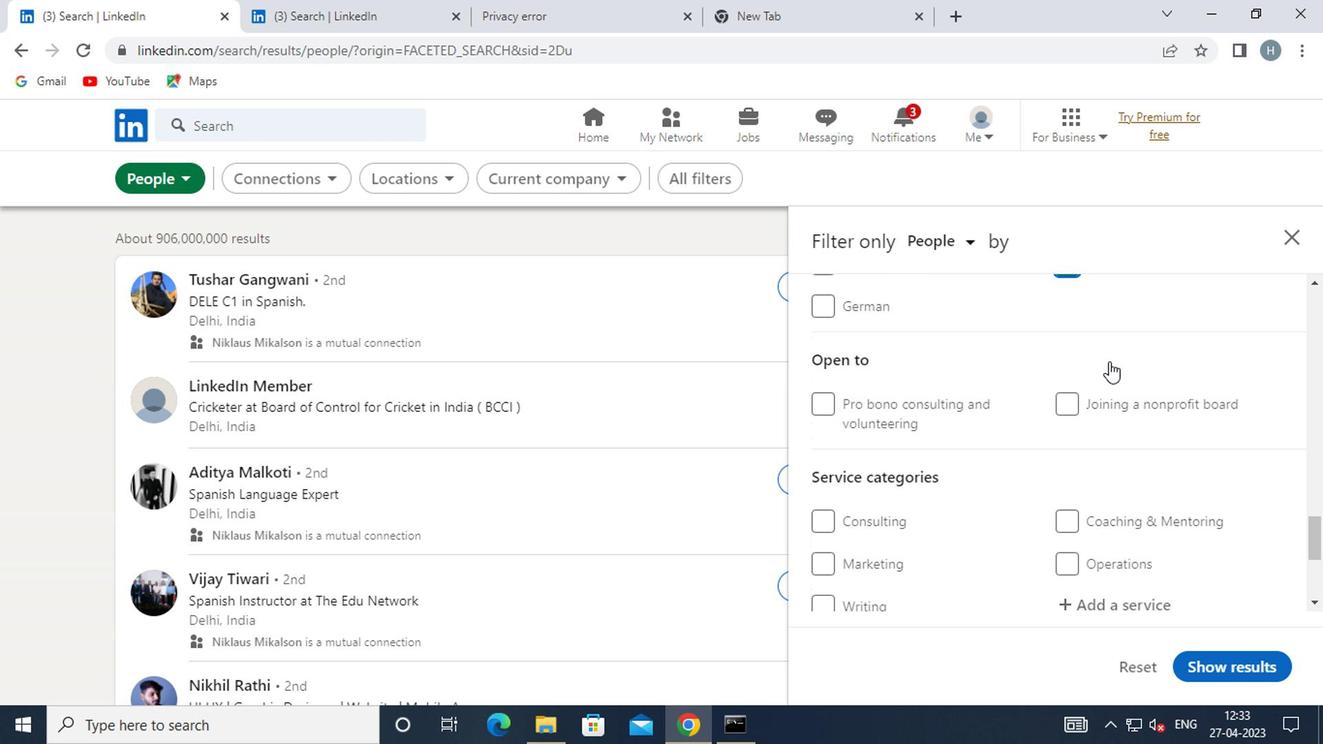 
Action: Mouse moved to (1089, 495)
Screenshot: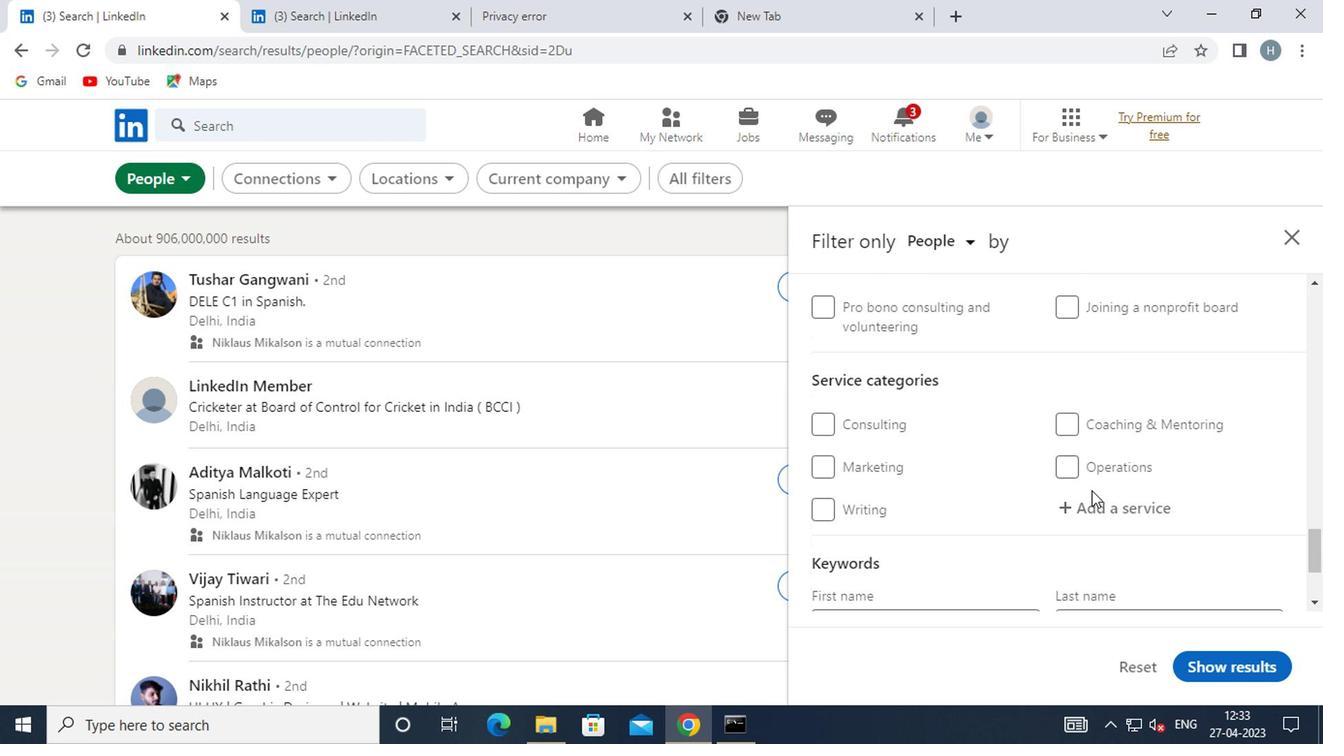
Action: Mouse pressed left at (1089, 495)
Screenshot: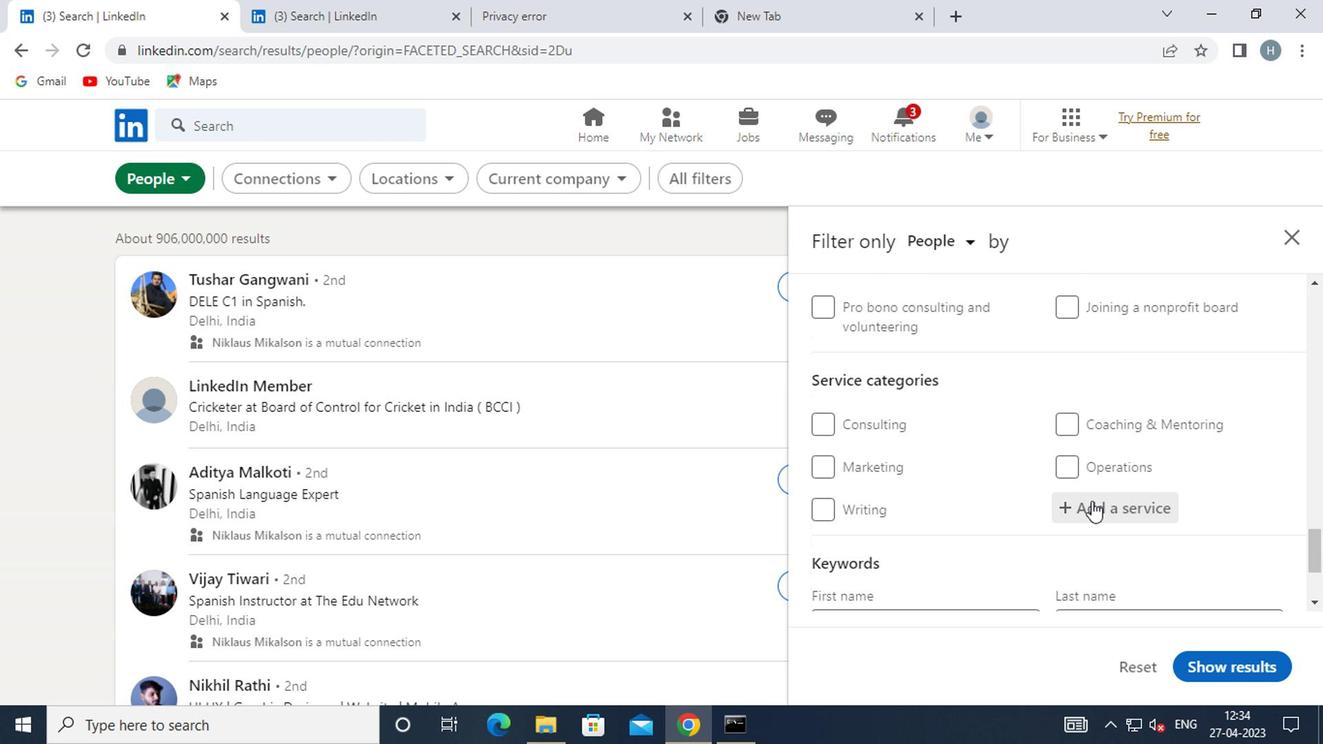 
Action: Key pressed <Key.shift>HR<Key.space>
Screenshot: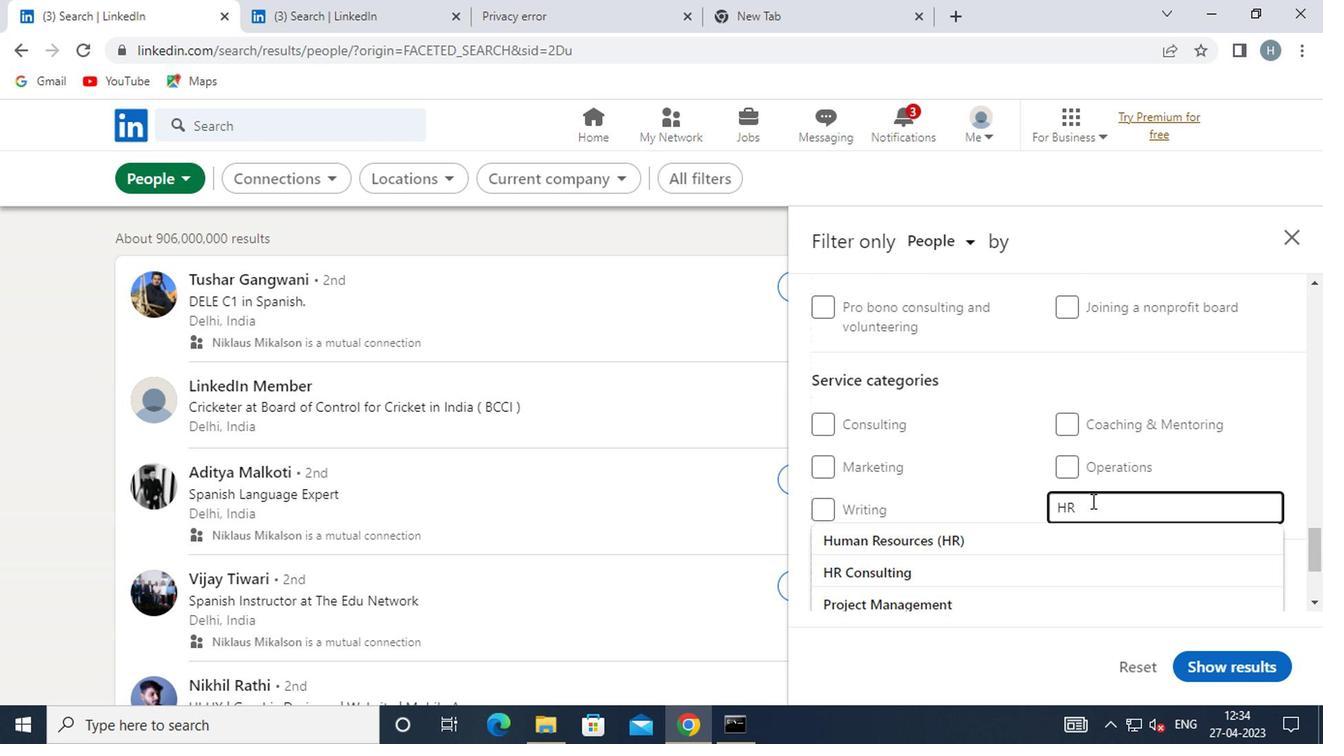 
Action: Mouse moved to (1077, 511)
Screenshot: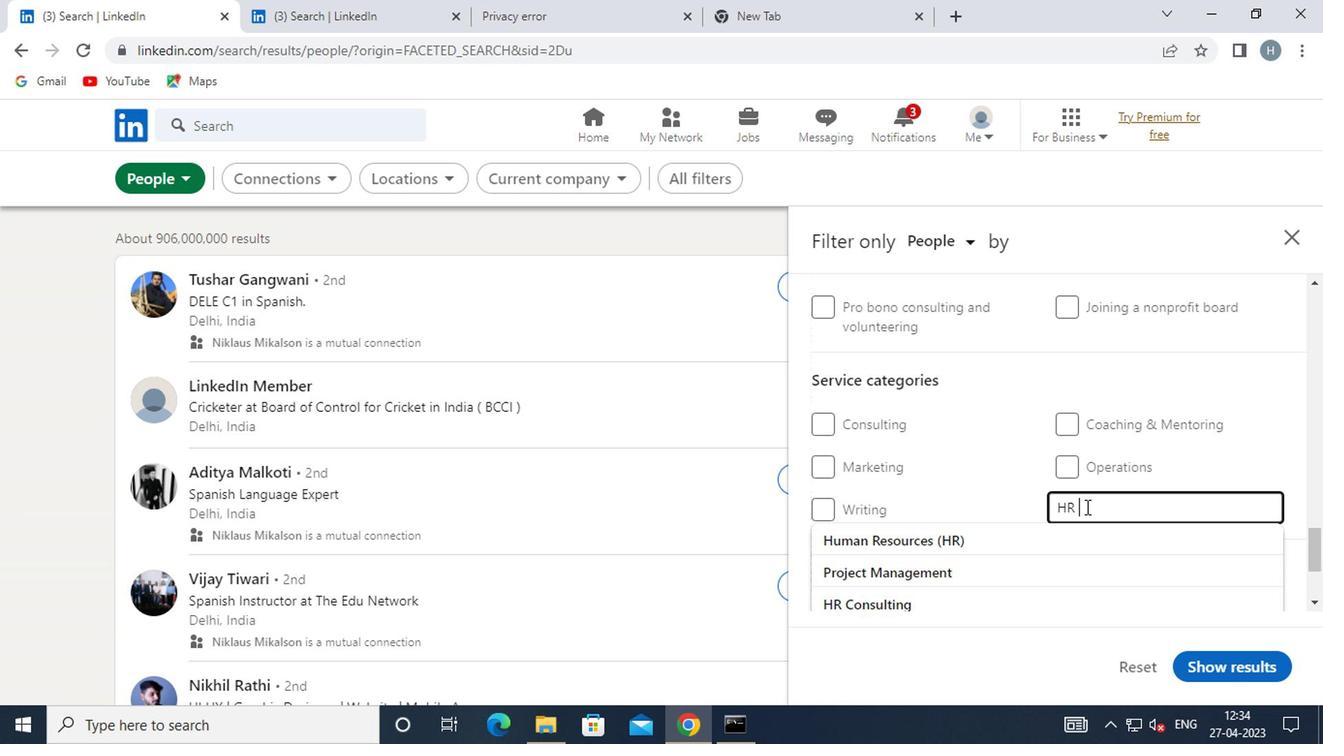 
Action: Key pressed C
Screenshot: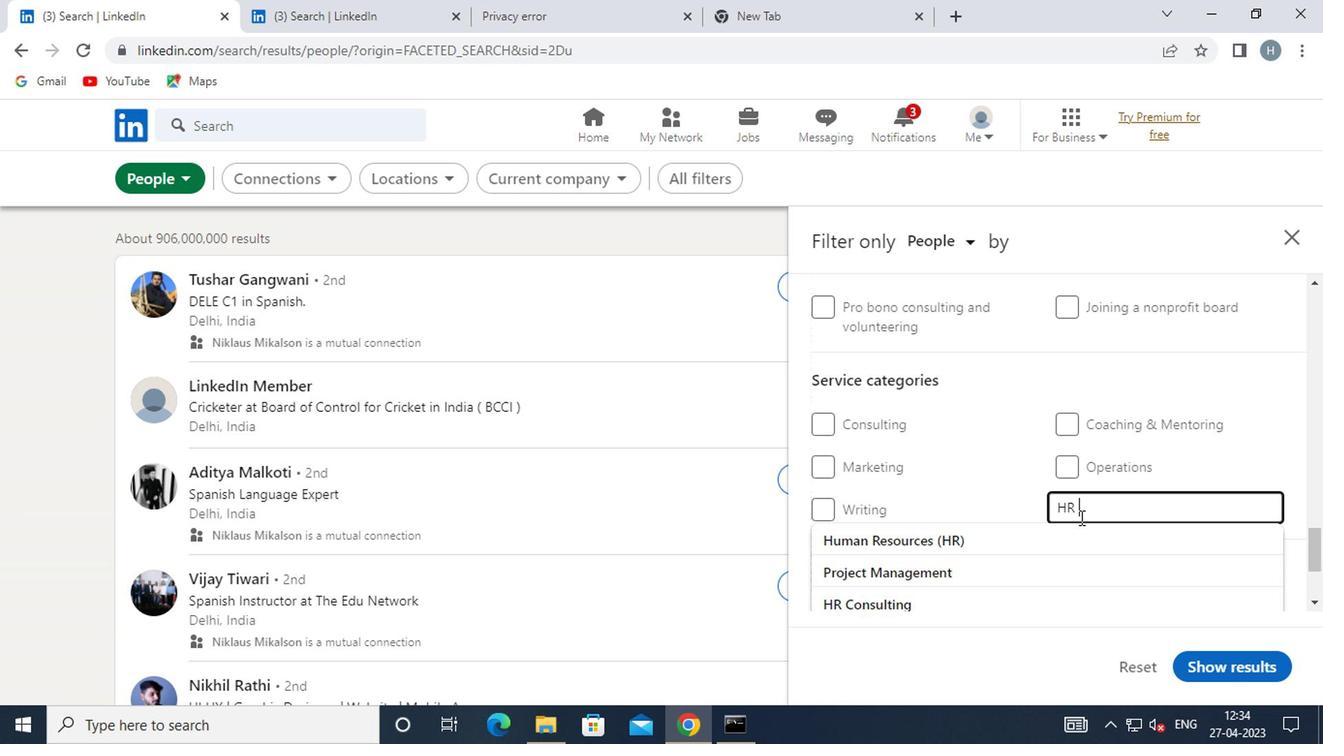 
Action: Mouse moved to (954, 537)
Screenshot: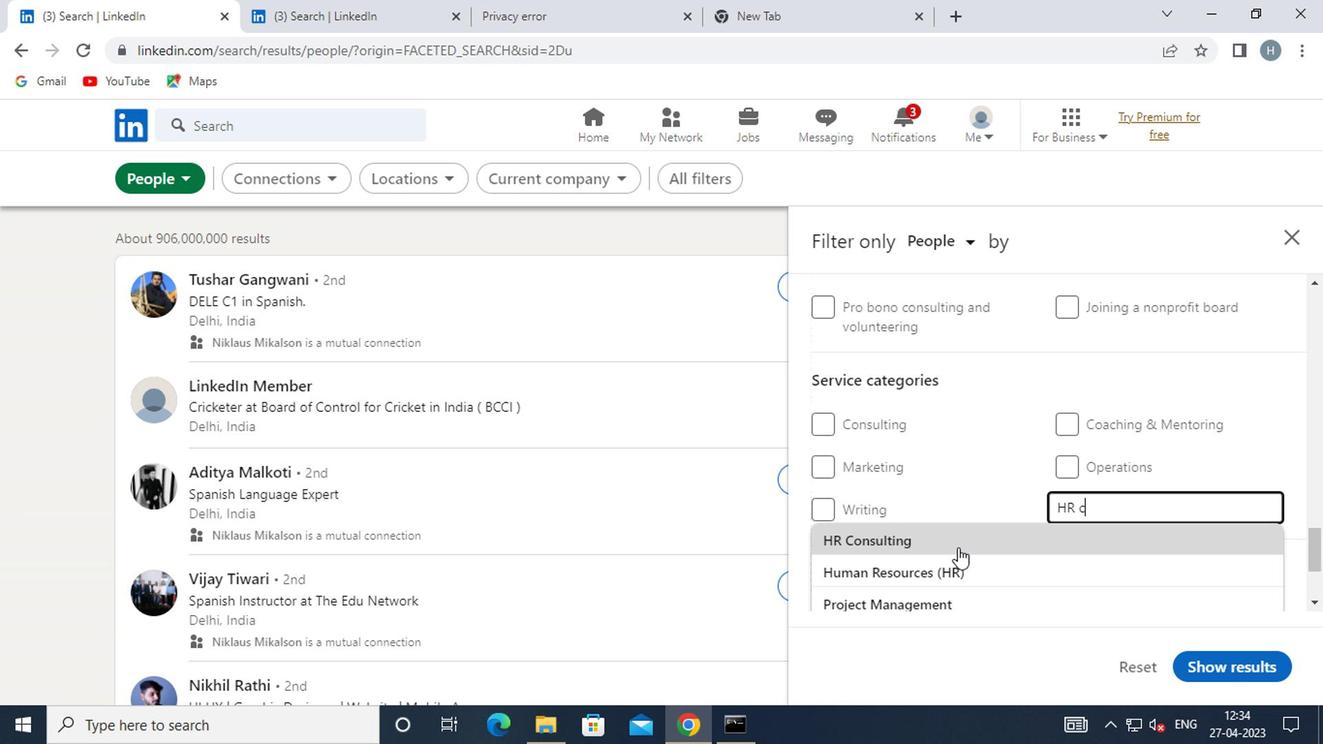 
Action: Mouse pressed left at (954, 537)
Screenshot: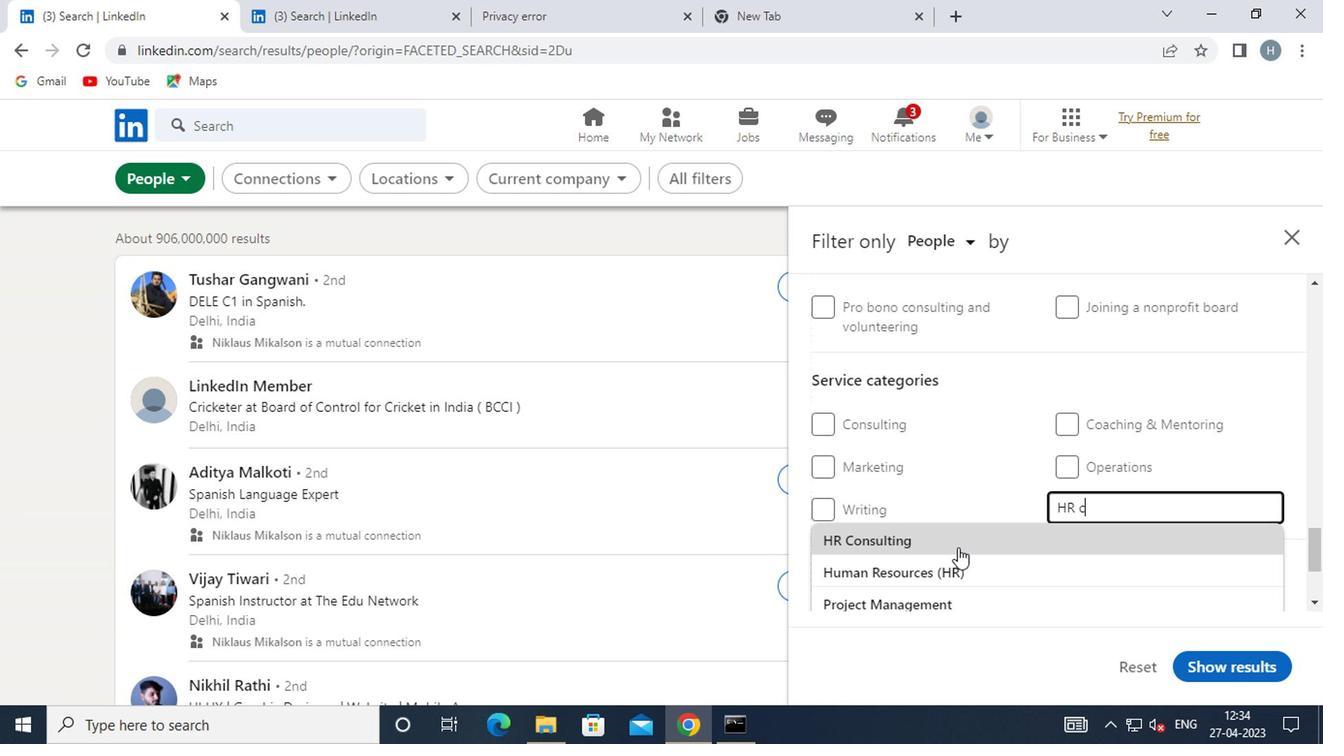 
Action: Mouse moved to (1002, 522)
Screenshot: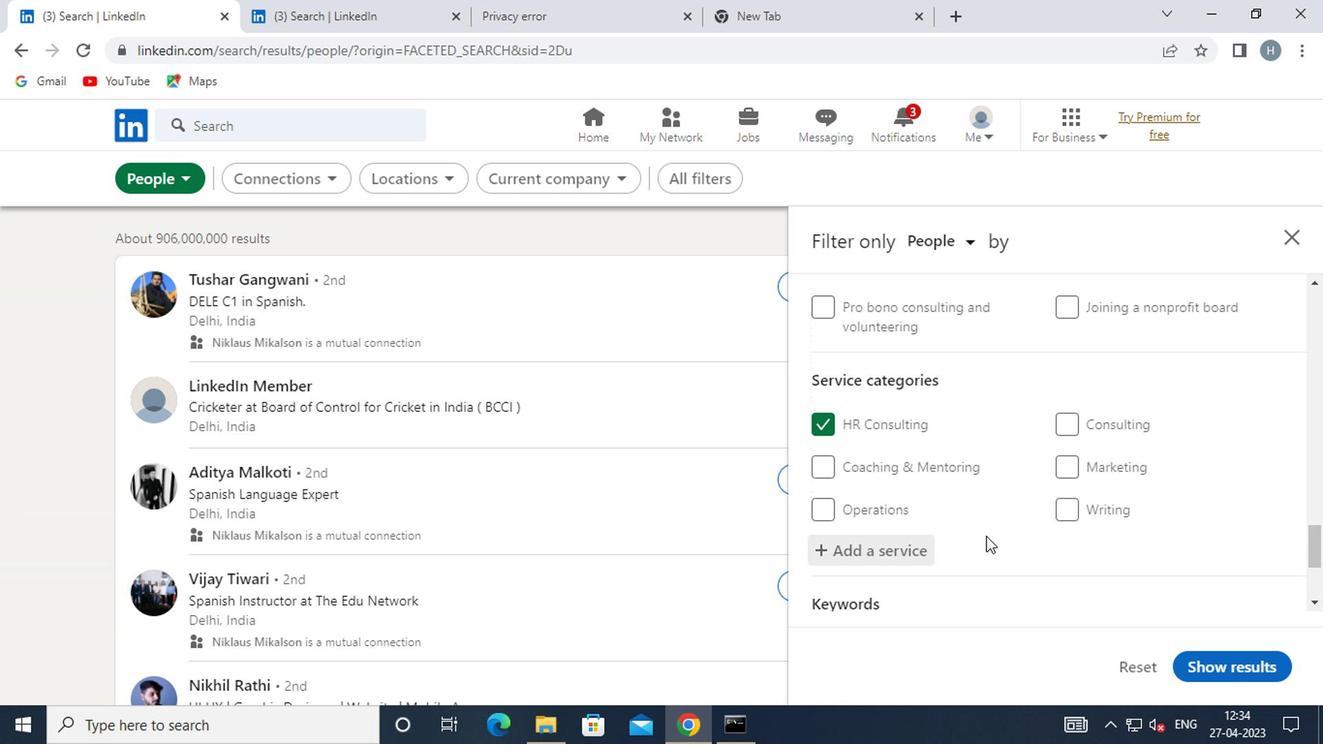 
Action: Mouse scrolled (1002, 521) with delta (0, 0)
Screenshot: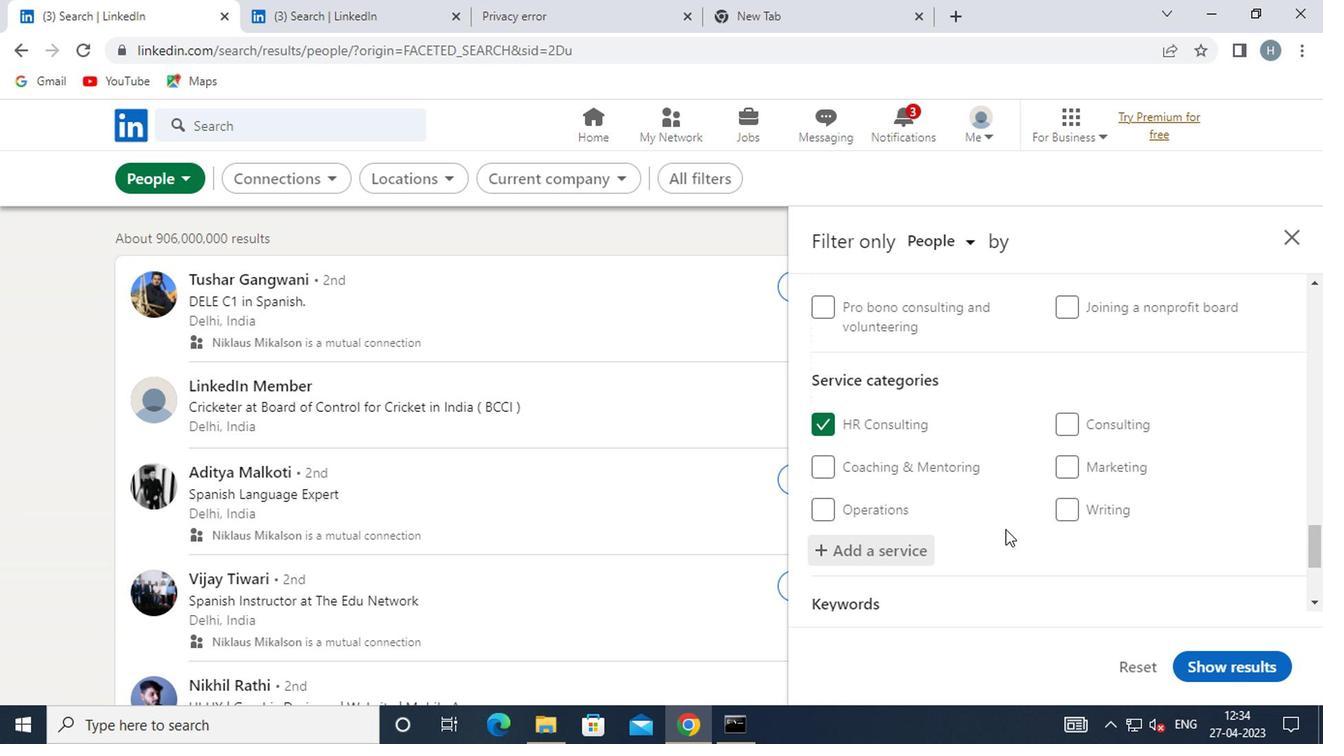
Action: Mouse scrolled (1002, 521) with delta (0, 0)
Screenshot: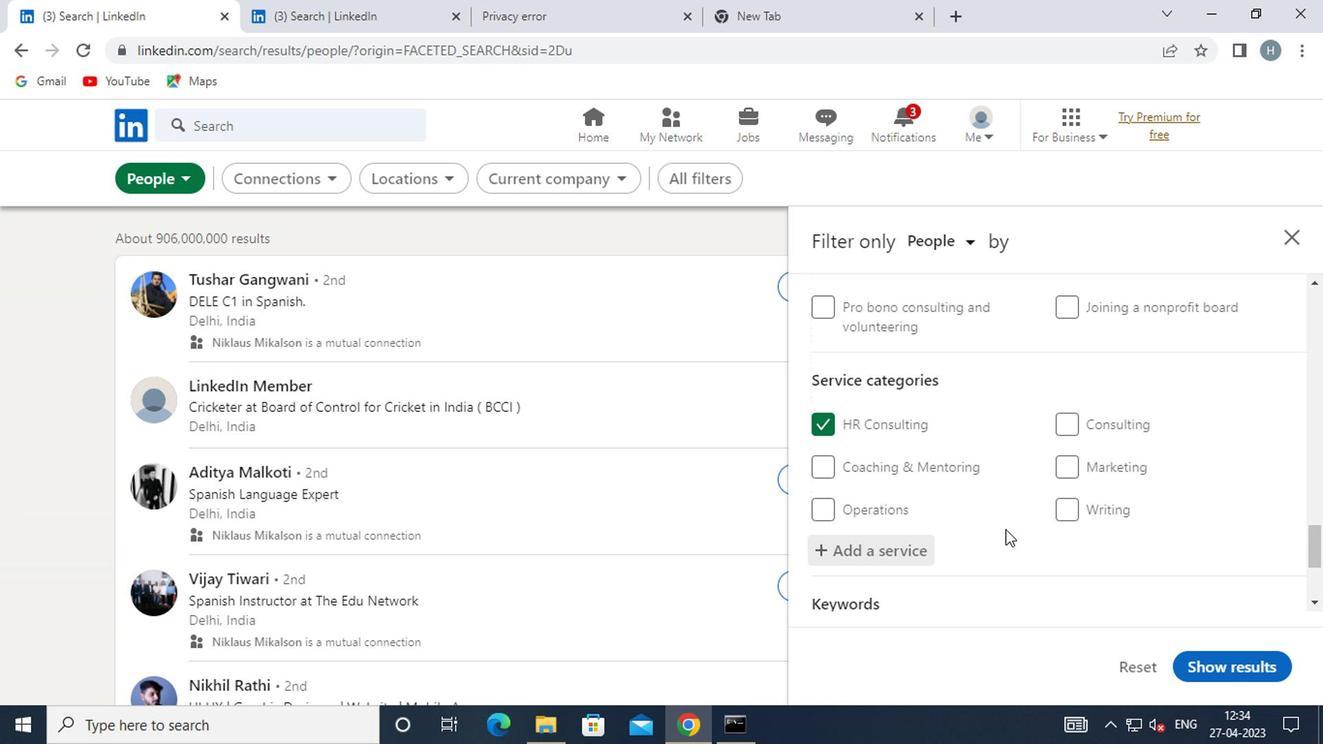 
Action: Mouse scrolled (1002, 521) with delta (0, 0)
Screenshot: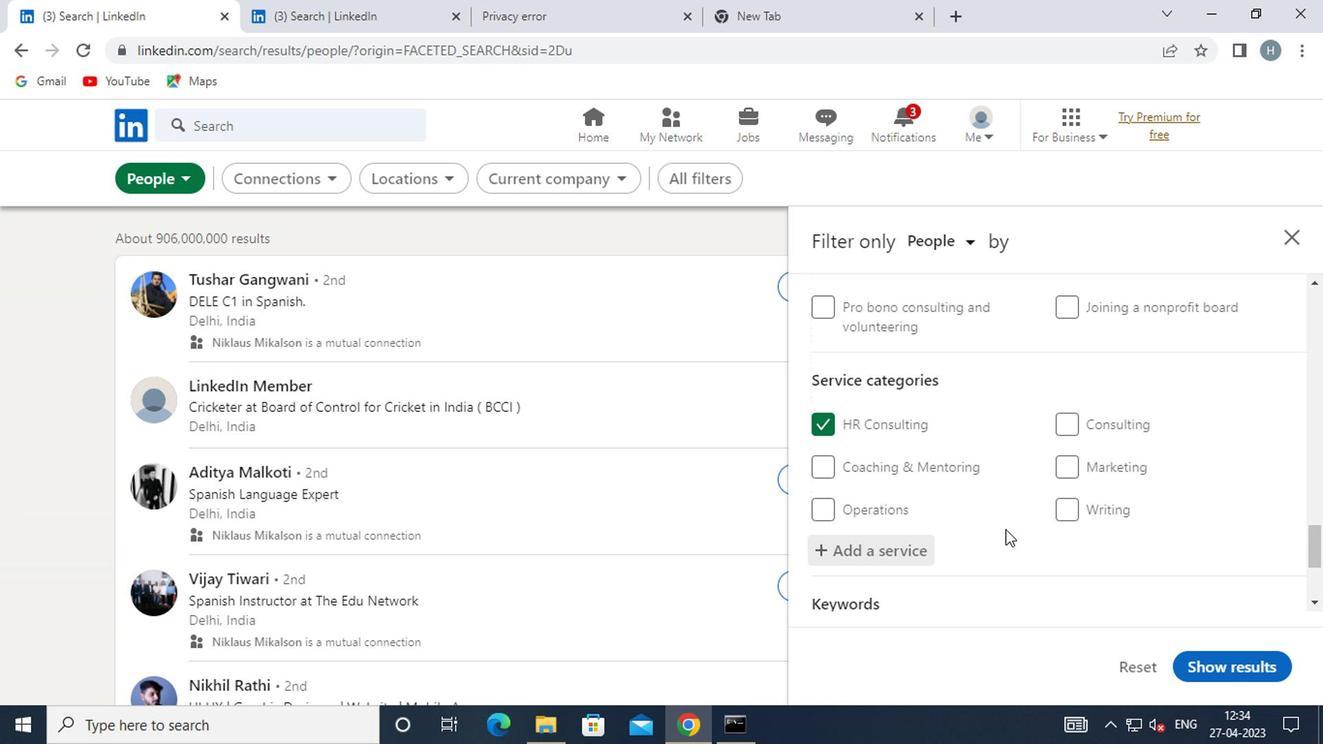 
Action: Mouse moved to (983, 515)
Screenshot: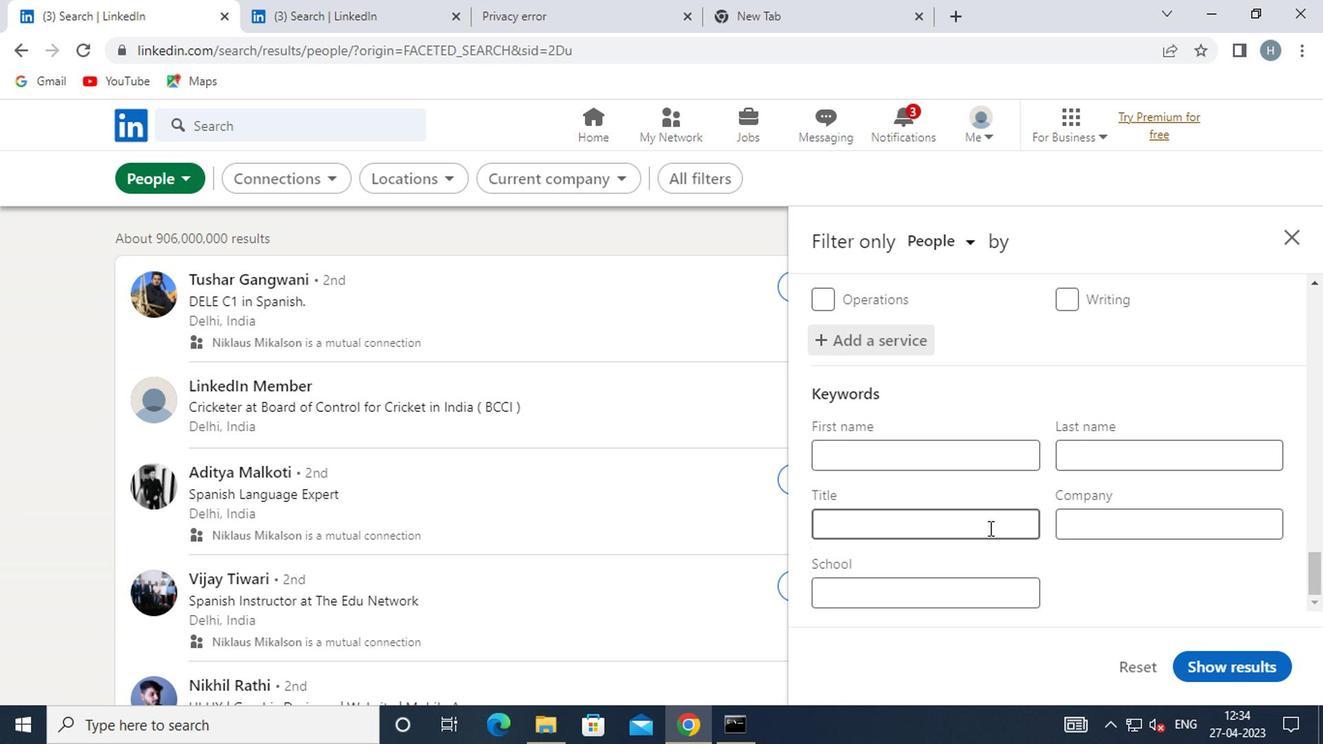 
Action: Mouse pressed left at (983, 515)
Screenshot: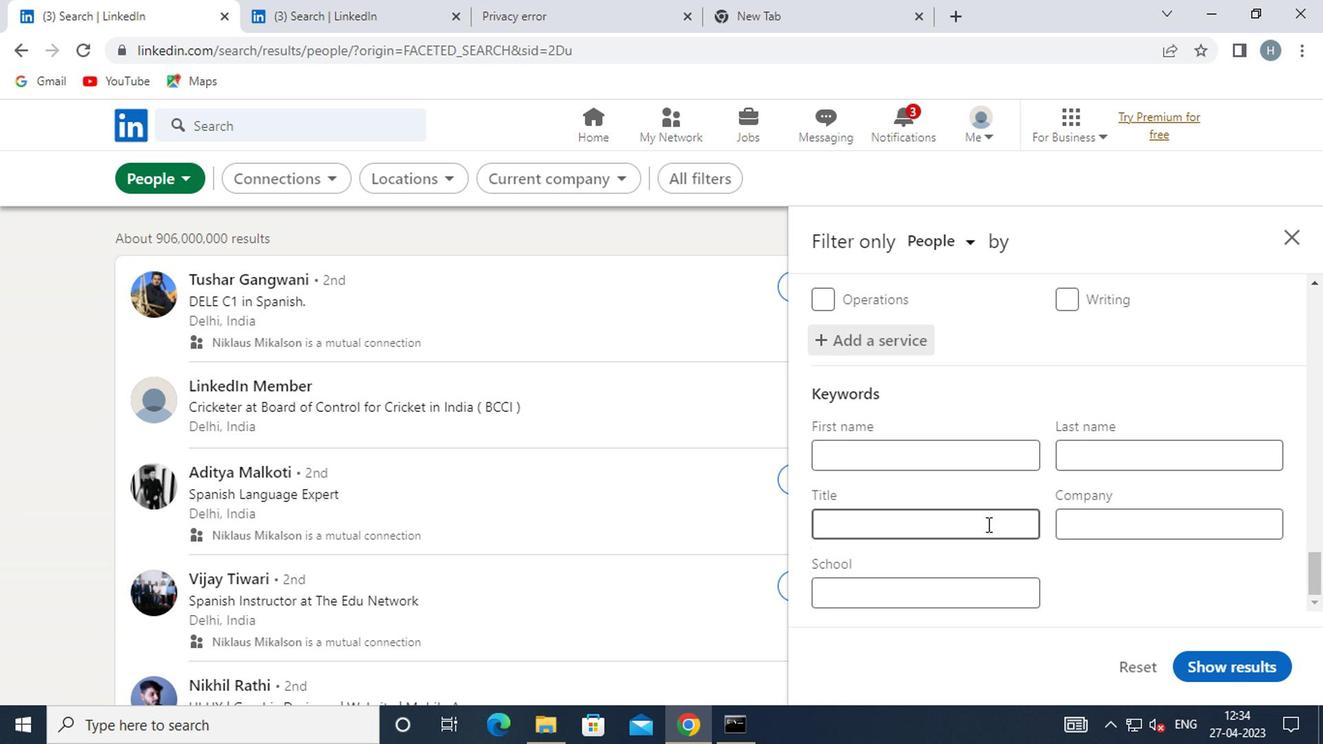 
Action: Key pressed <Key.shift>PAINTER
Screenshot: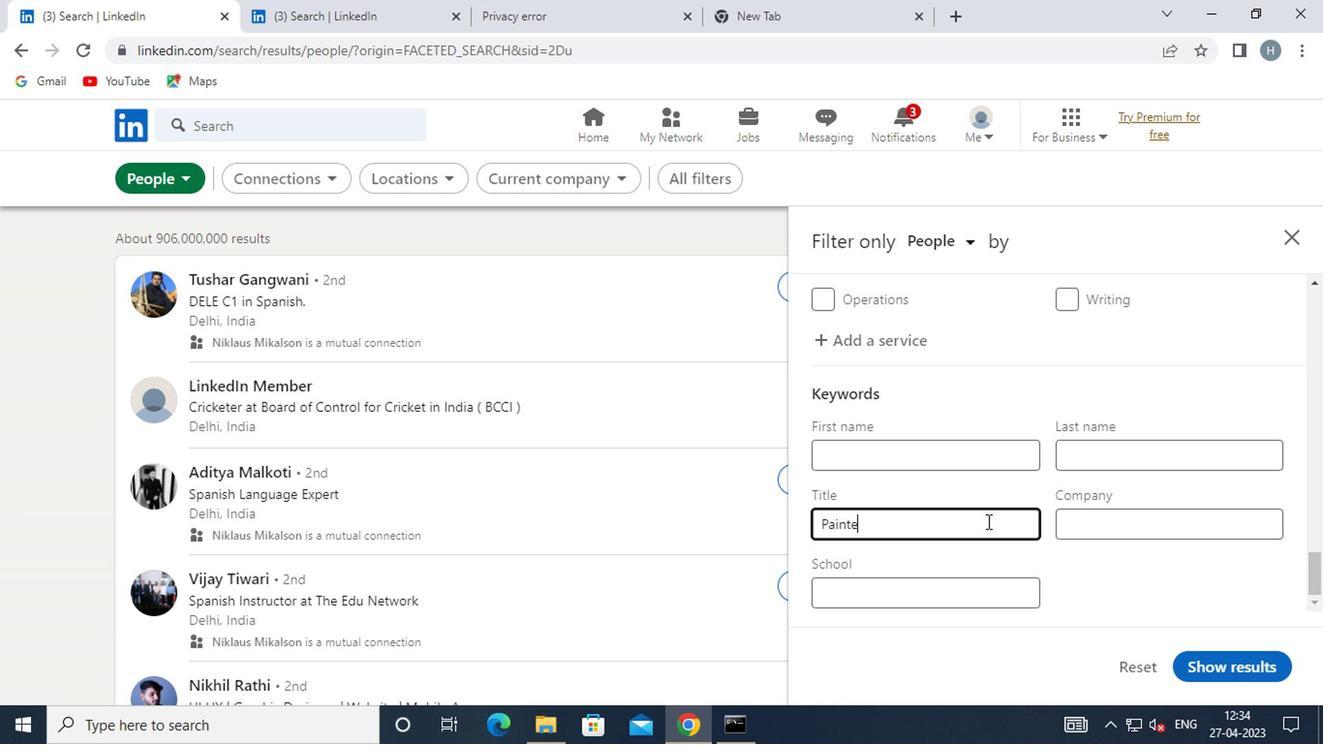 
Action: Mouse moved to (1275, 647)
Screenshot: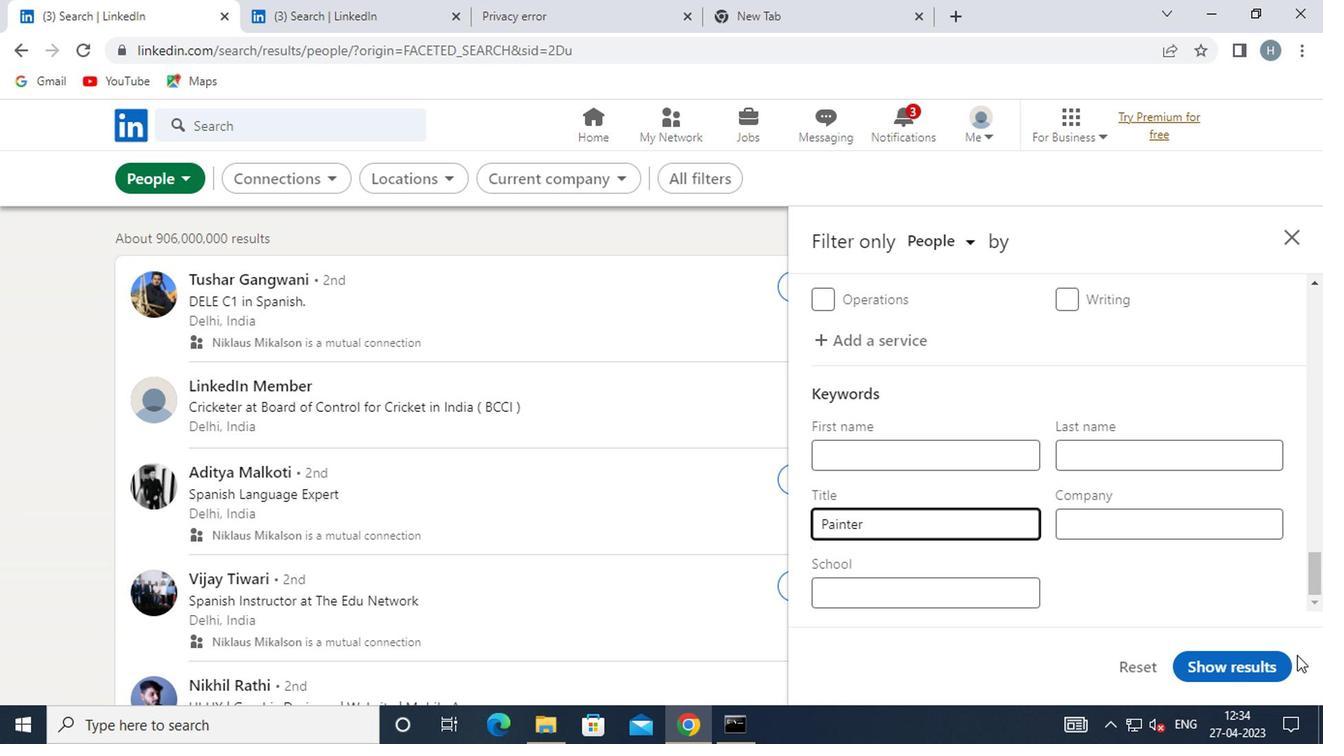 
Action: Mouse pressed left at (1275, 647)
Screenshot: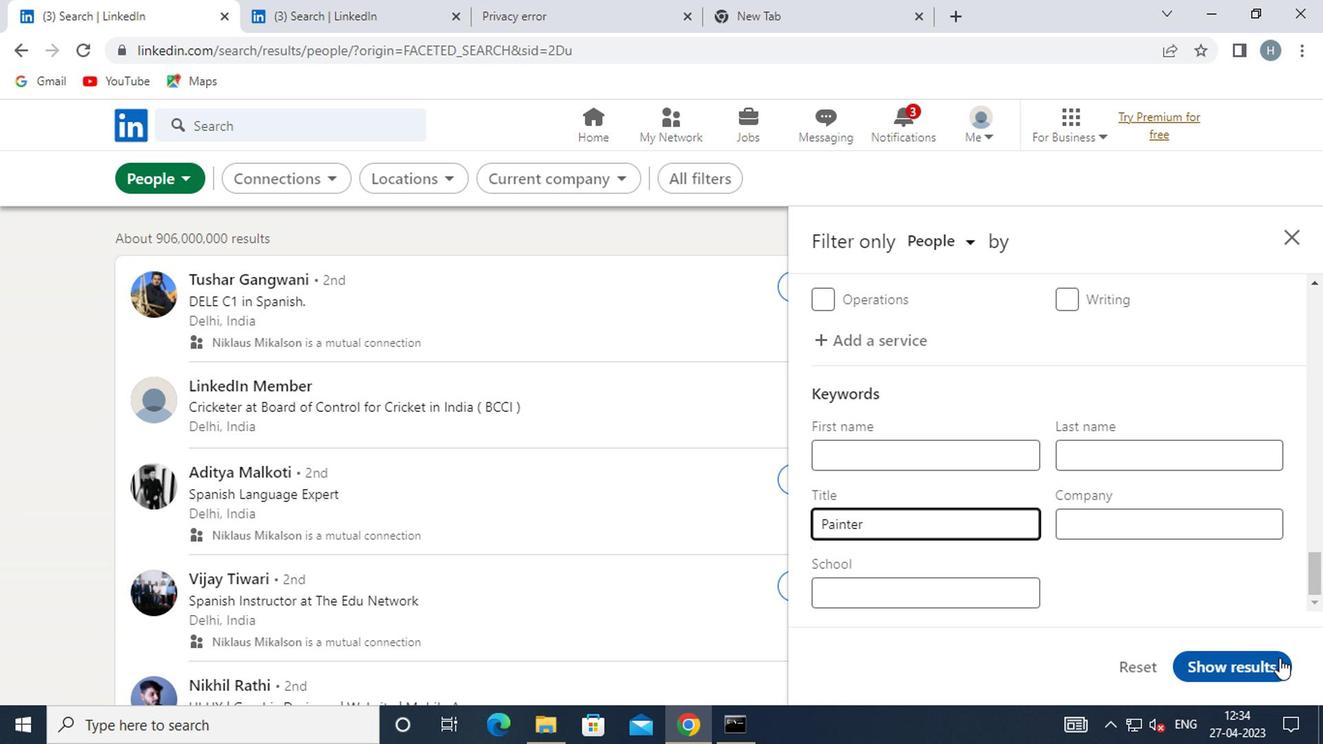
Action: Mouse moved to (773, 401)
Screenshot: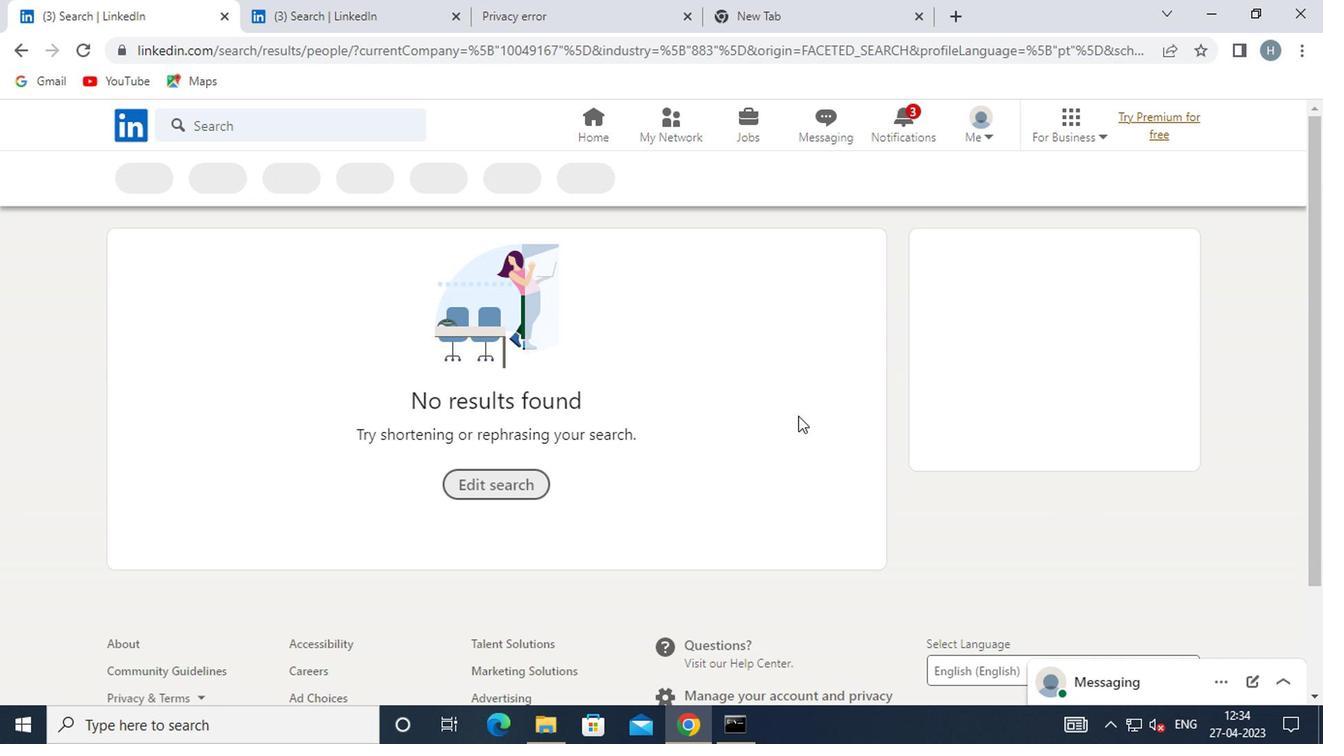 
